 Task: For heading Use Times New Roman with bold and underline.  font size for heading24,  'Change the font style of data to'Times New Roman and font size to 16,  Change the alignment of both headline & data to Align left In the sheet   Stellar Sales templetes   book
Action: Mouse moved to (102, 234)
Screenshot: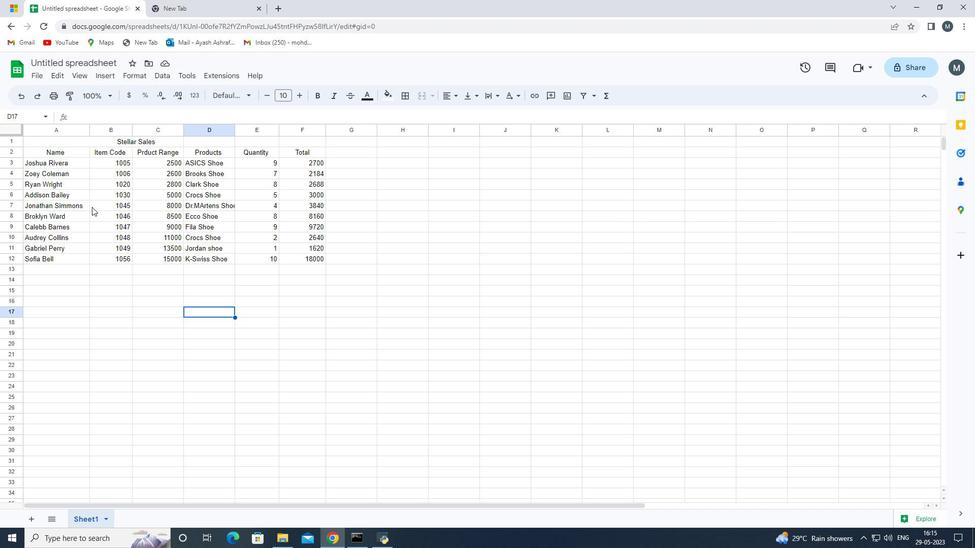 
Action: Mouse scrolled (102, 234) with delta (0, 0)
Screenshot: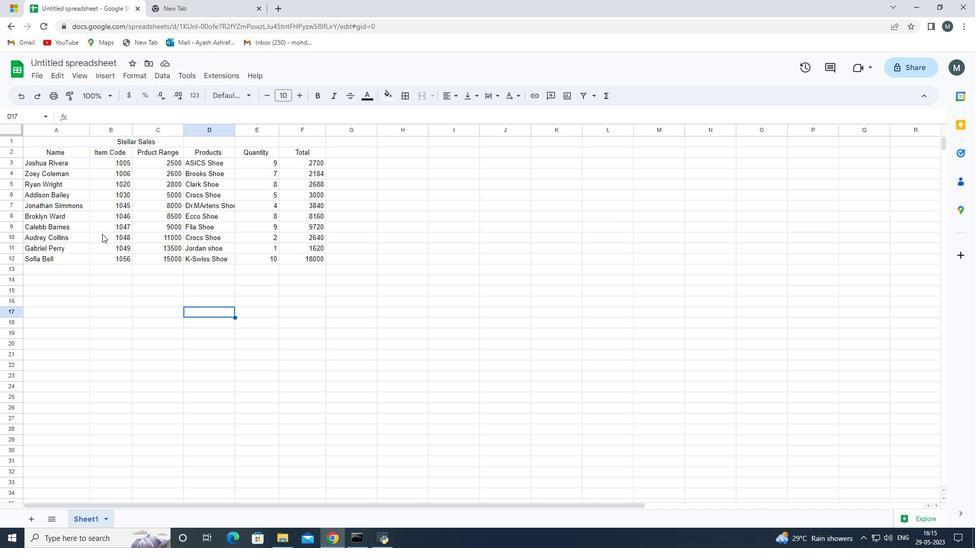 
Action: Mouse scrolled (102, 234) with delta (0, 0)
Screenshot: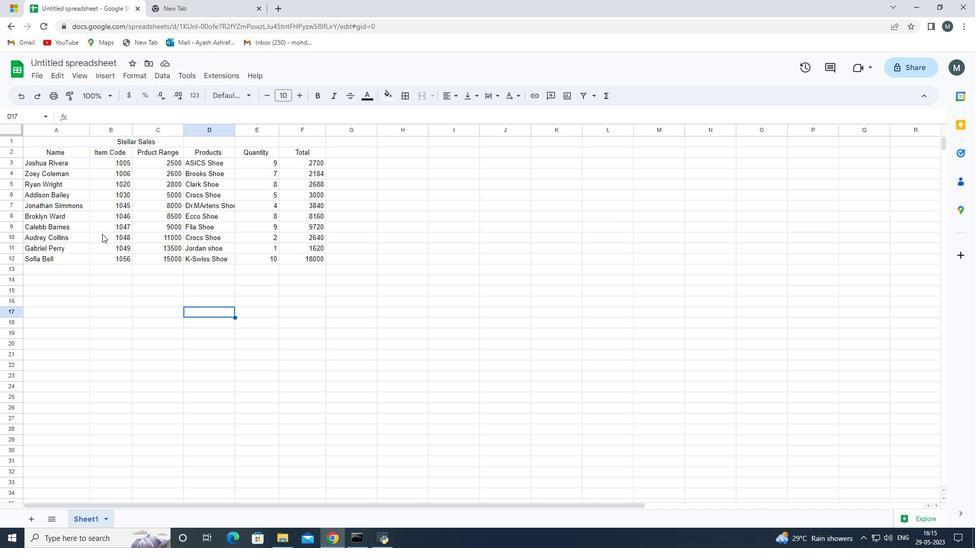 
Action: Mouse scrolled (102, 234) with delta (0, 0)
Screenshot: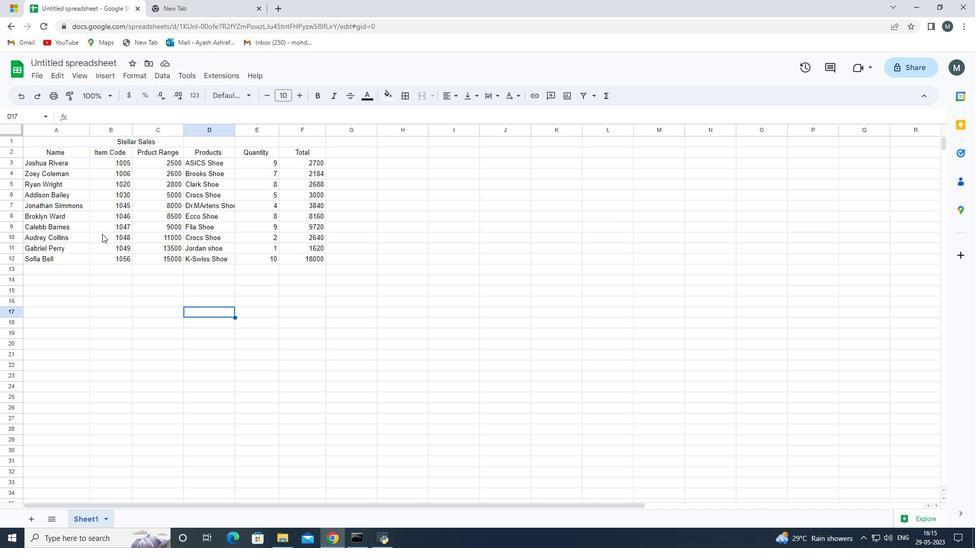 
Action: Mouse moved to (67, 142)
Screenshot: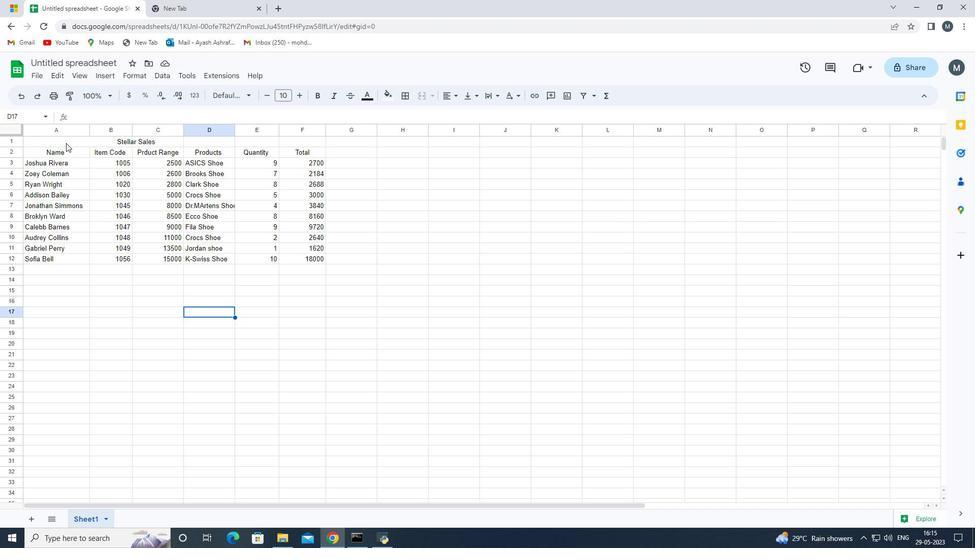 
Action: Mouse pressed left at (67, 142)
Screenshot: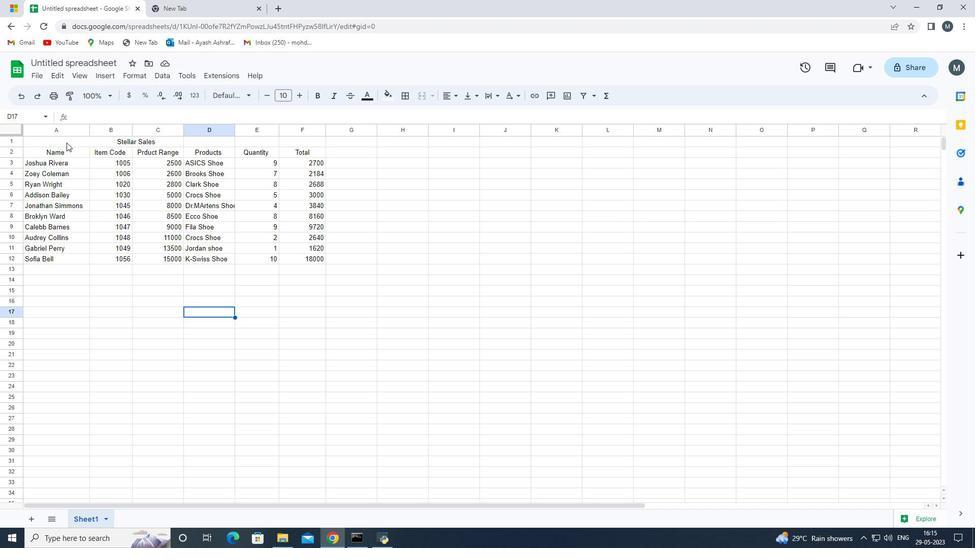 
Action: Mouse moved to (10, 141)
Screenshot: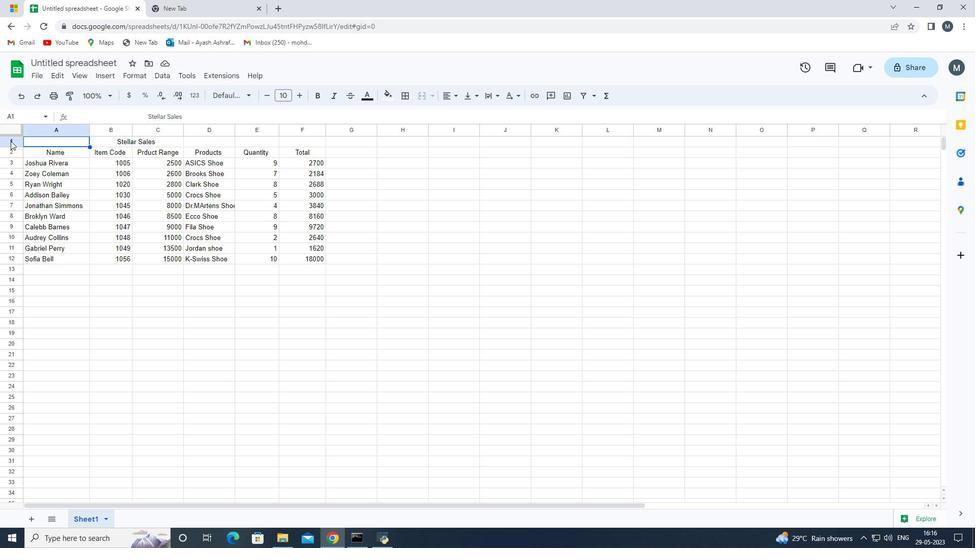 
Action: Mouse pressed left at (10, 141)
Screenshot: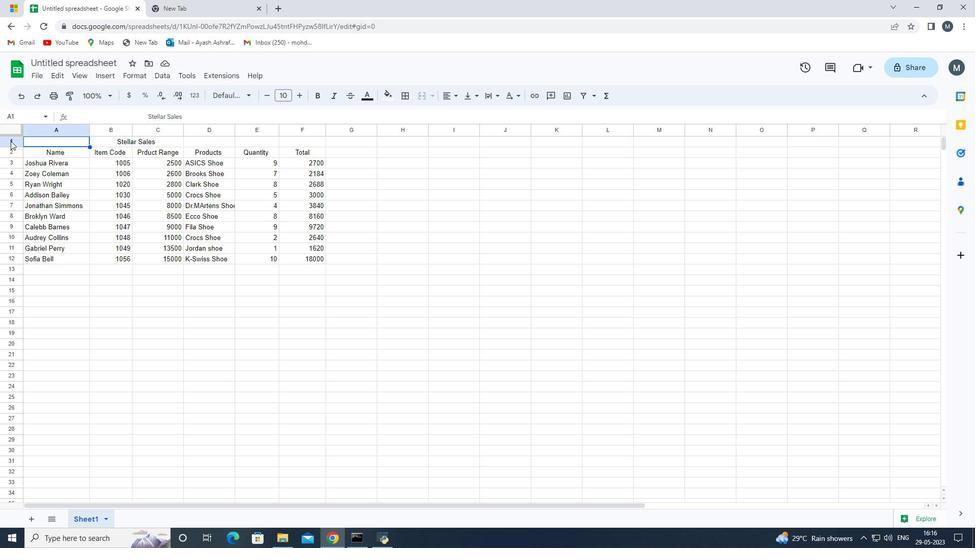 
Action: Mouse moved to (181, 115)
Screenshot: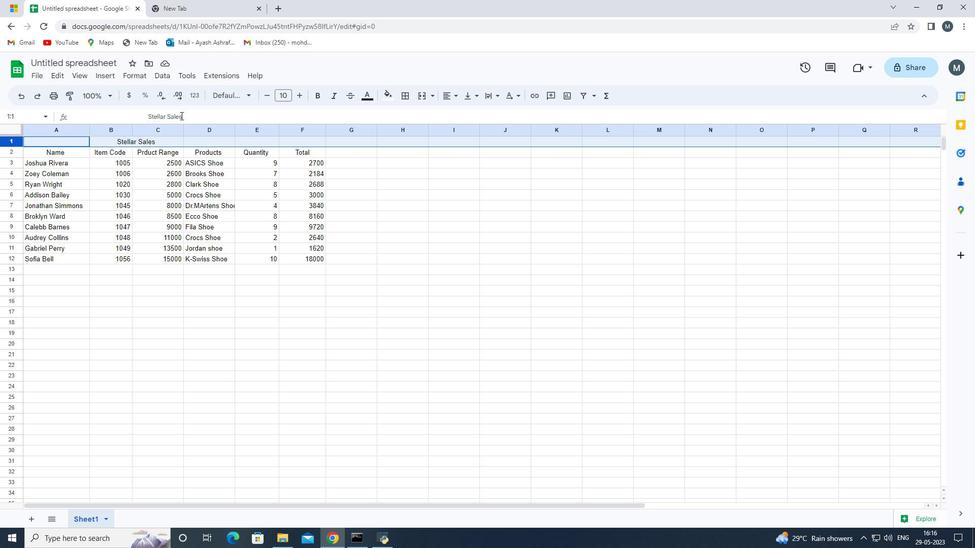 
Action: Mouse pressed left at (181, 115)
Screenshot: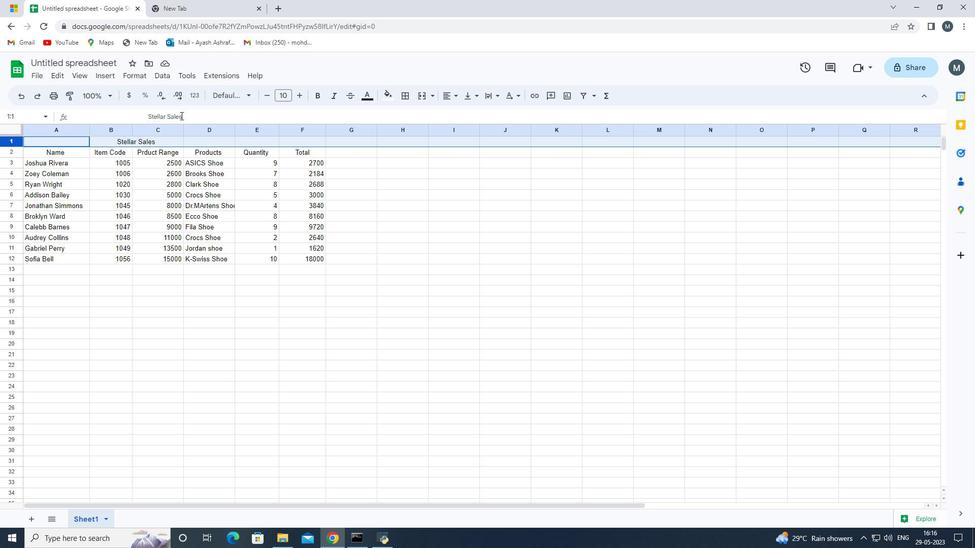 
Action: Mouse moved to (245, 98)
Screenshot: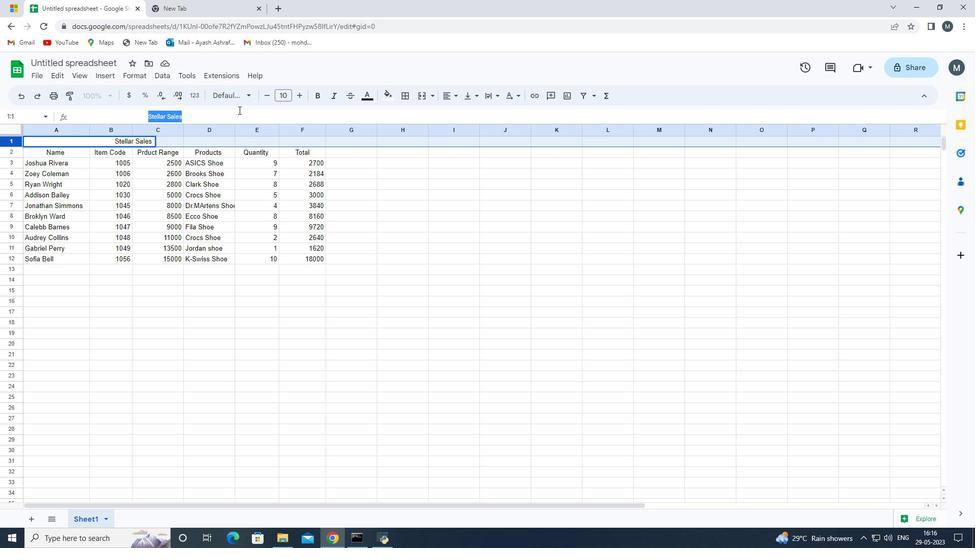
Action: Mouse pressed left at (245, 98)
Screenshot: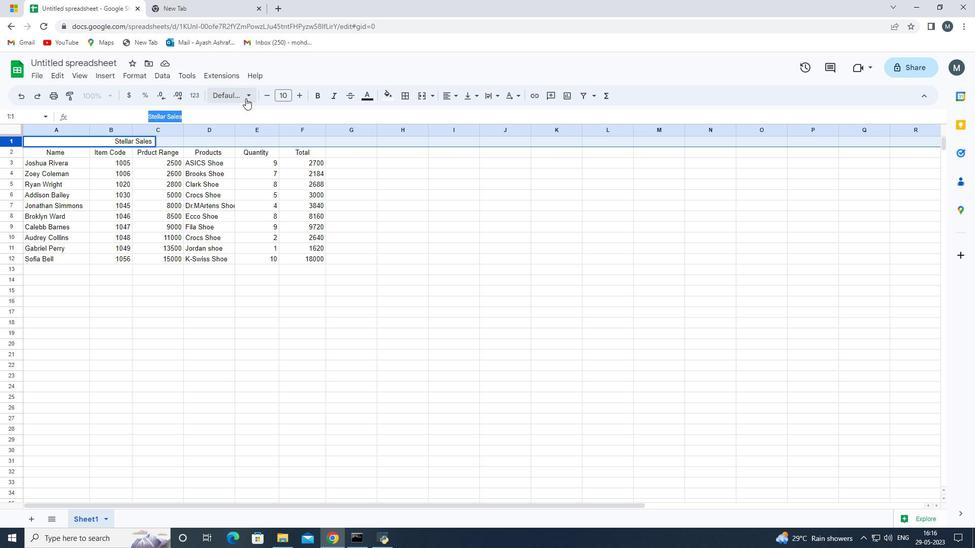 
Action: Mouse moved to (255, 385)
Screenshot: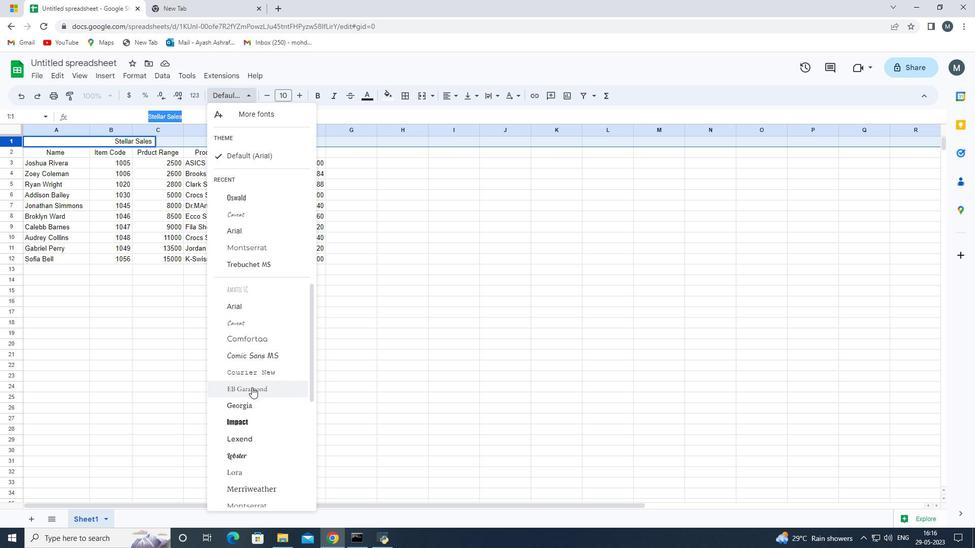 
Action: Mouse scrolled (255, 384) with delta (0, 0)
Screenshot: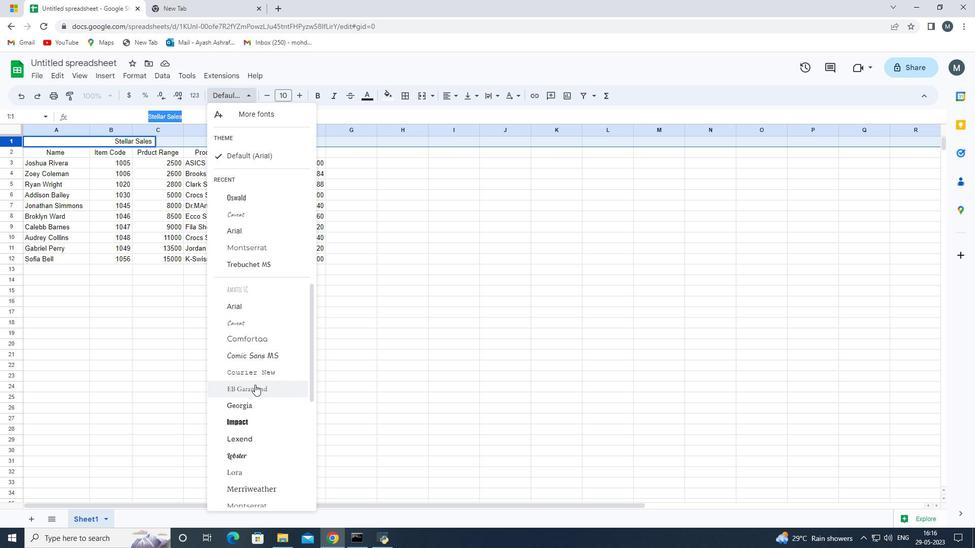 
Action: Mouse scrolled (255, 384) with delta (0, 0)
Screenshot: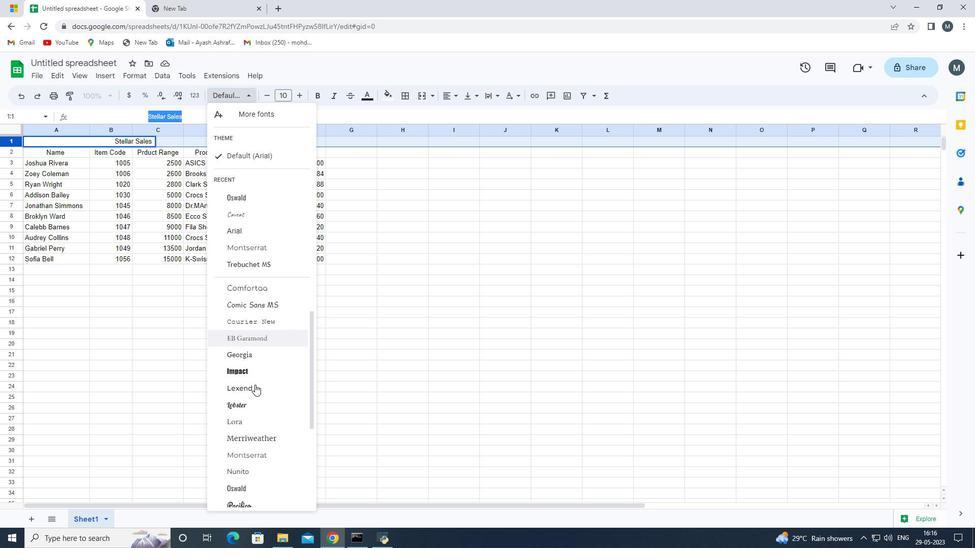 
Action: Mouse moved to (259, 439)
Screenshot: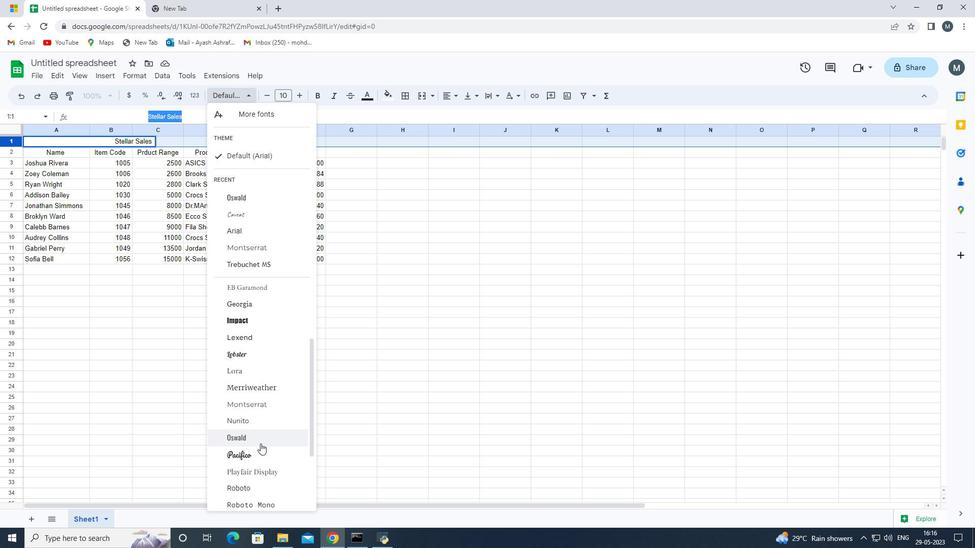
Action: Mouse scrolled (259, 439) with delta (0, 0)
Screenshot: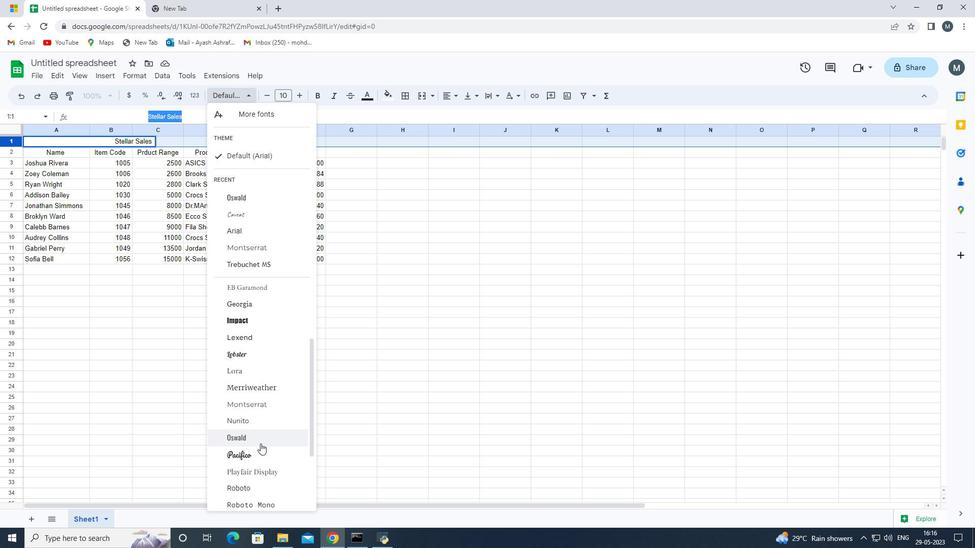 
Action: Mouse scrolled (259, 439) with delta (0, 0)
Screenshot: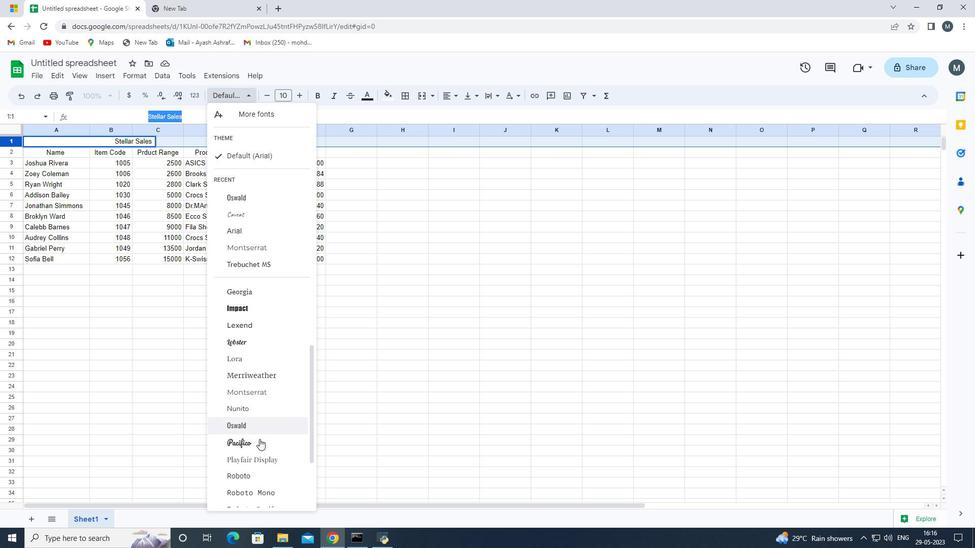 
Action: Mouse moved to (260, 419)
Screenshot: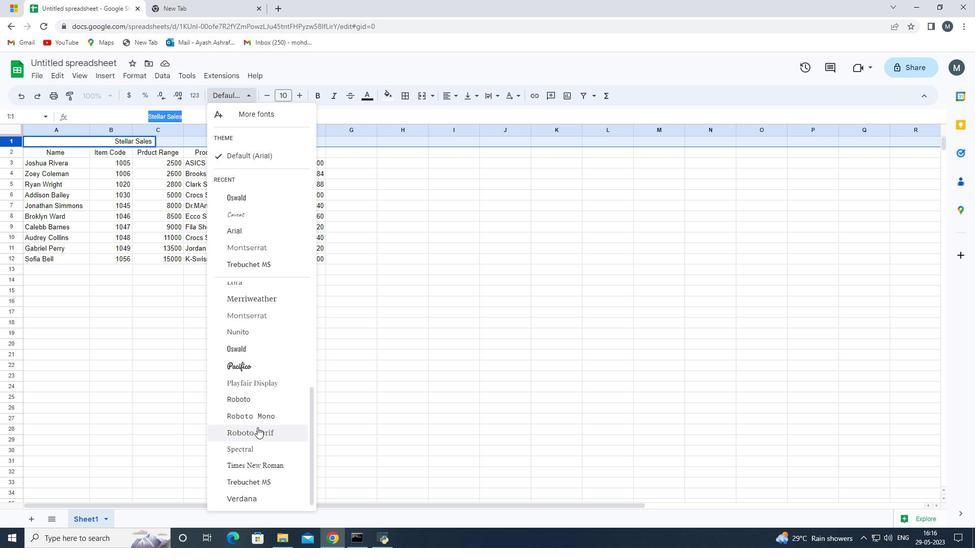
Action: Mouse scrolled (260, 418) with delta (0, 0)
Screenshot: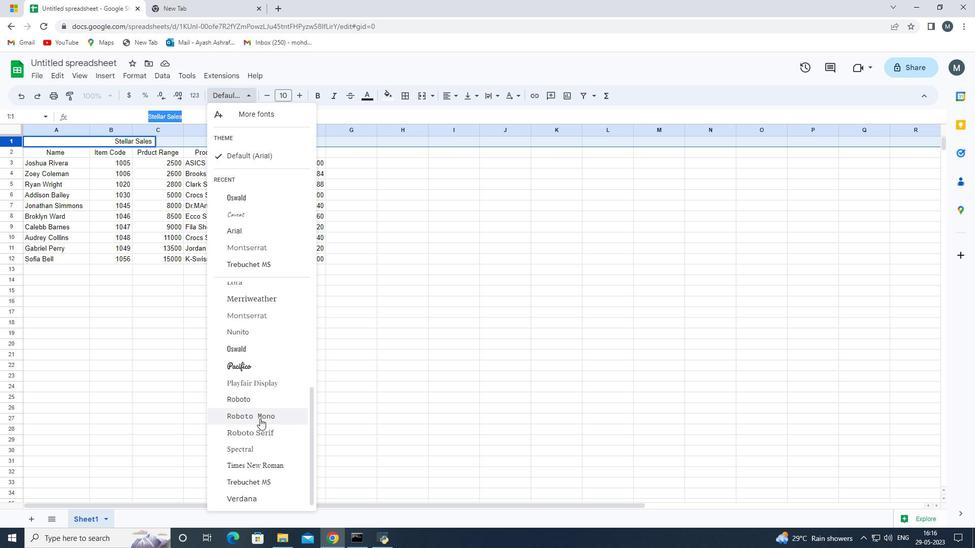 
Action: Mouse scrolled (260, 418) with delta (0, 0)
Screenshot: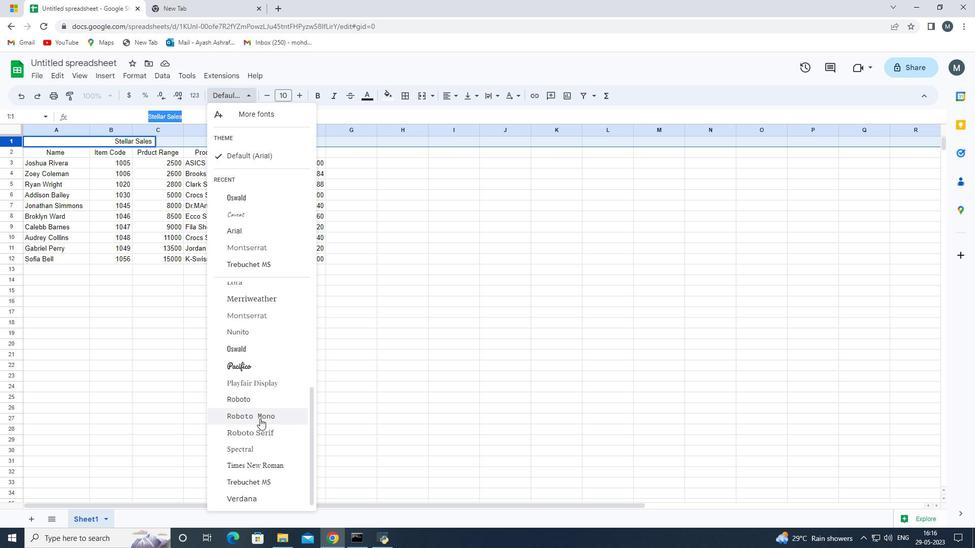 
Action: Mouse moved to (263, 430)
Screenshot: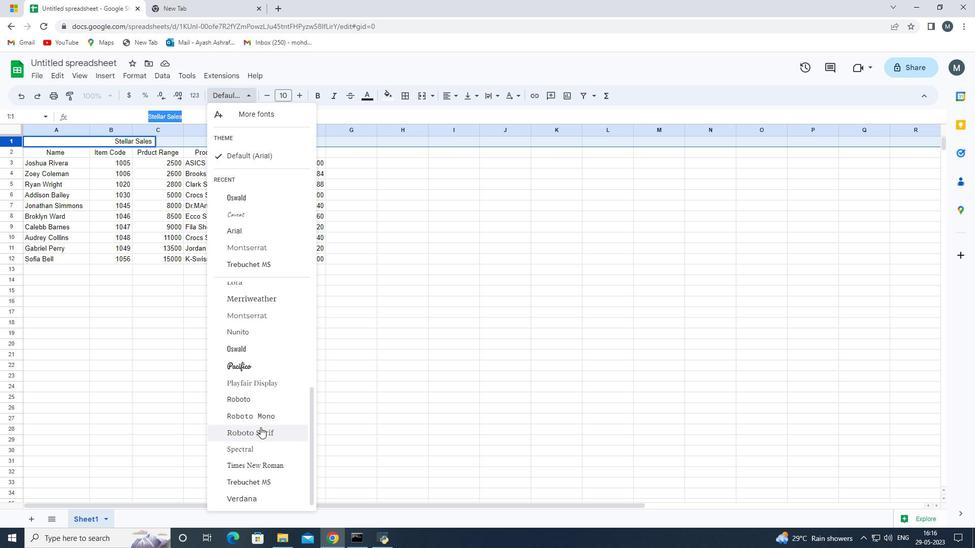 
Action: Mouse scrolled (263, 430) with delta (0, 0)
Screenshot: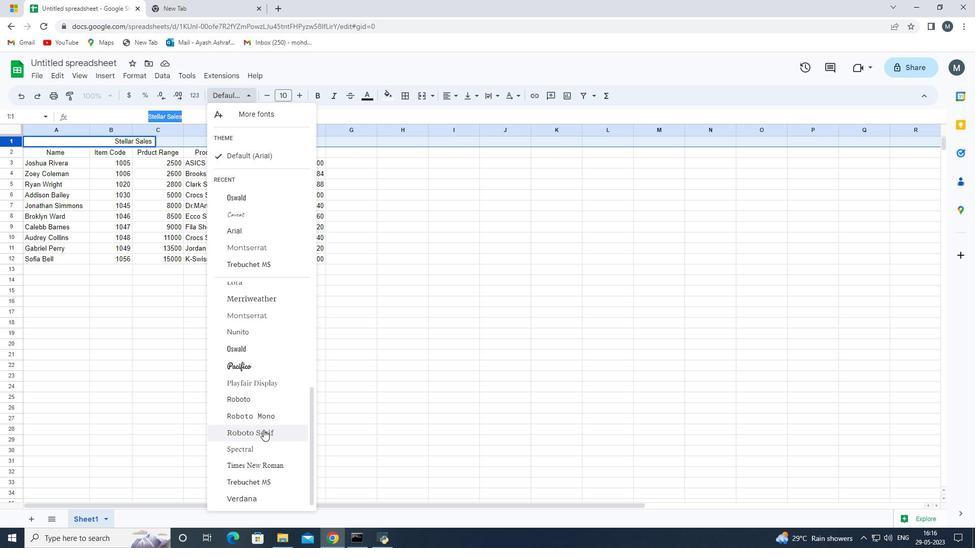 
Action: Mouse moved to (264, 430)
Screenshot: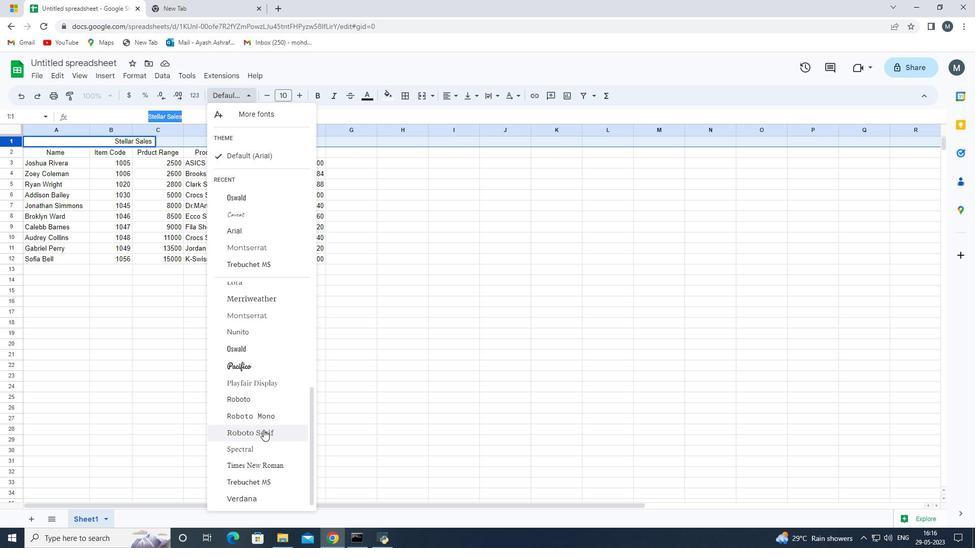 
Action: Mouse scrolled (264, 430) with delta (0, 0)
Screenshot: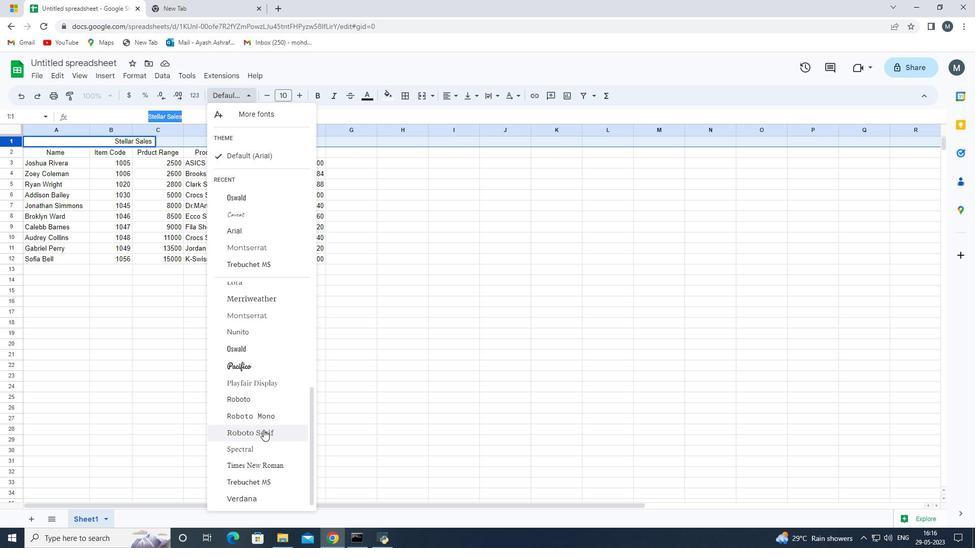 
Action: Mouse moved to (264, 429)
Screenshot: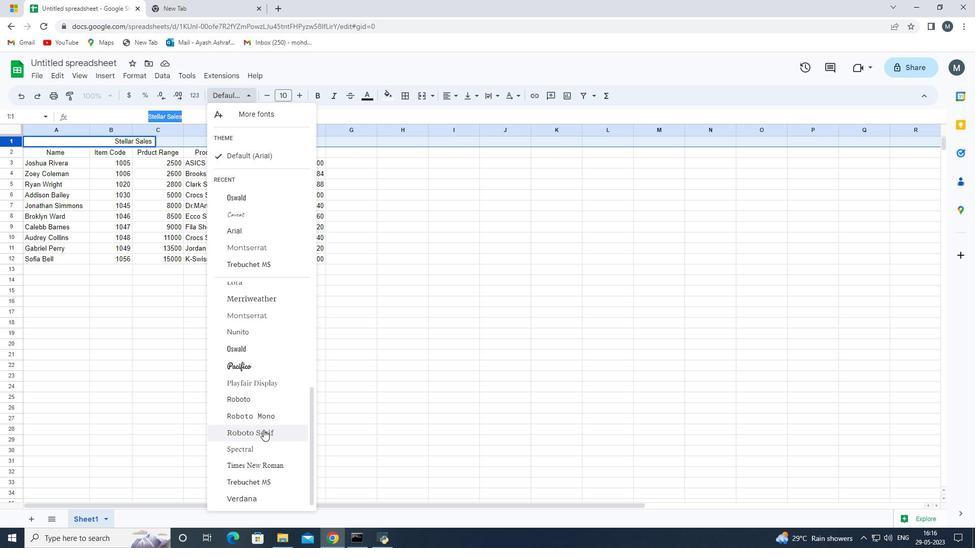 
Action: Mouse scrolled (264, 429) with delta (0, 0)
Screenshot: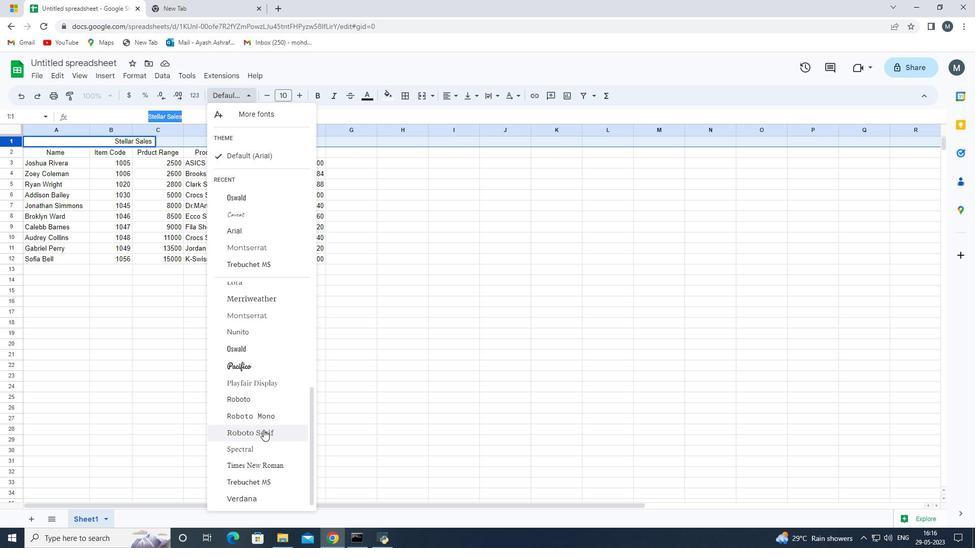 
Action: Mouse moved to (262, 420)
Screenshot: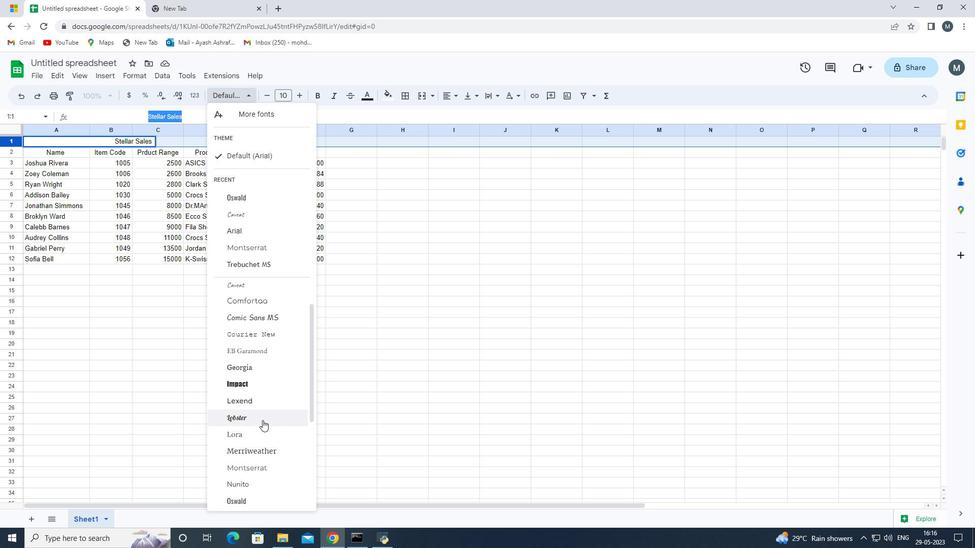 
Action: Mouse scrolled (262, 420) with delta (0, 0)
Screenshot: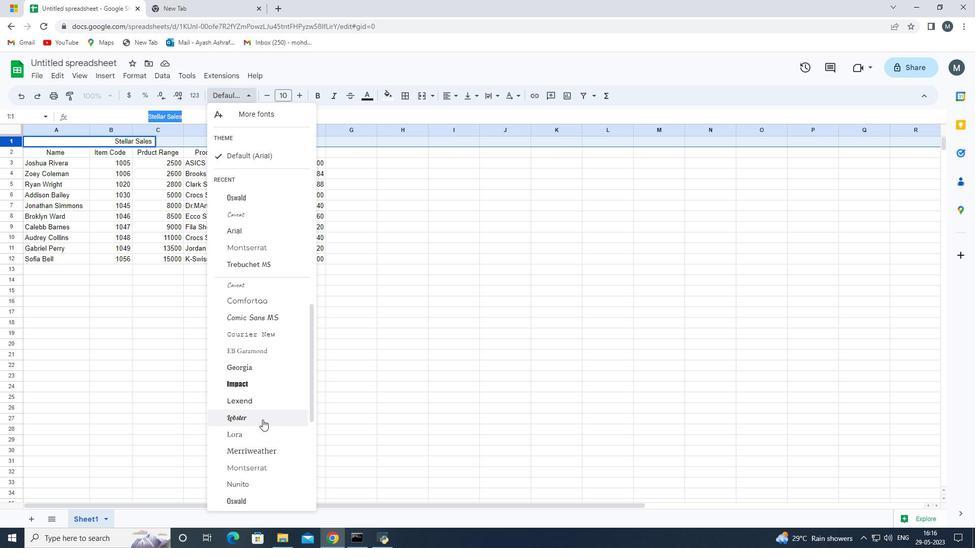 
Action: Mouse scrolled (262, 420) with delta (0, 0)
Screenshot: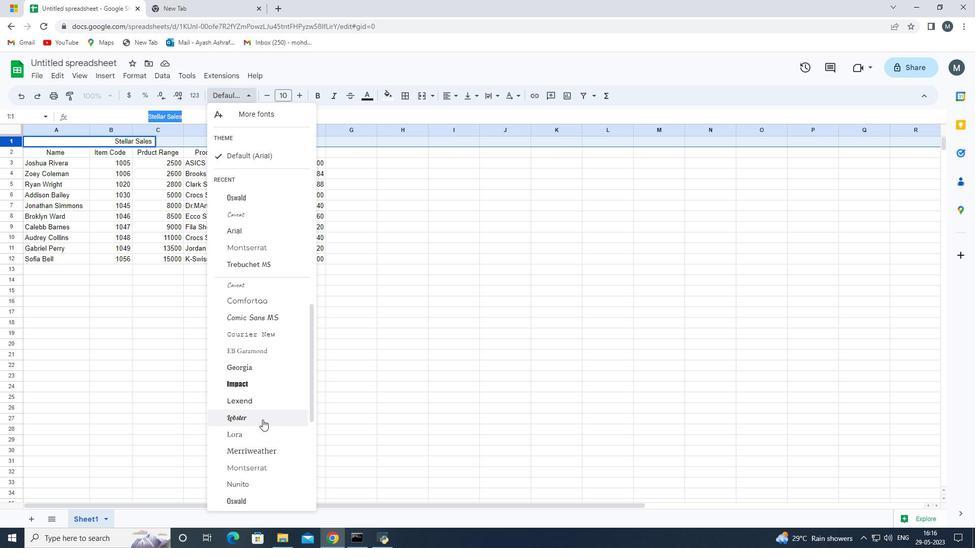 
Action: Mouse scrolled (262, 420) with delta (0, 0)
Screenshot: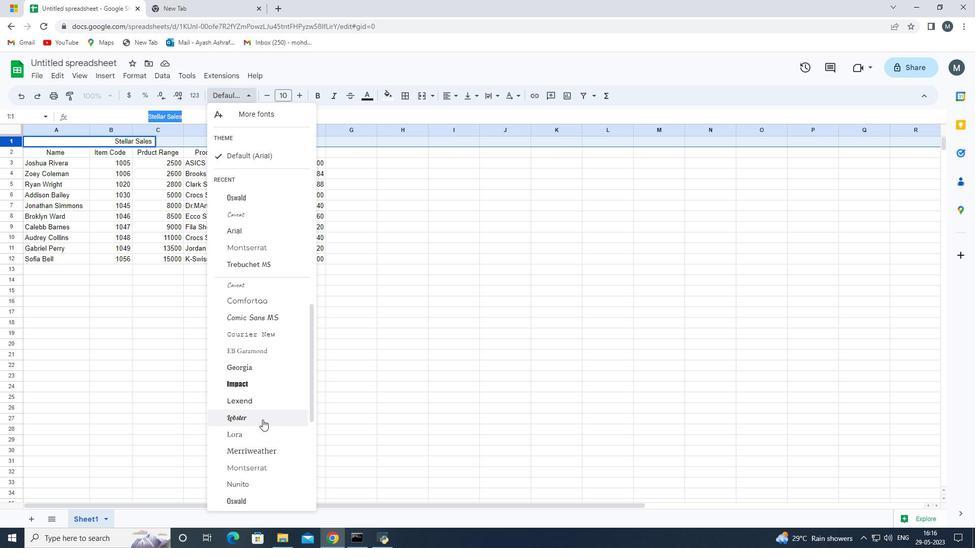 
Action: Mouse scrolled (262, 420) with delta (0, 0)
Screenshot: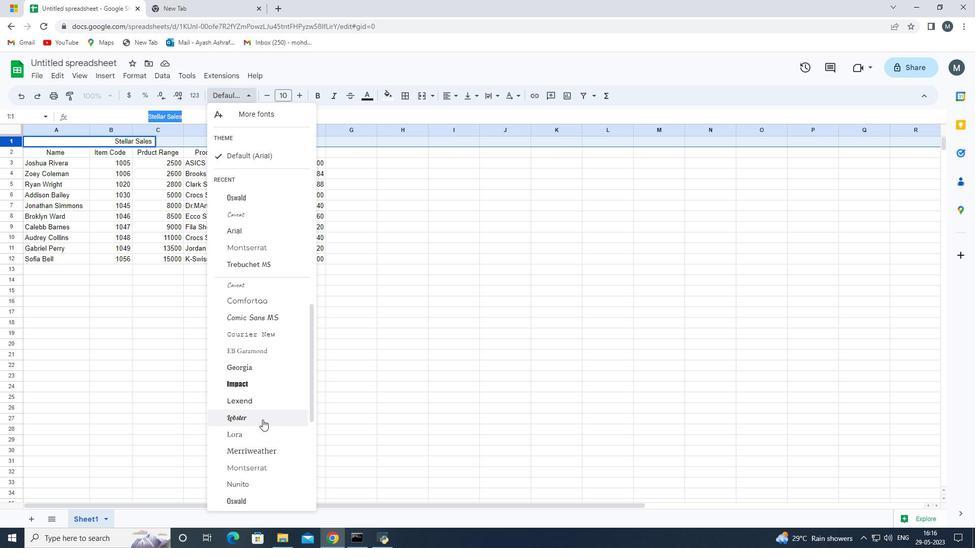 
Action: Mouse moved to (262, 419)
Screenshot: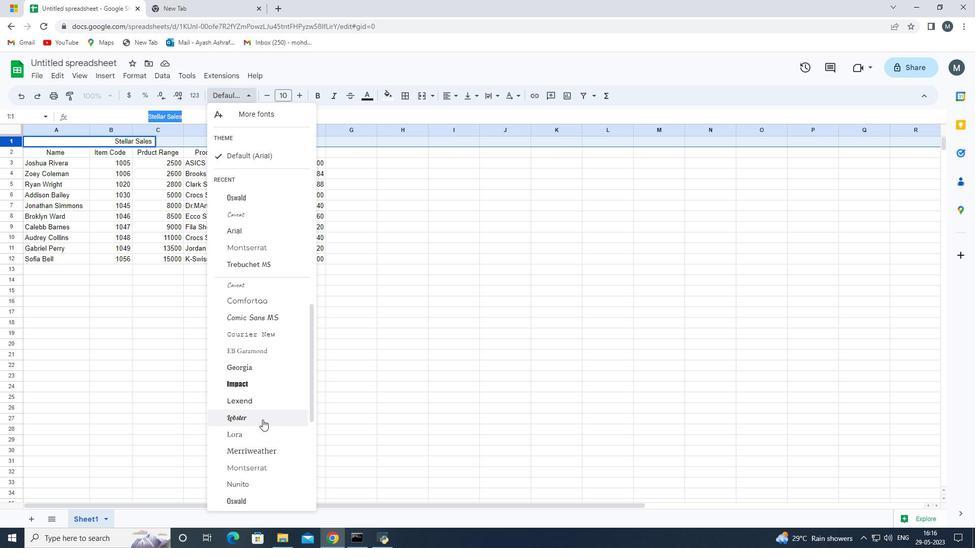 
Action: Mouse scrolled (262, 419) with delta (0, 0)
Screenshot: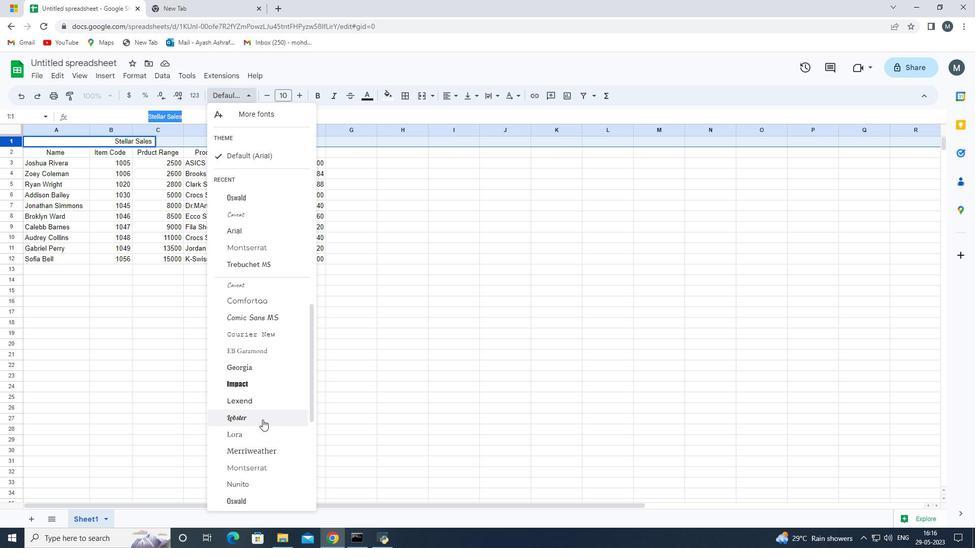 
Action: Mouse moved to (235, 343)
Screenshot: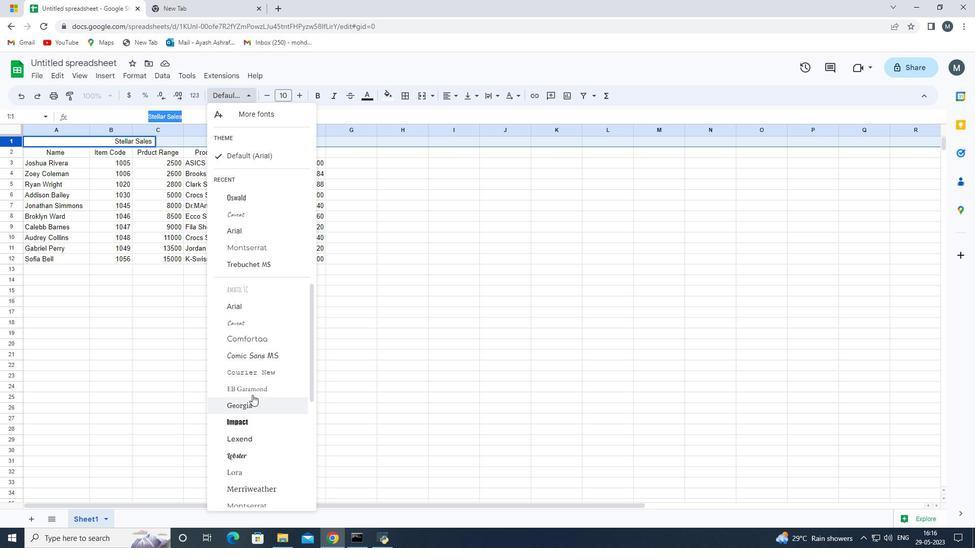 
Action: Mouse scrolled (235, 344) with delta (0, 0)
Screenshot: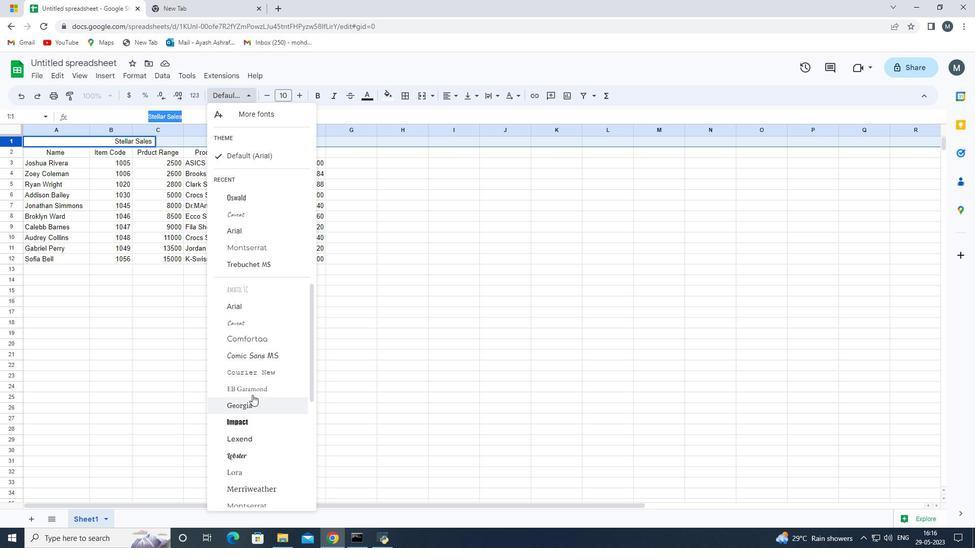 
Action: Mouse moved to (235, 342)
Screenshot: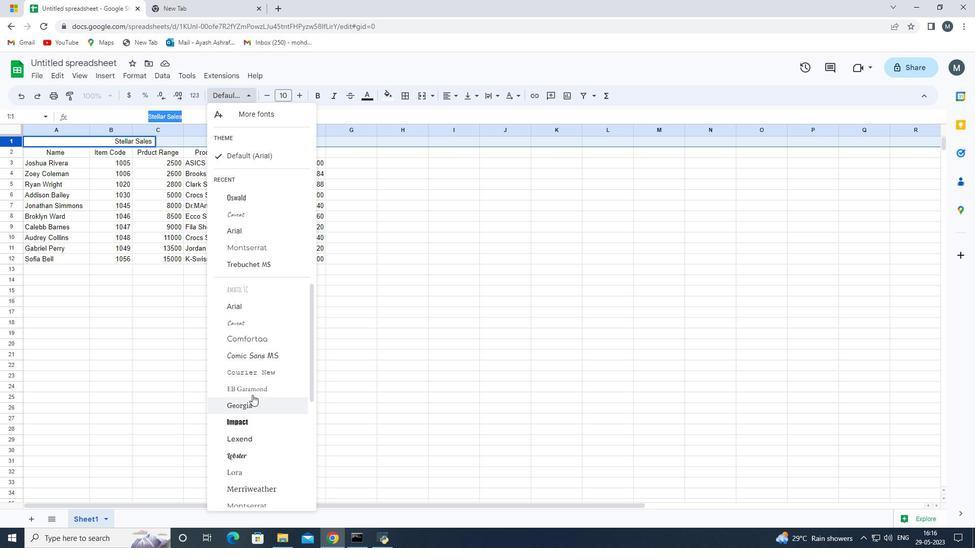 
Action: Mouse scrolled (235, 343) with delta (0, 0)
Screenshot: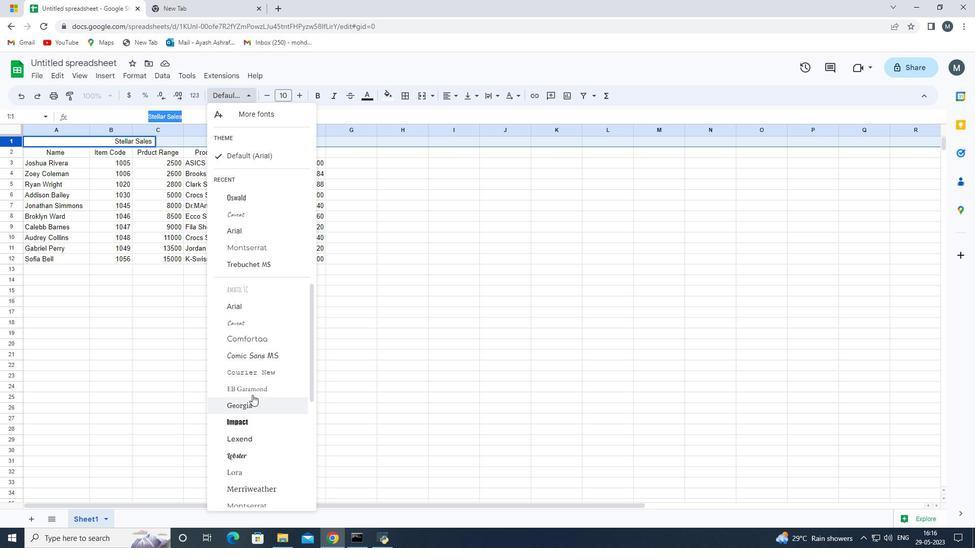 
Action: Mouse moved to (235, 342)
Screenshot: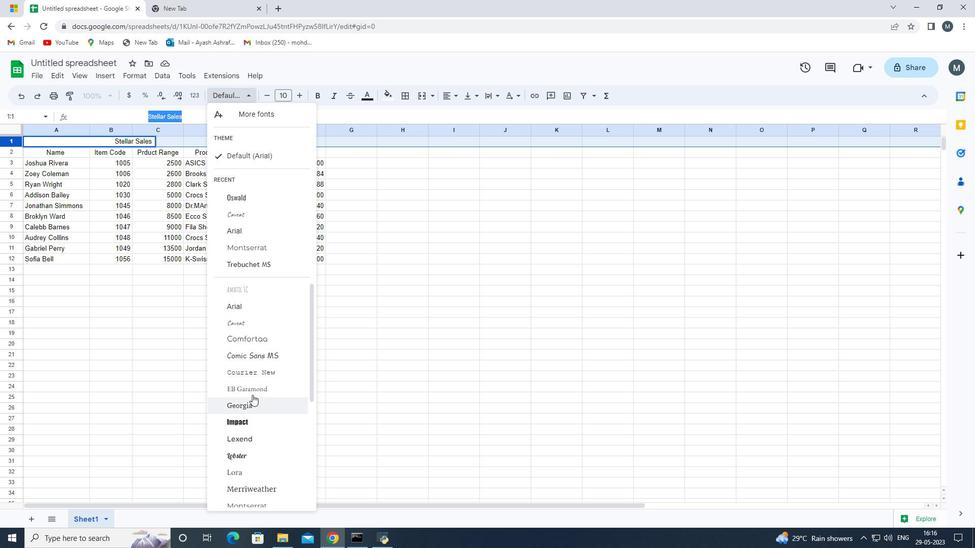 
Action: Mouse scrolled (235, 342) with delta (0, 0)
Screenshot: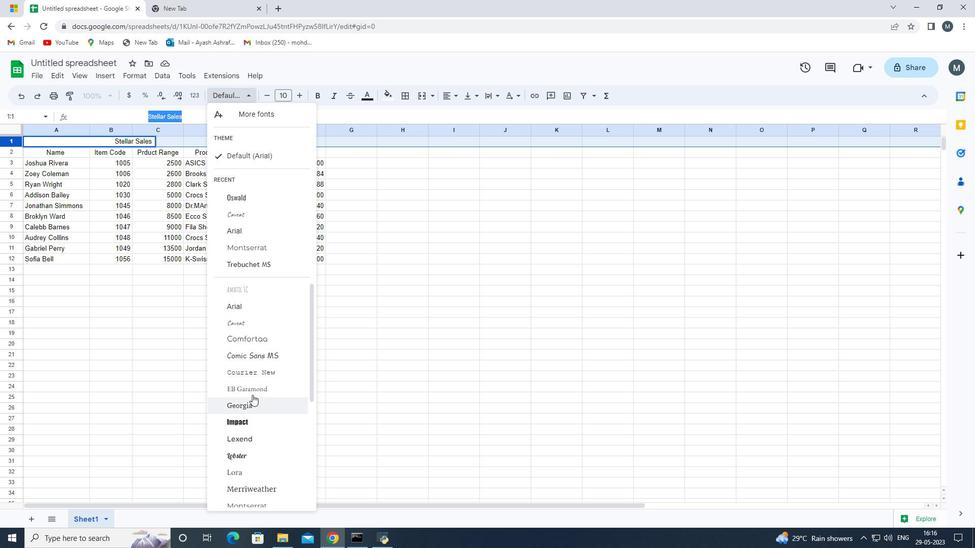 
Action: Mouse moved to (235, 341)
Screenshot: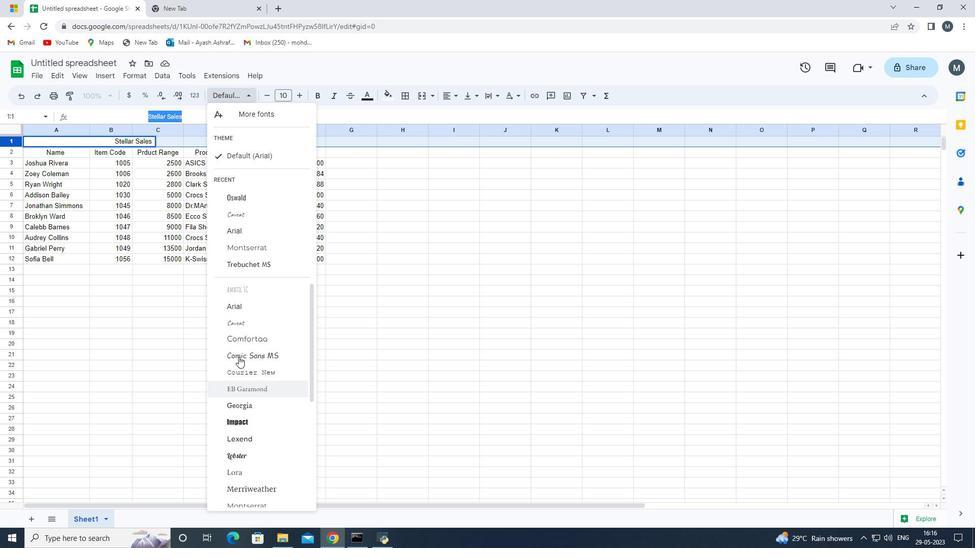 
Action: Mouse scrolled (235, 341) with delta (0, 0)
Screenshot: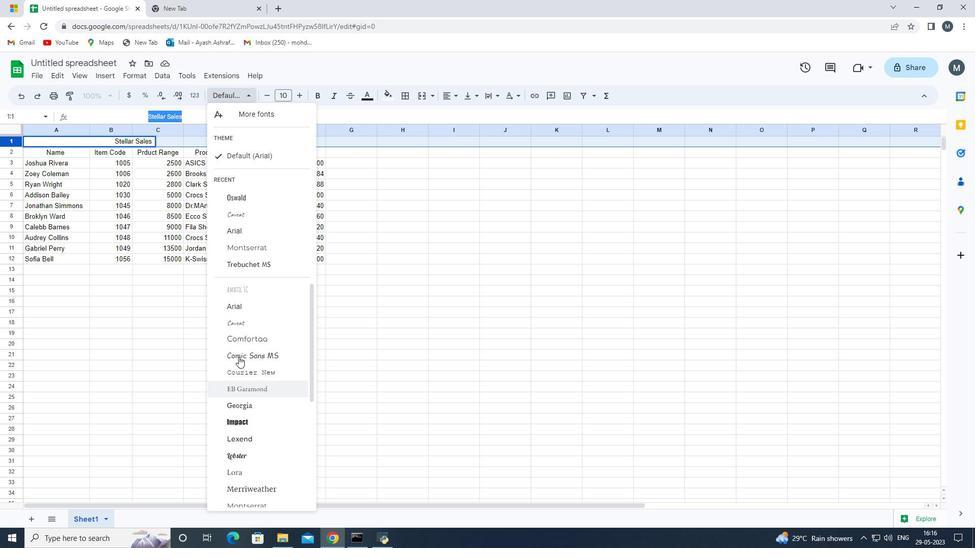
Action: Mouse moved to (235, 339)
Screenshot: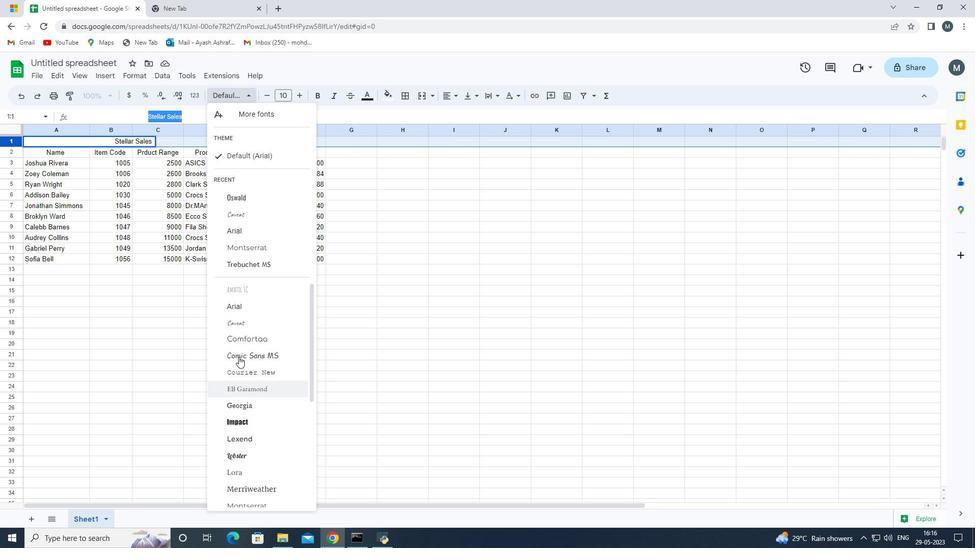 
Action: Mouse scrolled (235, 339) with delta (0, 0)
Screenshot: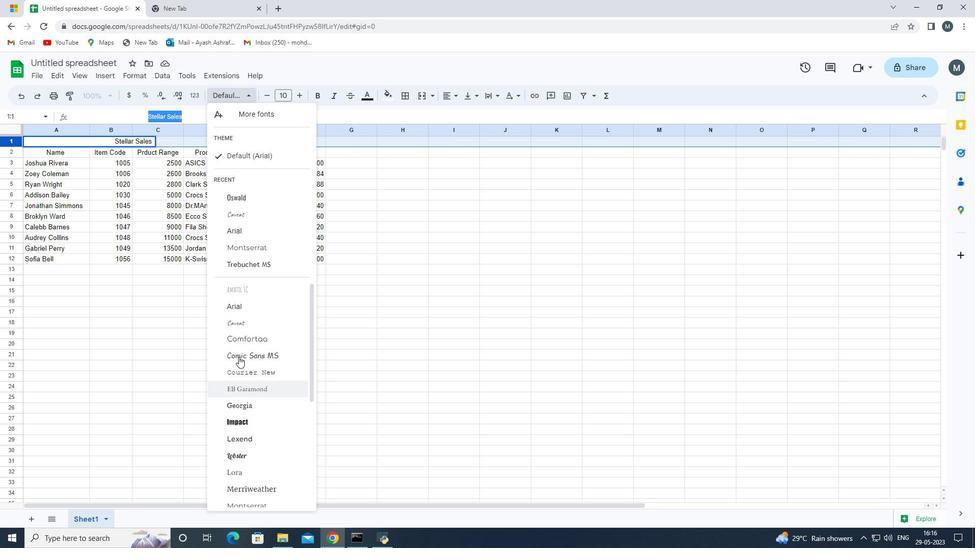 
Action: Mouse moved to (258, 401)
Screenshot: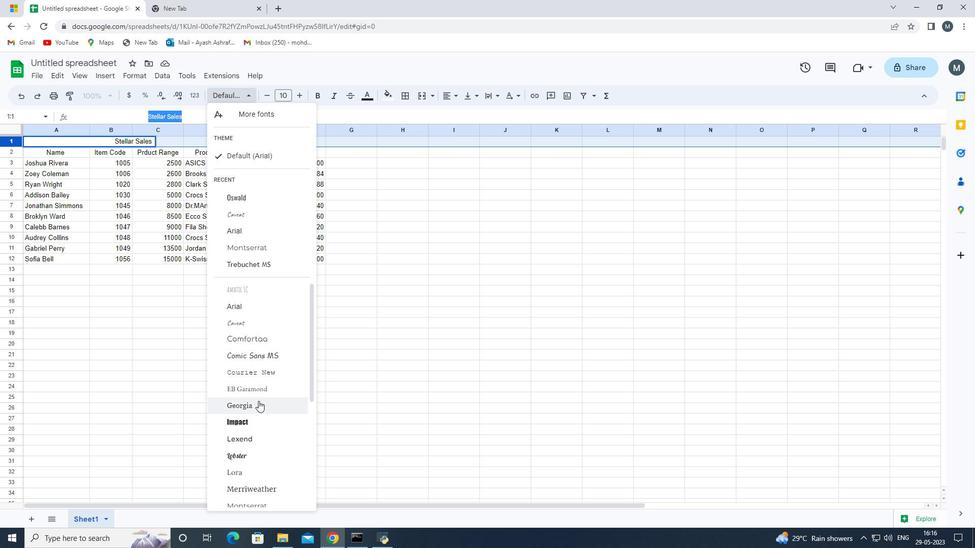 
Action: Mouse scrolled (258, 401) with delta (0, 0)
Screenshot: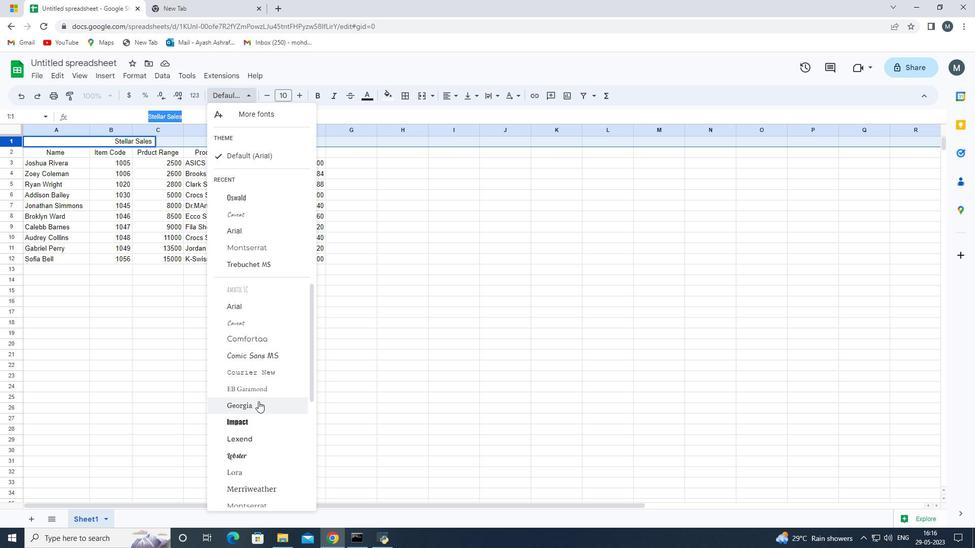 
Action: Mouse moved to (258, 402)
Screenshot: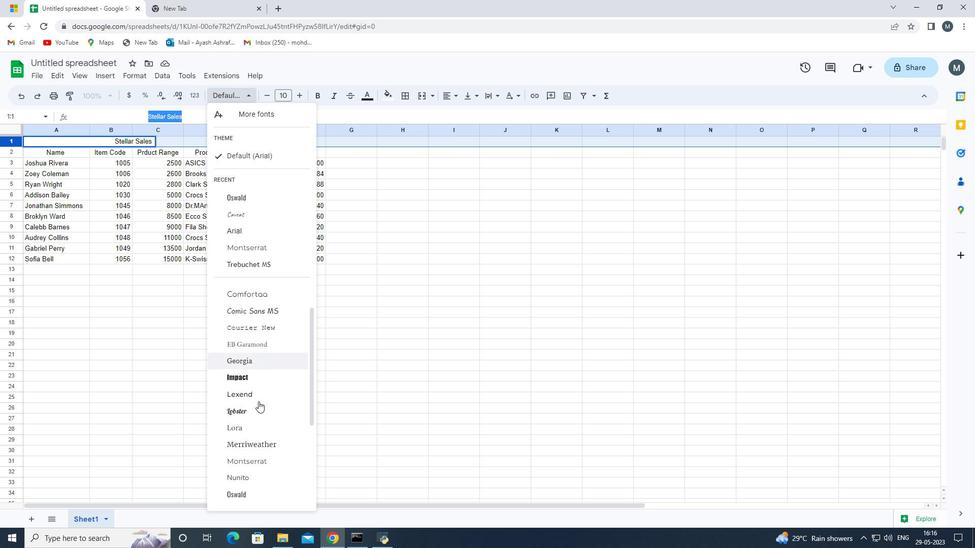 
Action: Mouse scrolled (258, 402) with delta (0, 0)
Screenshot: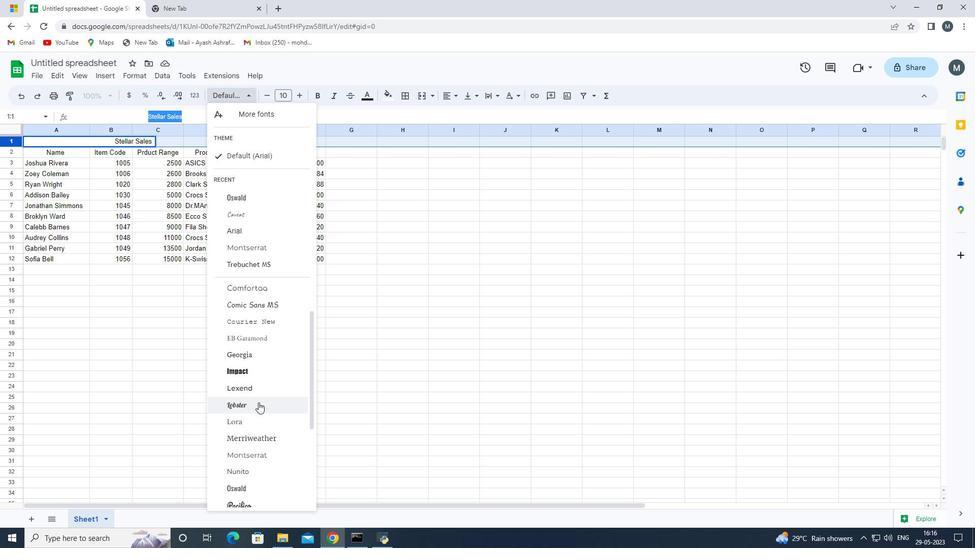 
Action: Mouse moved to (258, 402)
Screenshot: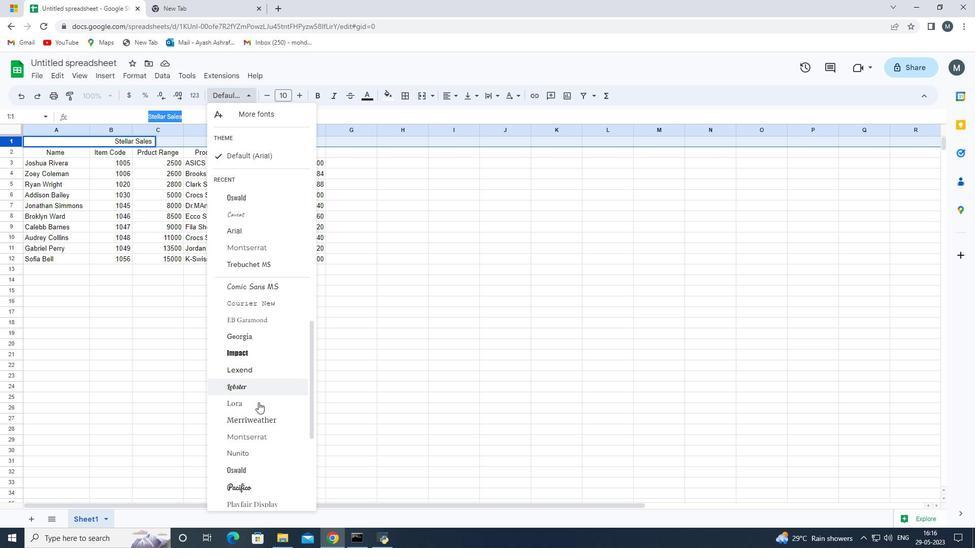 
Action: Mouse scrolled (258, 402) with delta (0, 0)
Screenshot: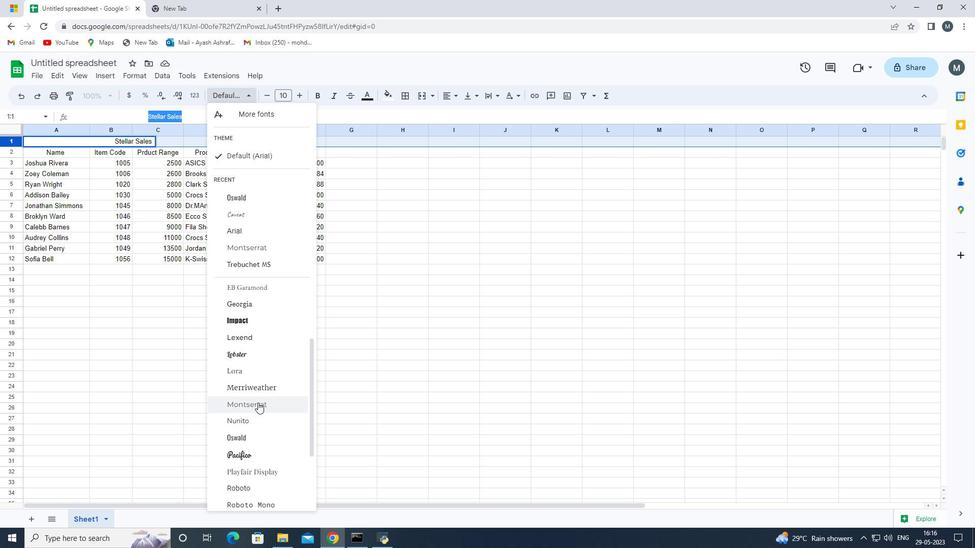 
Action: Mouse moved to (257, 450)
Screenshot: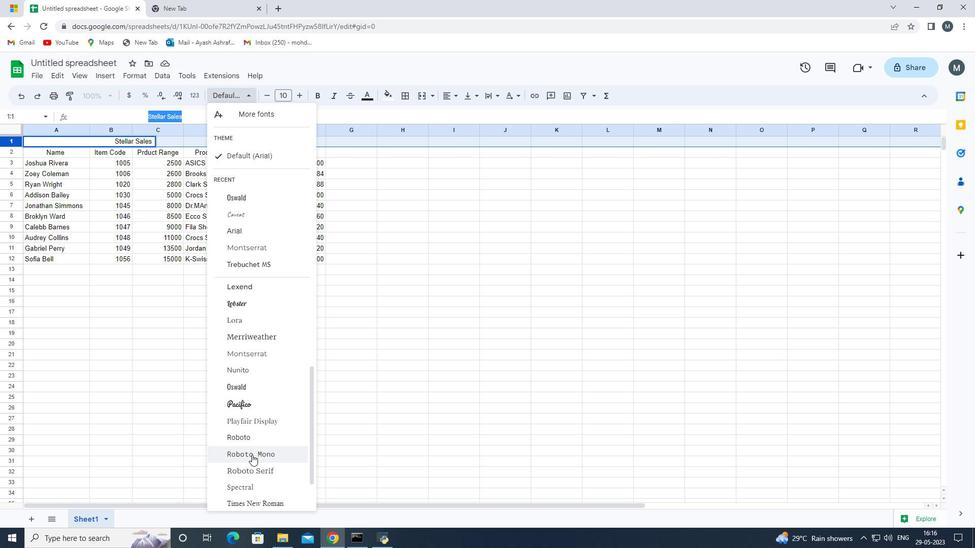 
Action: Mouse scrolled (257, 449) with delta (0, 0)
Screenshot: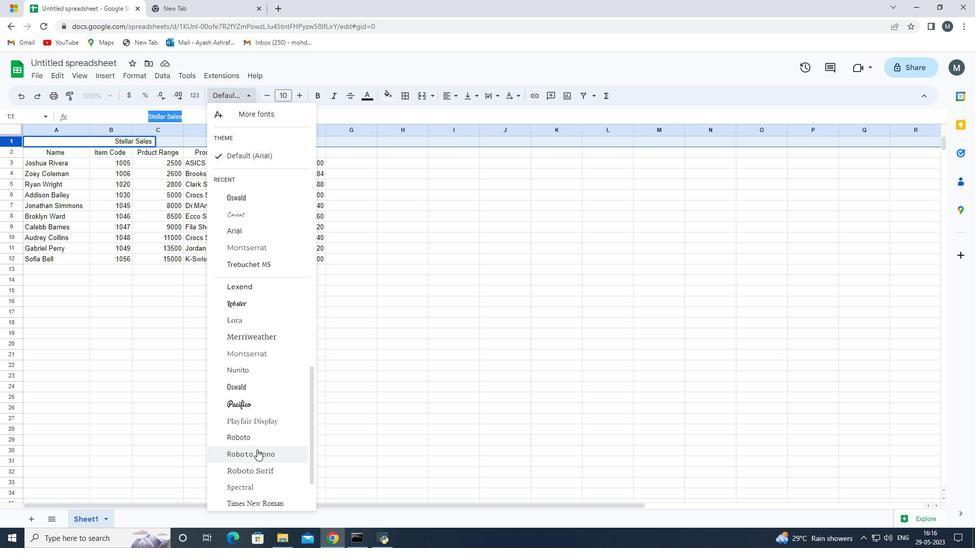 
Action: Mouse scrolled (257, 449) with delta (0, 0)
Screenshot: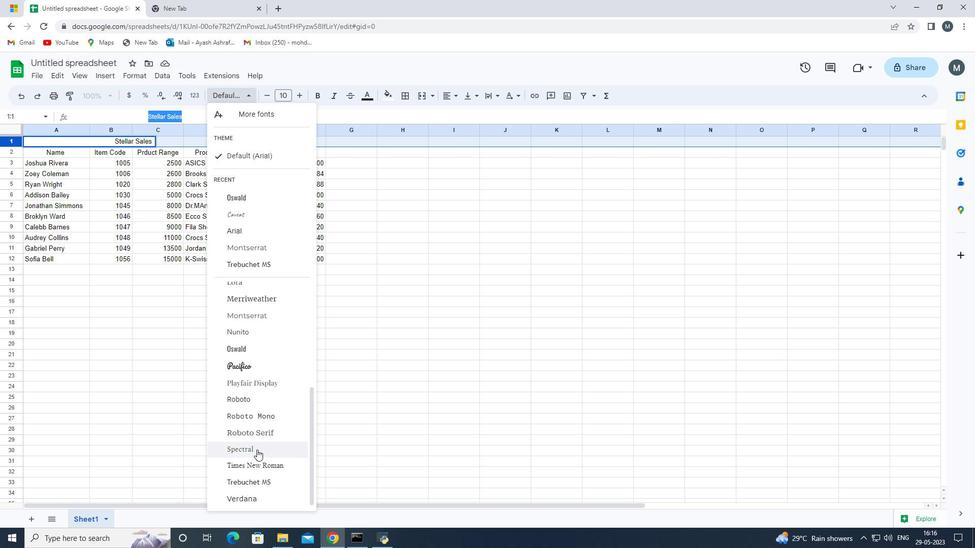
Action: Mouse moved to (257, 451)
Screenshot: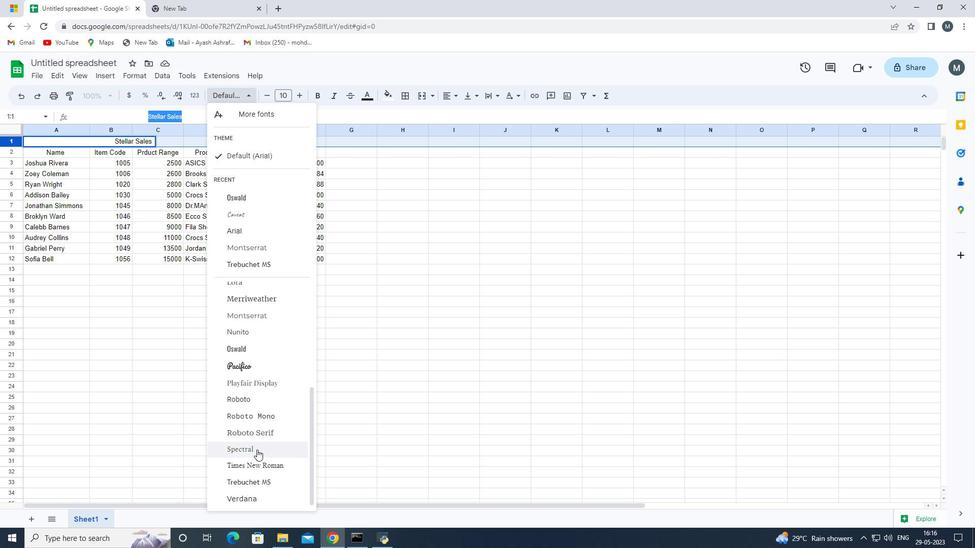 
Action: Mouse scrolled (257, 450) with delta (0, 0)
Screenshot: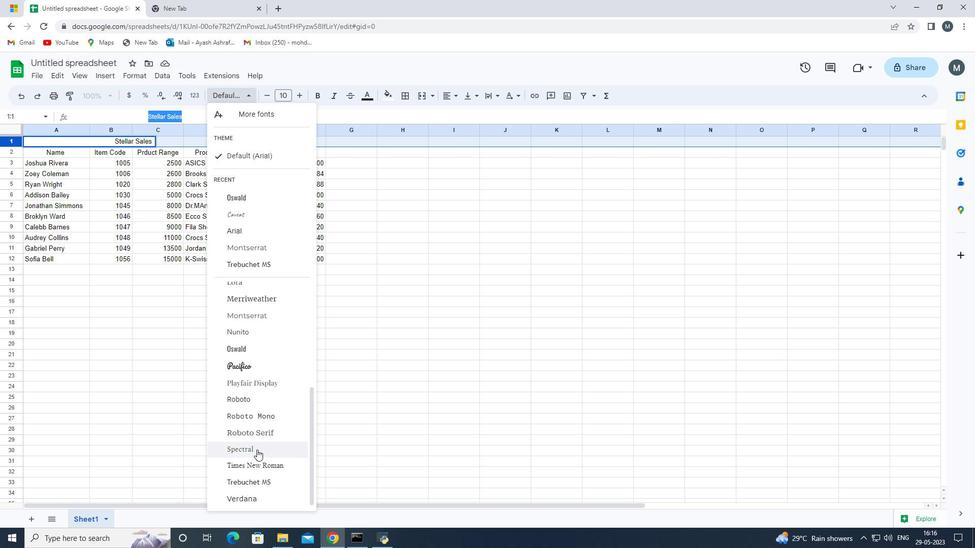 
Action: Mouse moved to (263, 391)
Screenshot: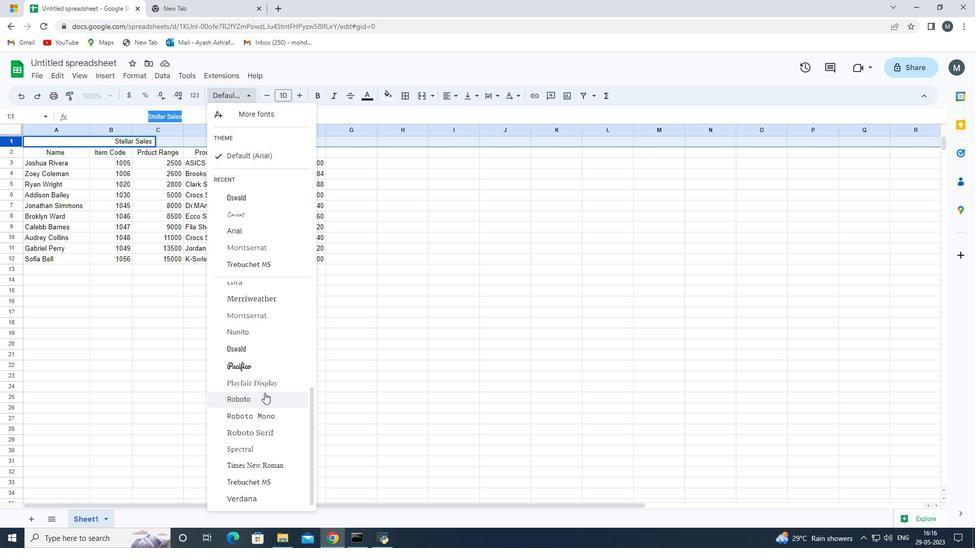 
Action: Mouse scrolled (263, 392) with delta (0, 0)
Screenshot: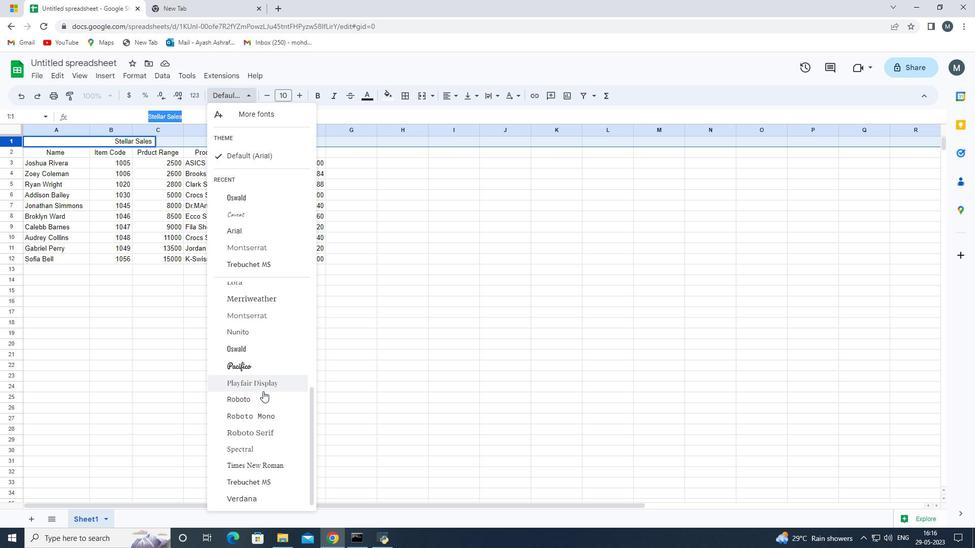 
Action: Mouse scrolled (263, 392) with delta (0, 0)
Screenshot: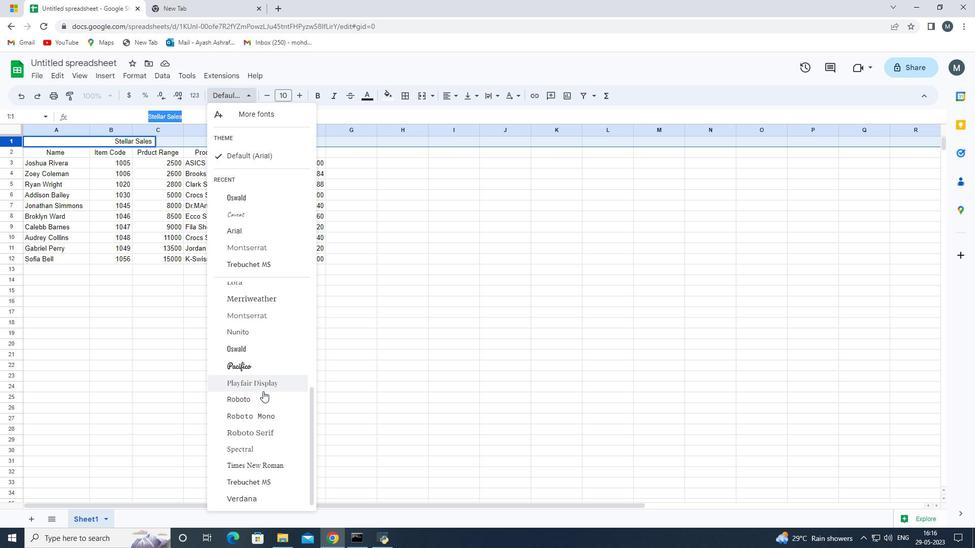 
Action: Mouse scrolled (263, 392) with delta (0, 0)
Screenshot: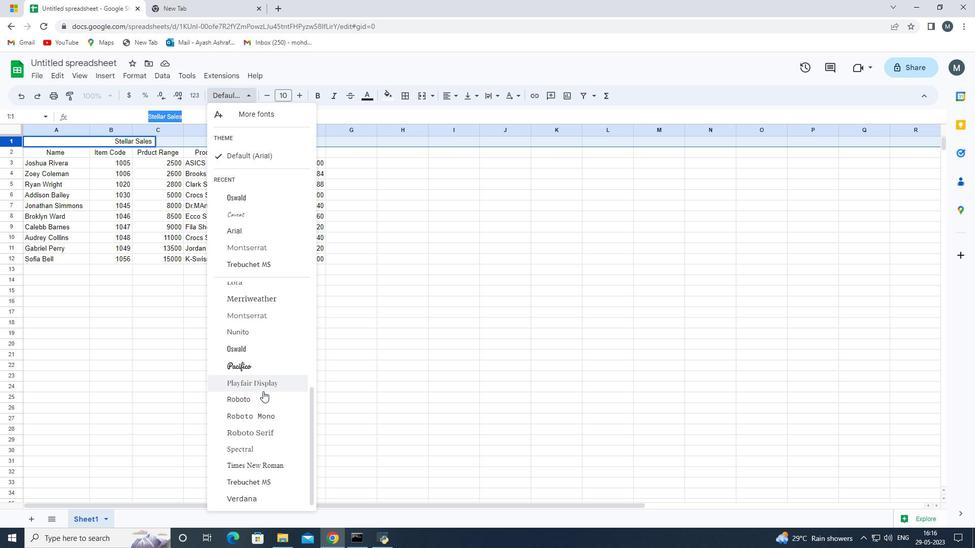 
Action: Mouse scrolled (263, 392) with delta (0, 0)
Screenshot: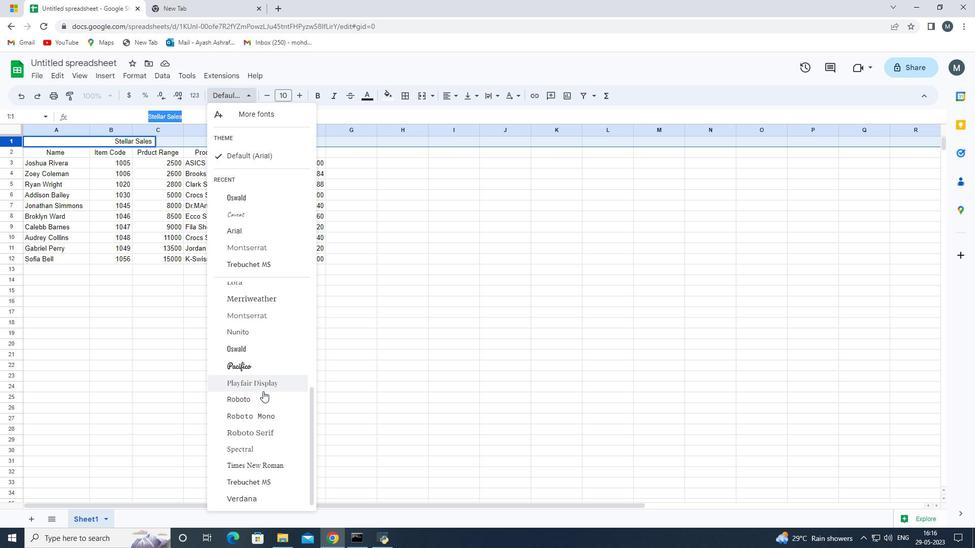
Action: Mouse moved to (263, 390)
Screenshot: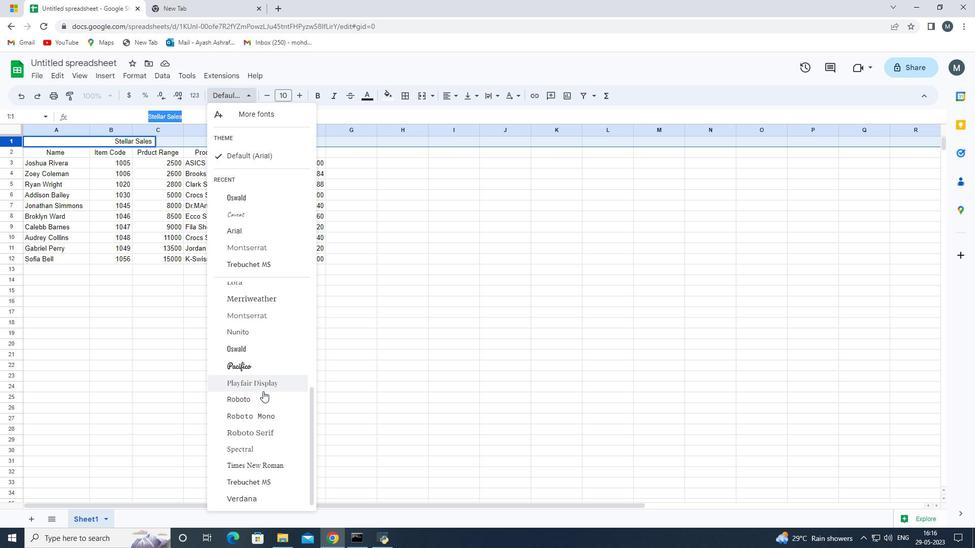
Action: Mouse scrolled (263, 391) with delta (0, 0)
Screenshot: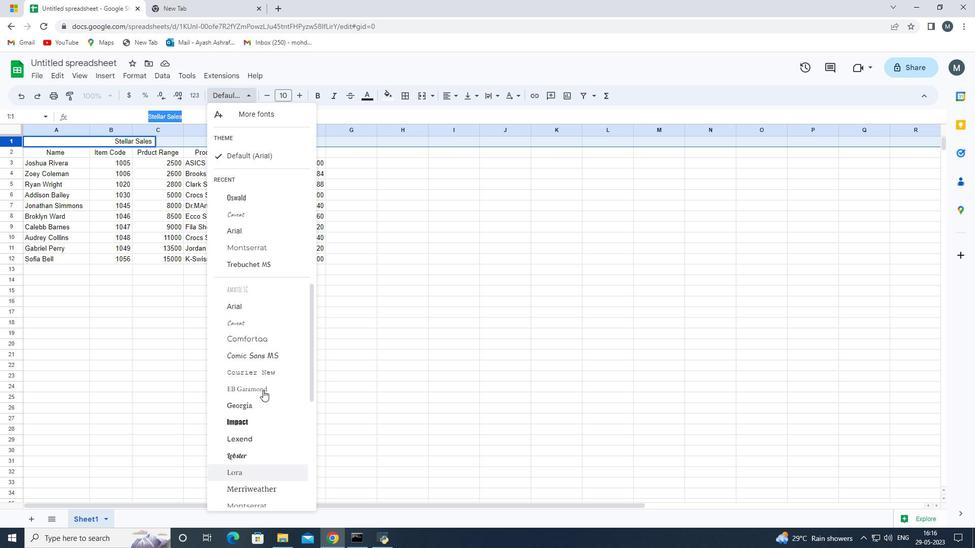 
Action: Mouse scrolled (263, 391) with delta (0, 0)
Screenshot: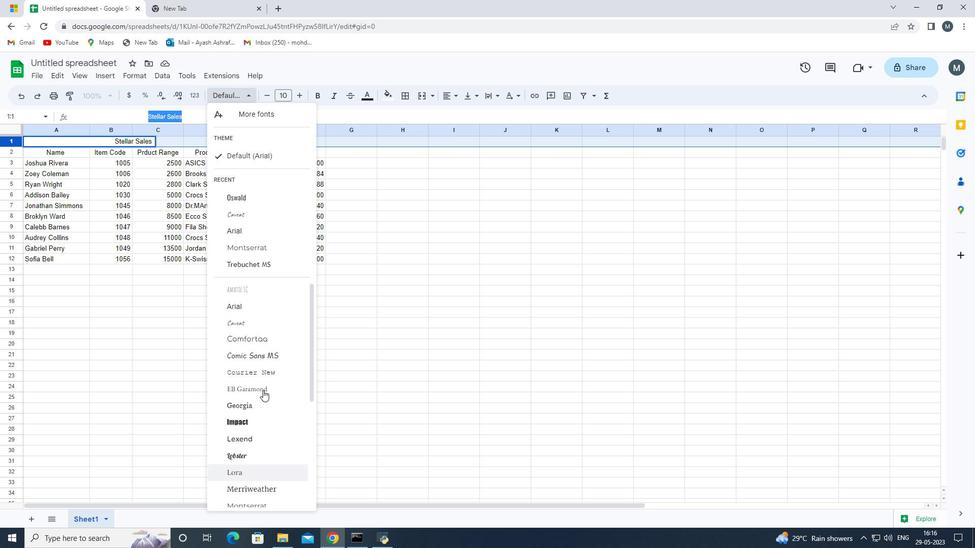 
Action: Mouse scrolled (263, 391) with delta (0, 0)
Screenshot: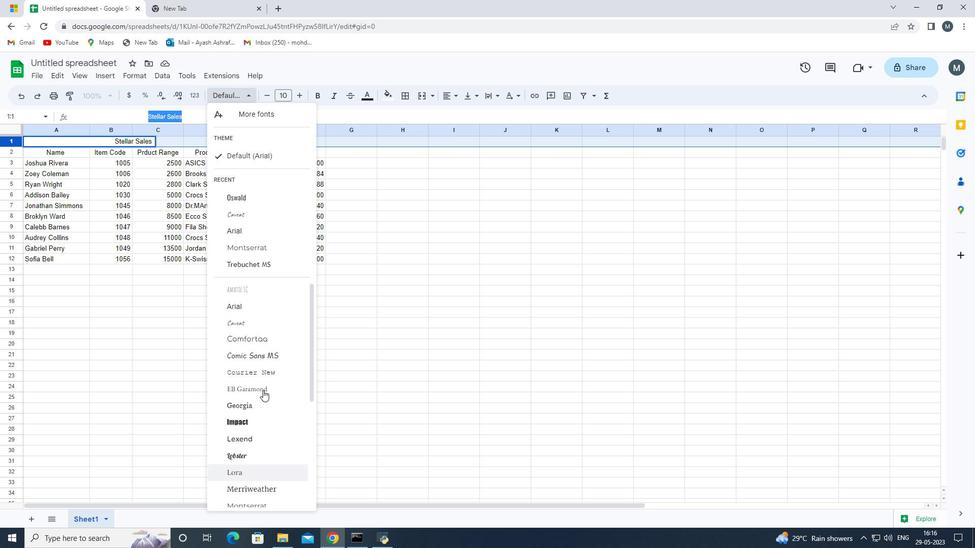 
Action: Mouse scrolled (263, 391) with delta (0, 0)
Screenshot: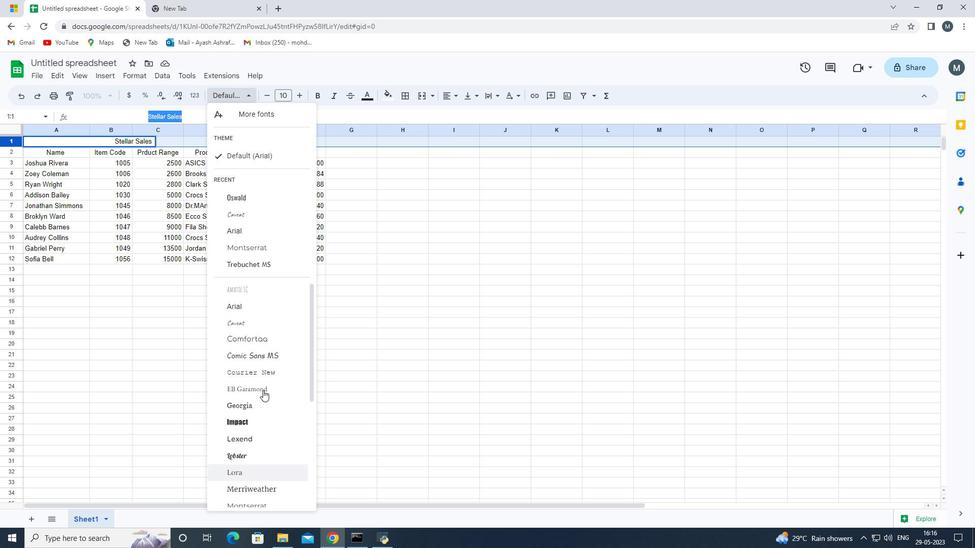 
Action: Mouse scrolled (263, 391) with delta (0, 0)
Screenshot: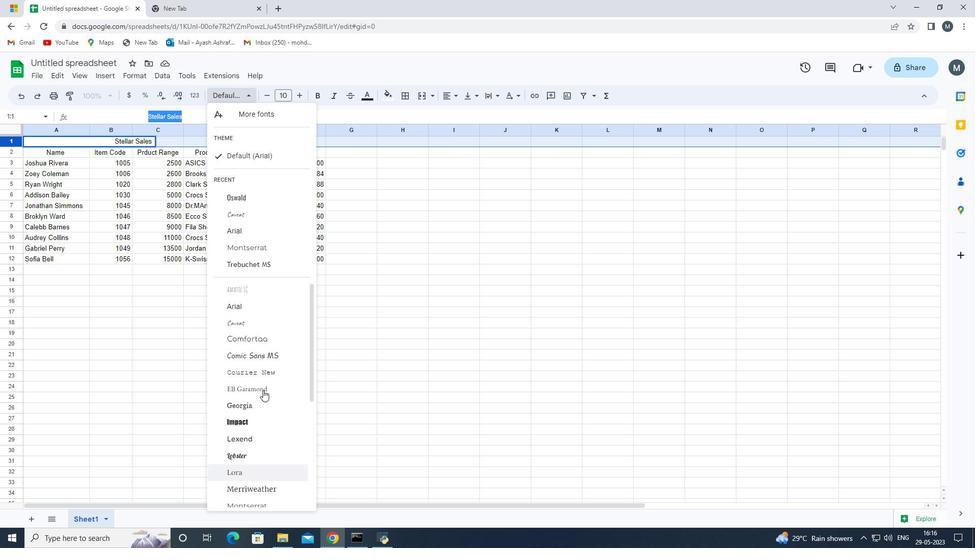 
Action: Mouse scrolled (263, 391) with delta (0, 0)
Screenshot: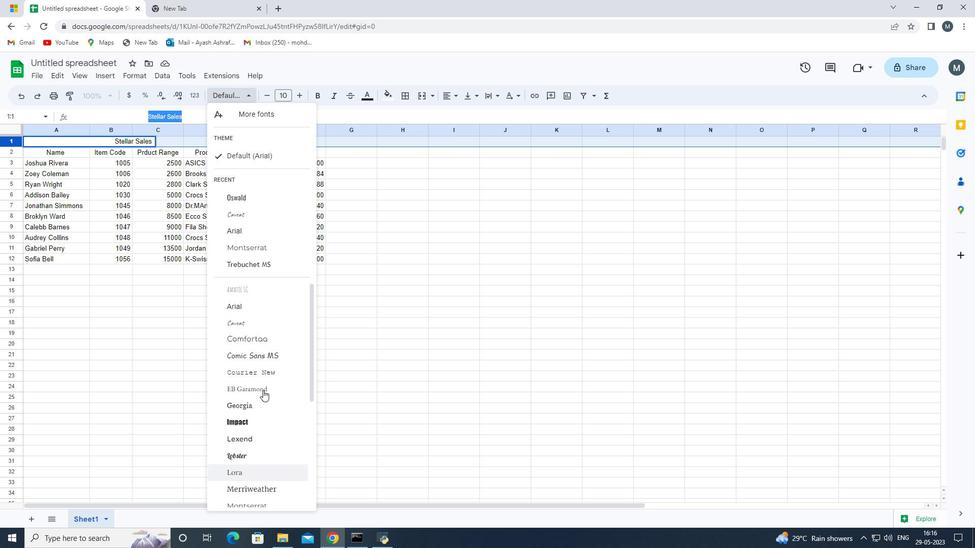 
Action: Mouse scrolled (263, 391) with delta (0, 0)
Screenshot: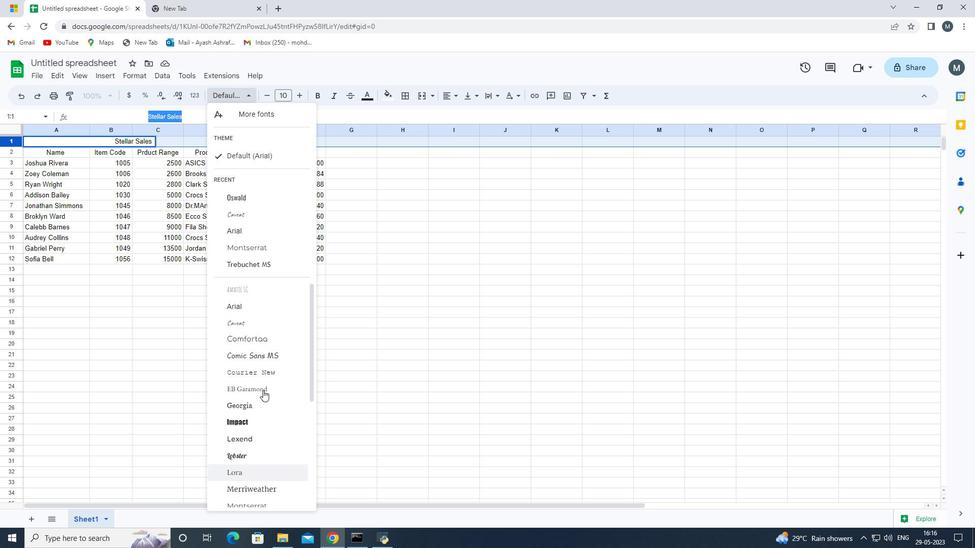 
Action: Mouse scrolled (263, 391) with delta (0, 0)
Screenshot: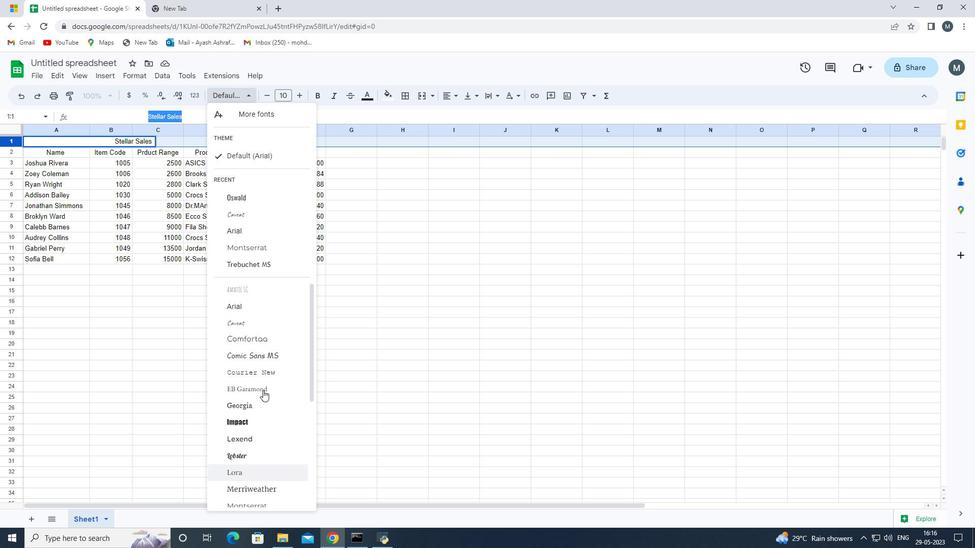 
Action: Mouse scrolled (263, 391) with delta (0, 0)
Screenshot: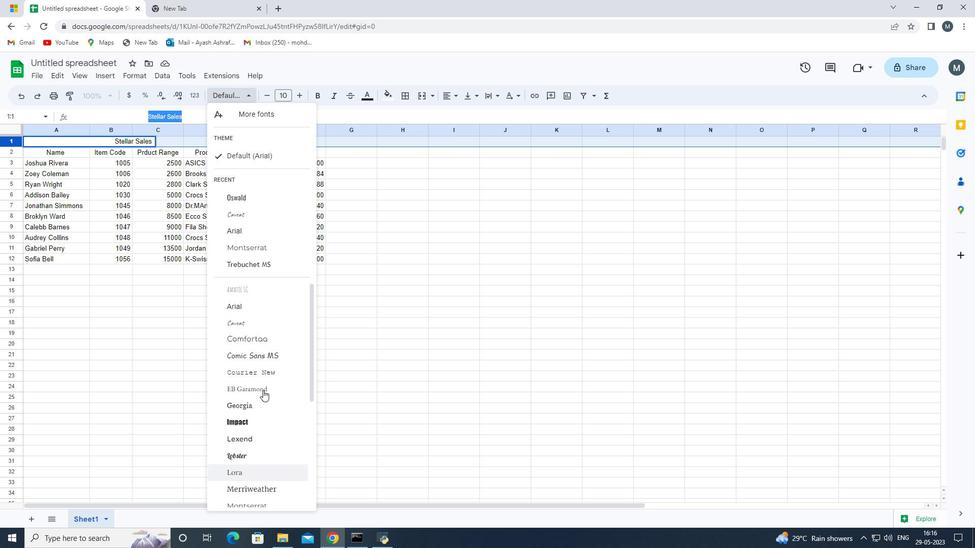 
Action: Mouse moved to (259, 378)
Screenshot: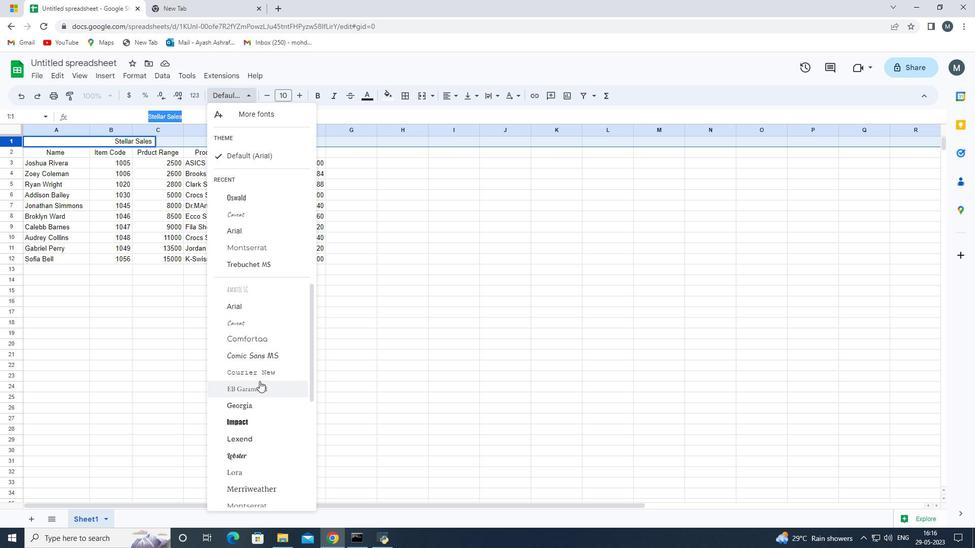 
Action: Mouse scrolled (259, 377) with delta (0, 0)
Screenshot: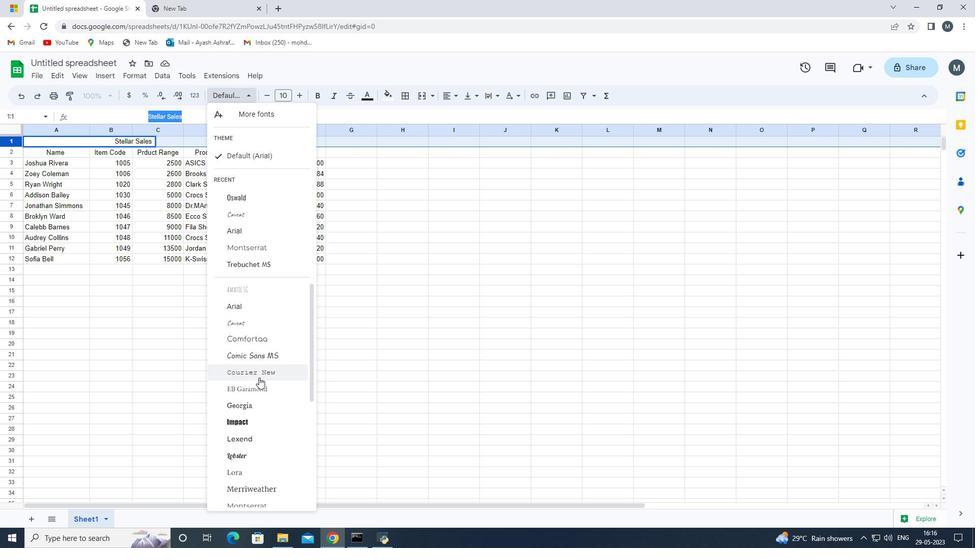 
Action: Mouse moved to (263, 454)
Screenshot: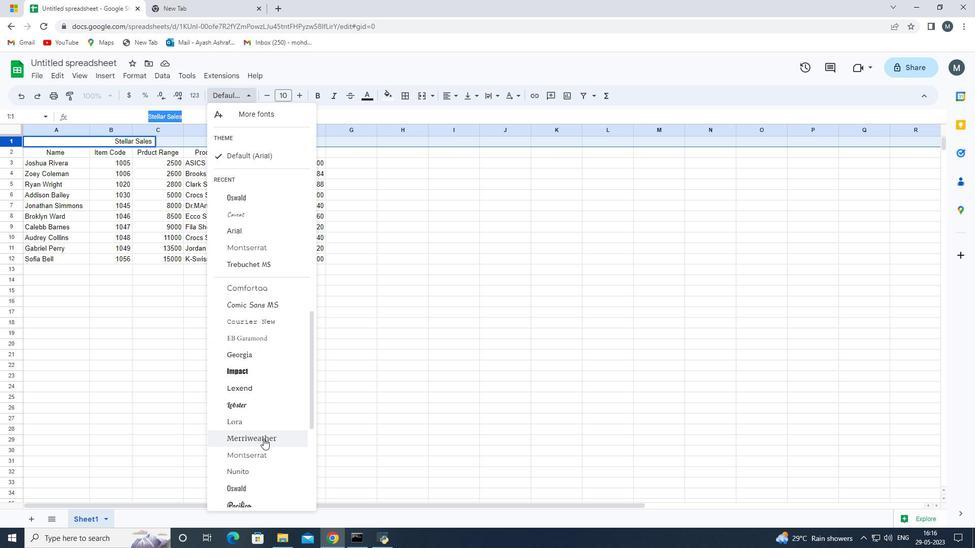 
Action: Mouse scrolled (263, 453) with delta (0, 0)
Screenshot: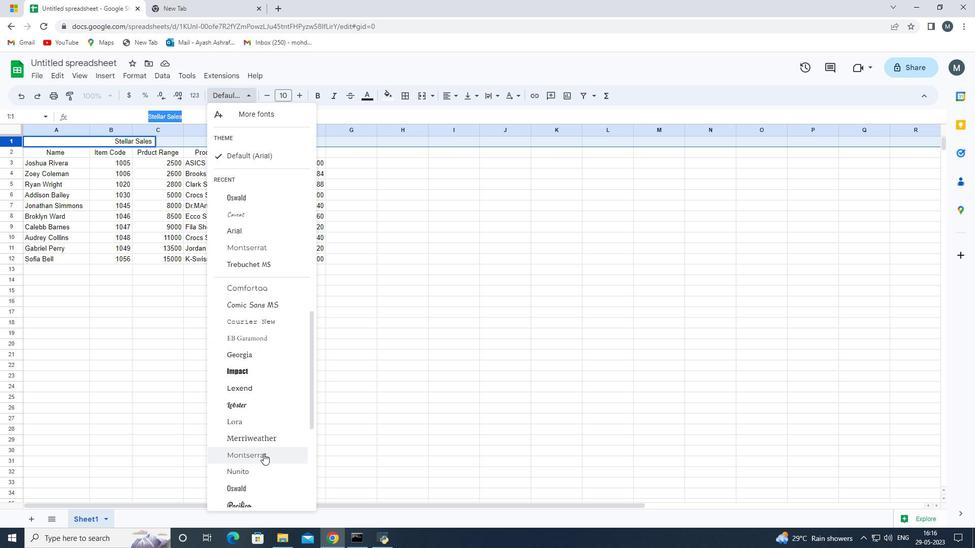 
Action: Mouse moved to (261, 454)
Screenshot: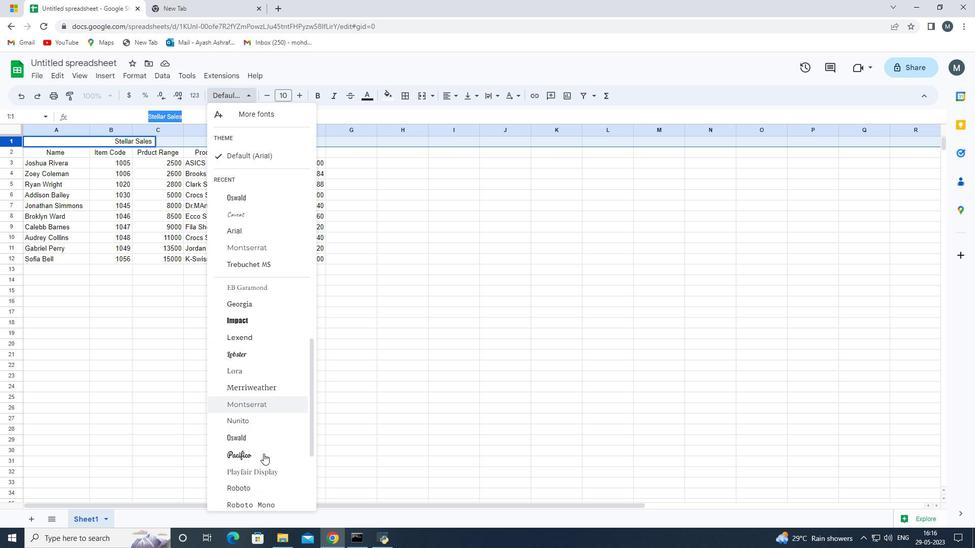
Action: Mouse scrolled (261, 454) with delta (0, 0)
Screenshot: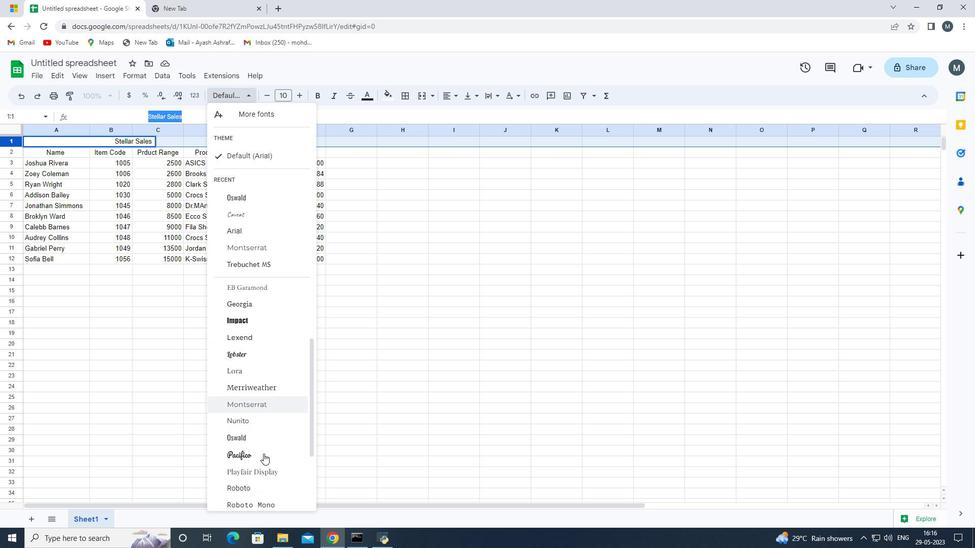 
Action: Mouse scrolled (261, 454) with delta (0, 0)
Screenshot: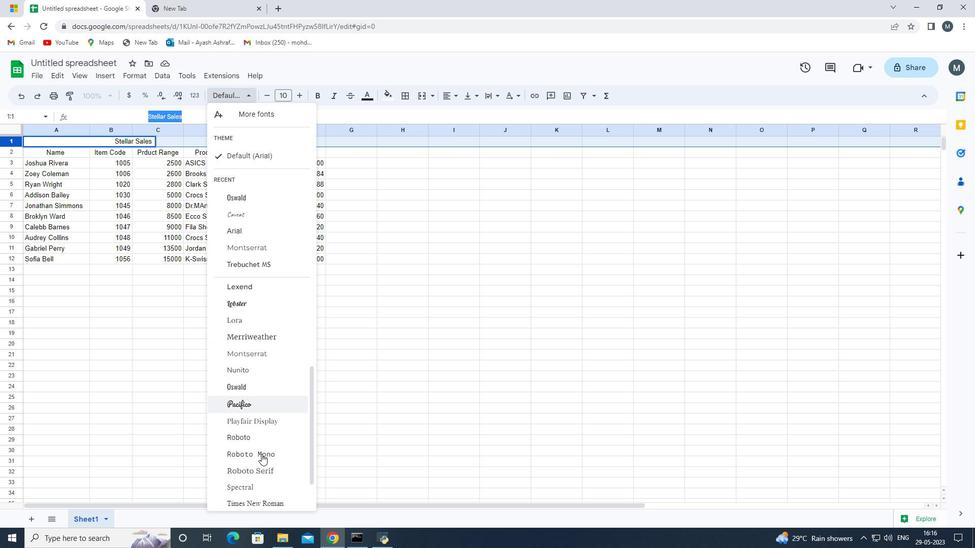 
Action: Mouse moved to (265, 465)
Screenshot: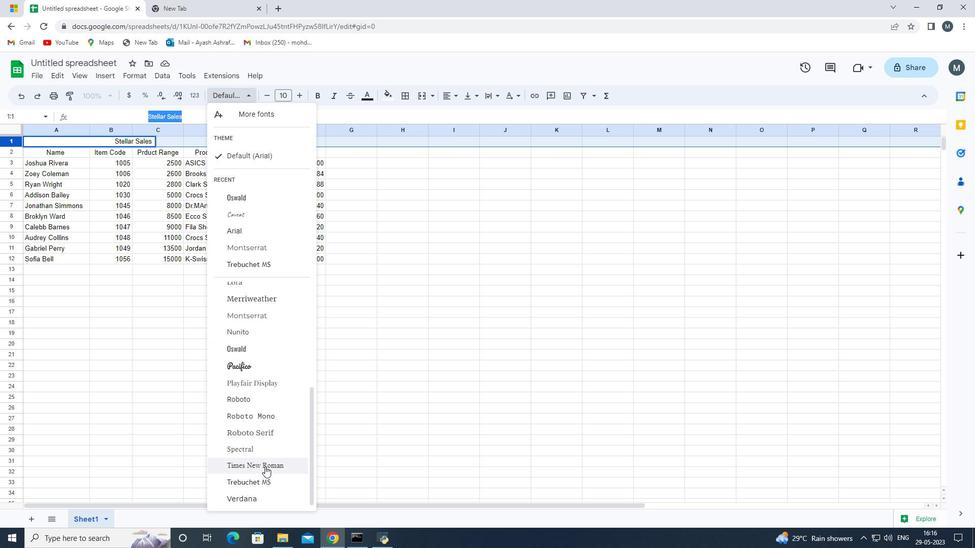 
Action: Mouse pressed left at (265, 465)
Screenshot: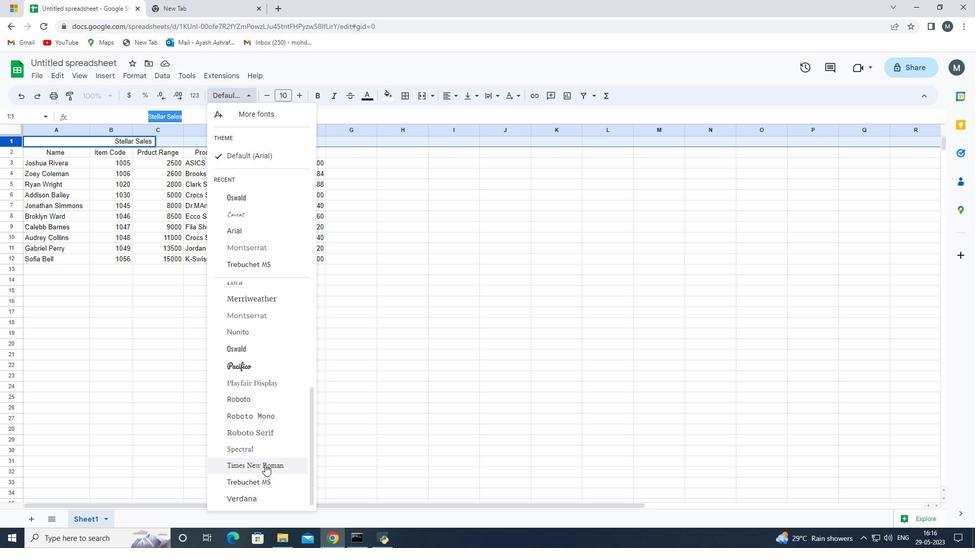 
Action: Mouse moved to (158, 393)
Screenshot: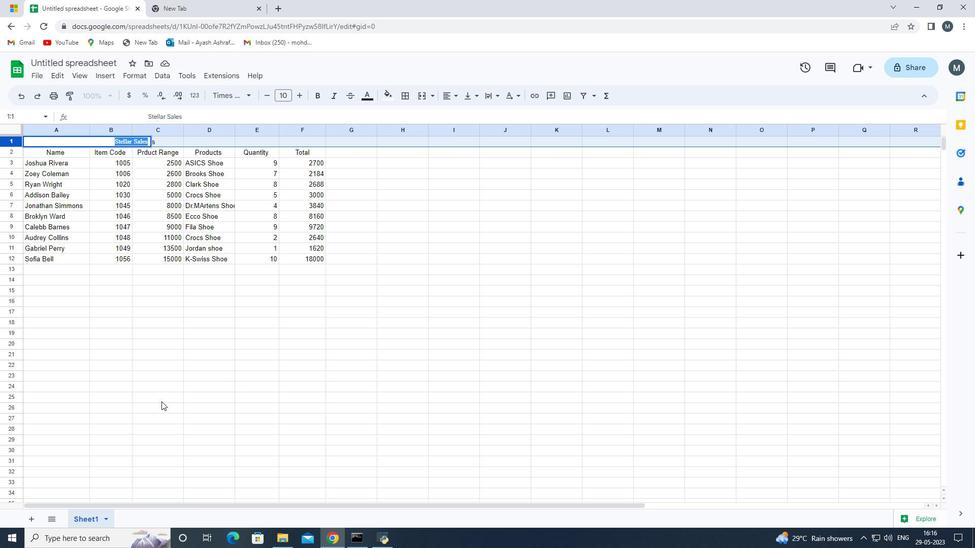 
Action: Mouse pressed left at (158, 393)
Screenshot: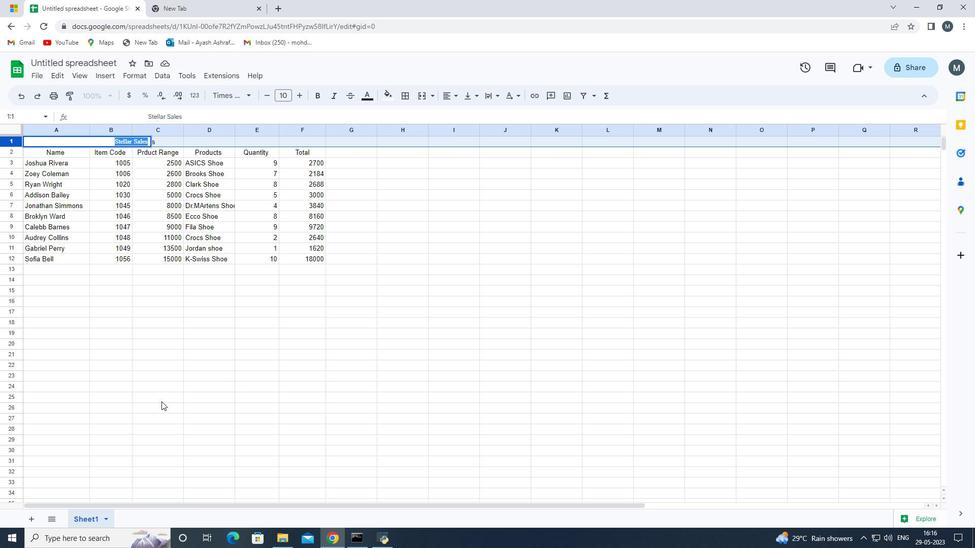 
Action: Mouse moved to (143, 143)
Screenshot: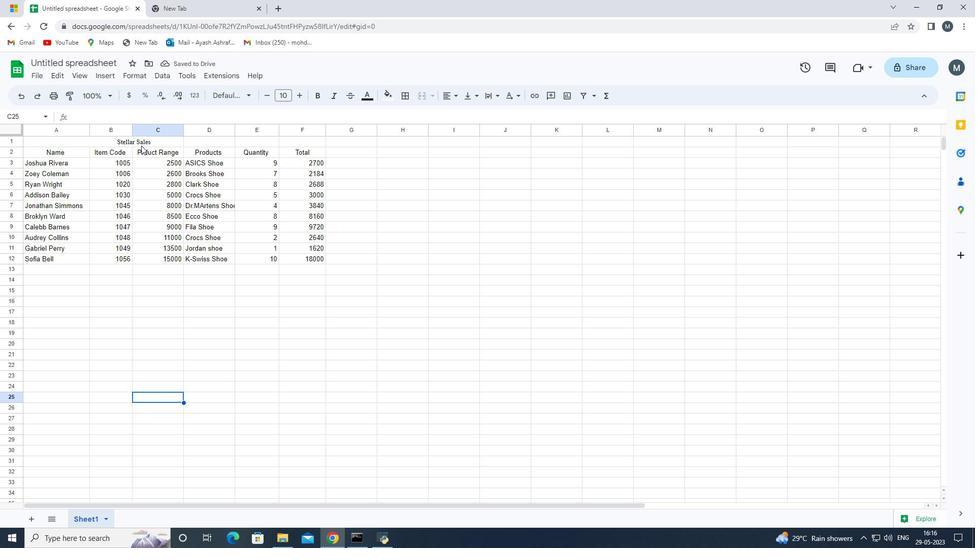 
Action: Mouse pressed left at (143, 143)
Screenshot: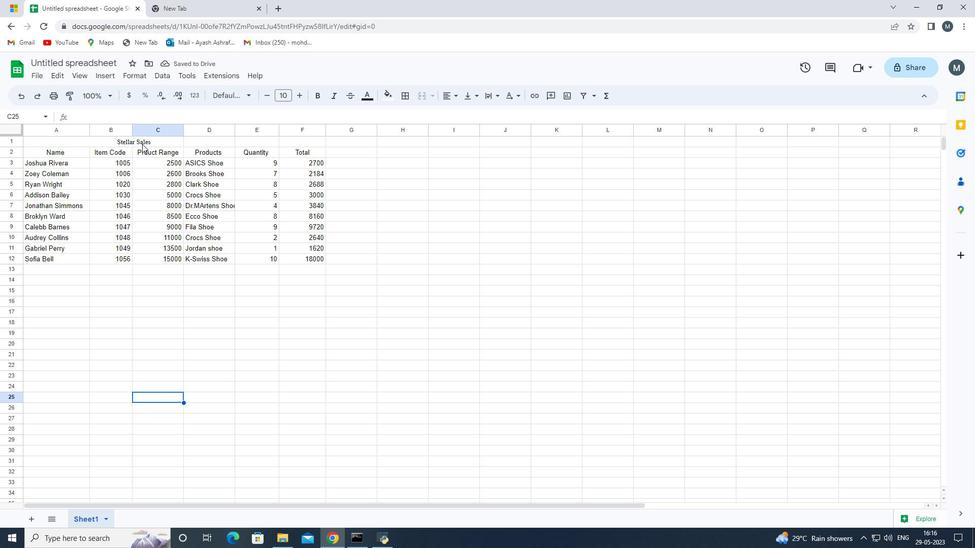 
Action: Mouse moved to (14, 142)
Screenshot: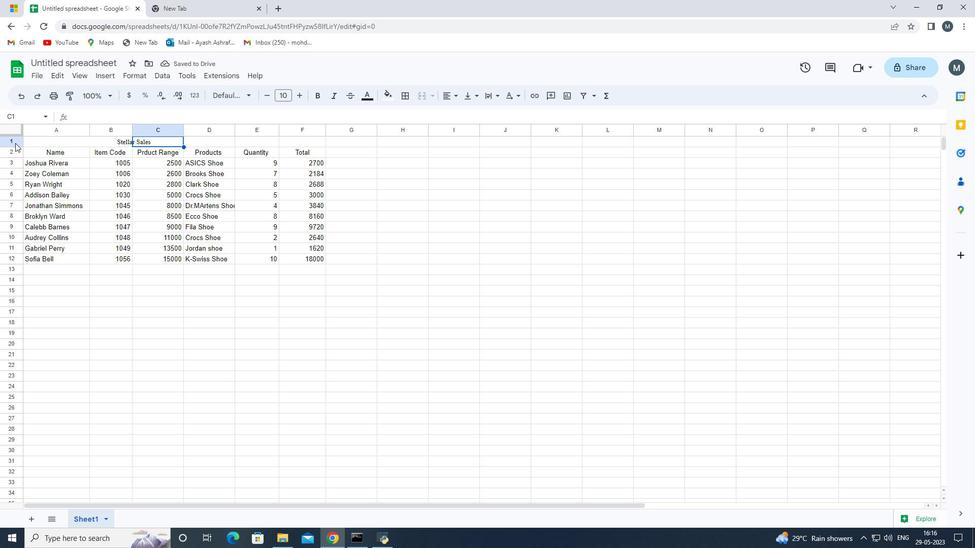 
Action: Mouse pressed left at (14, 142)
Screenshot: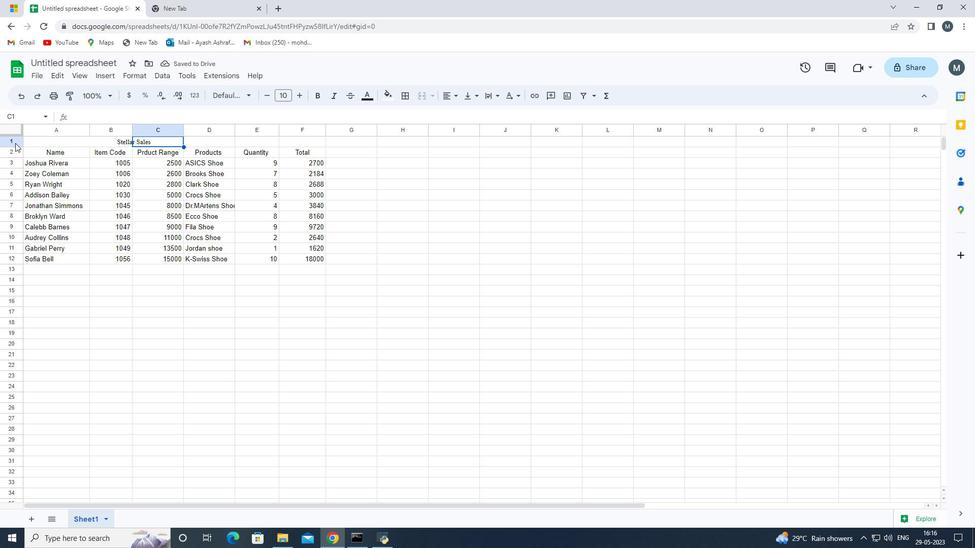 
Action: Mouse moved to (193, 115)
Screenshot: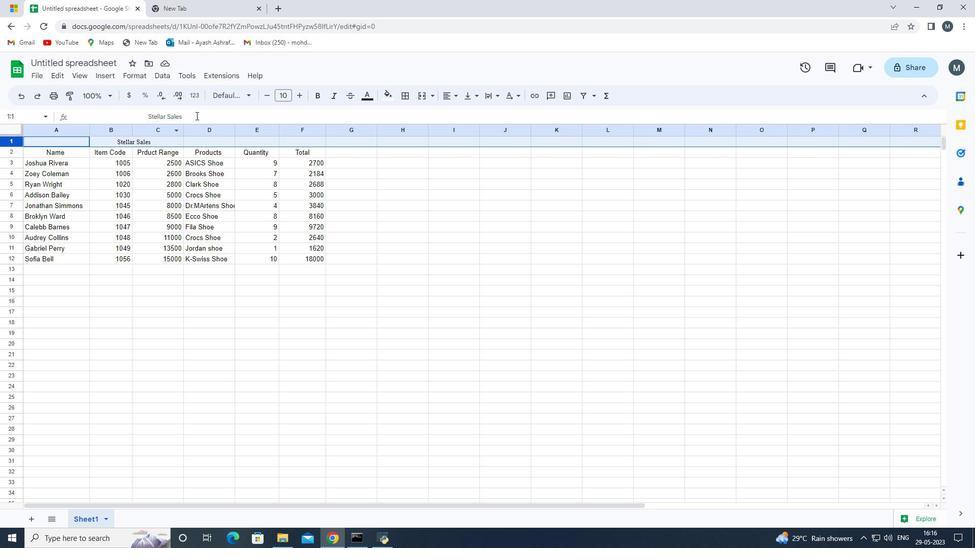 
Action: Mouse pressed left at (193, 115)
Screenshot: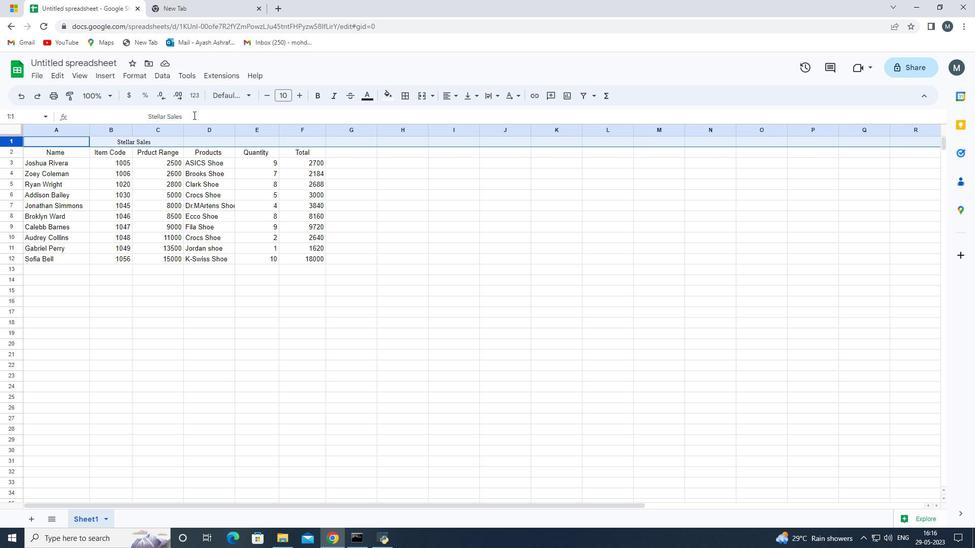 
Action: Mouse moved to (314, 97)
Screenshot: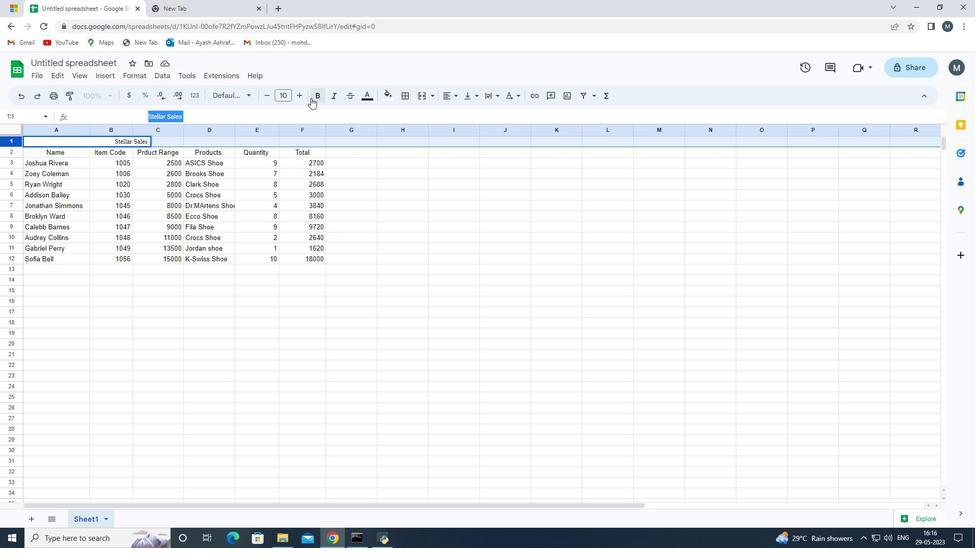 
Action: Mouse pressed left at (314, 97)
Screenshot: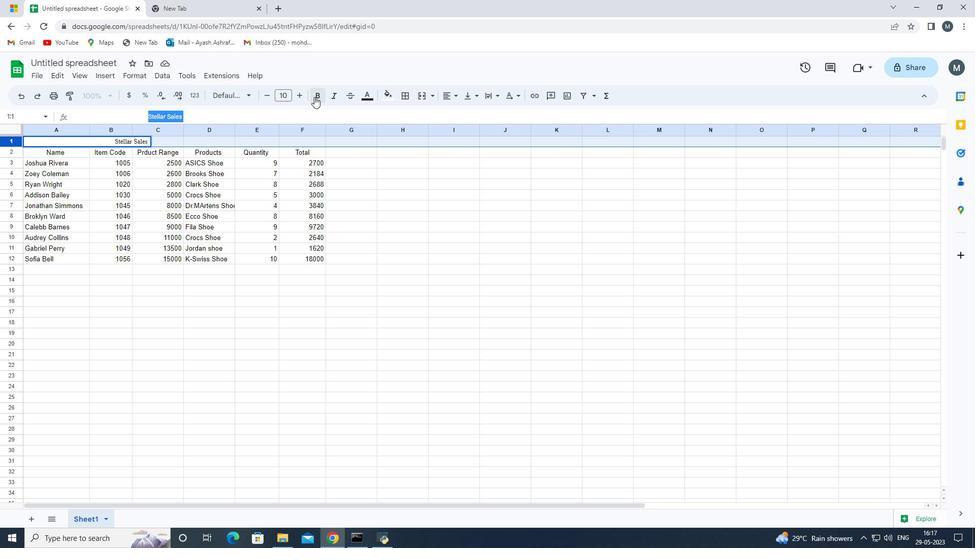 
Action: Mouse moved to (372, 98)
Screenshot: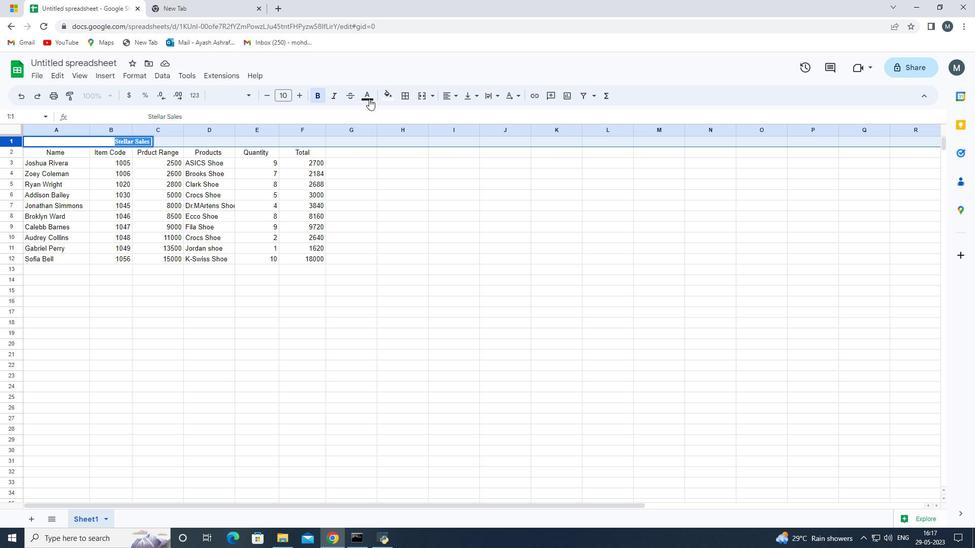 
Action: Mouse pressed left at (372, 98)
Screenshot: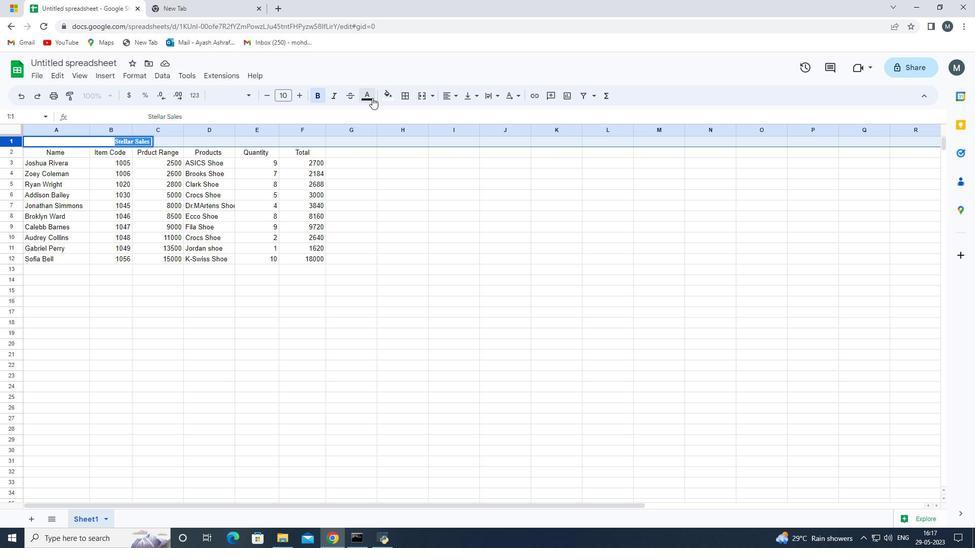 
Action: Mouse moved to (371, 132)
Screenshot: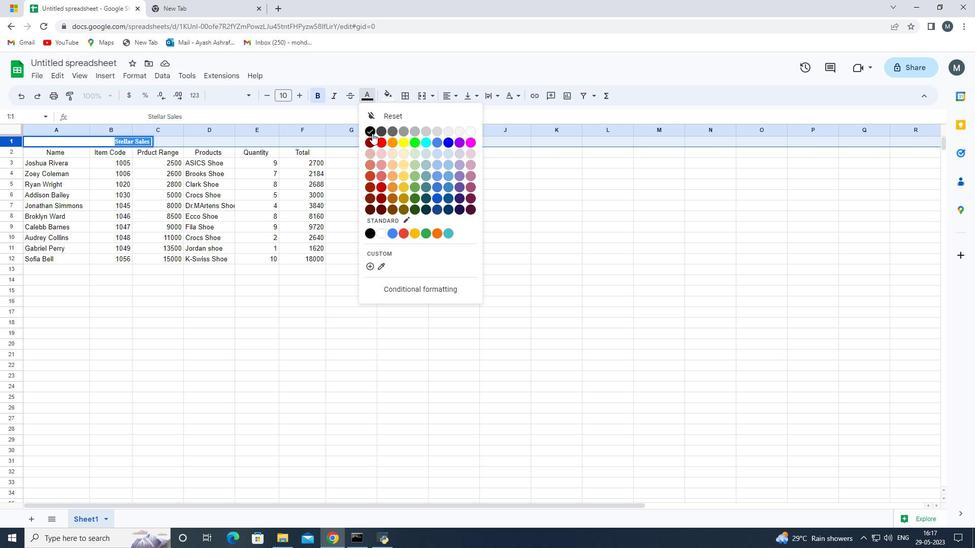 
Action: Mouse pressed left at (371, 132)
Screenshot: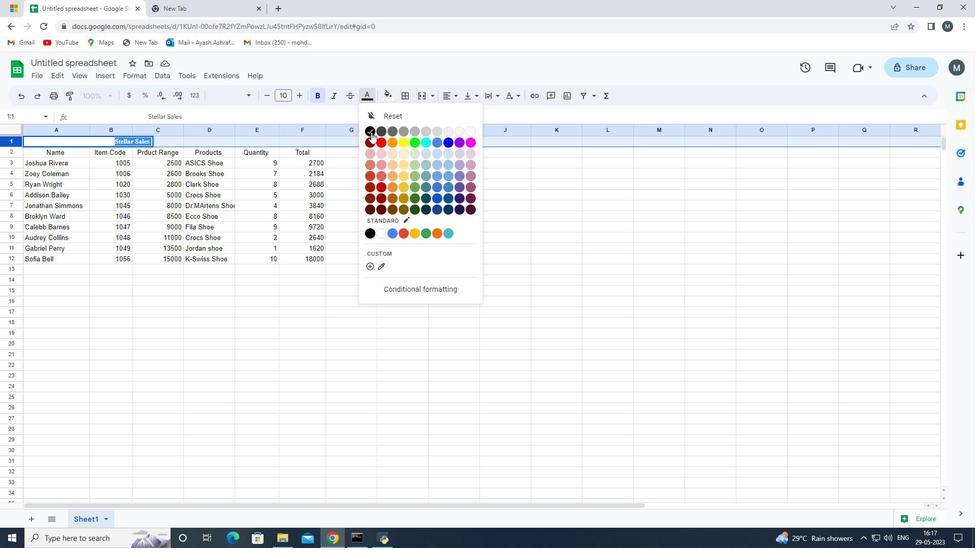 
Action: Mouse moved to (277, 332)
Screenshot: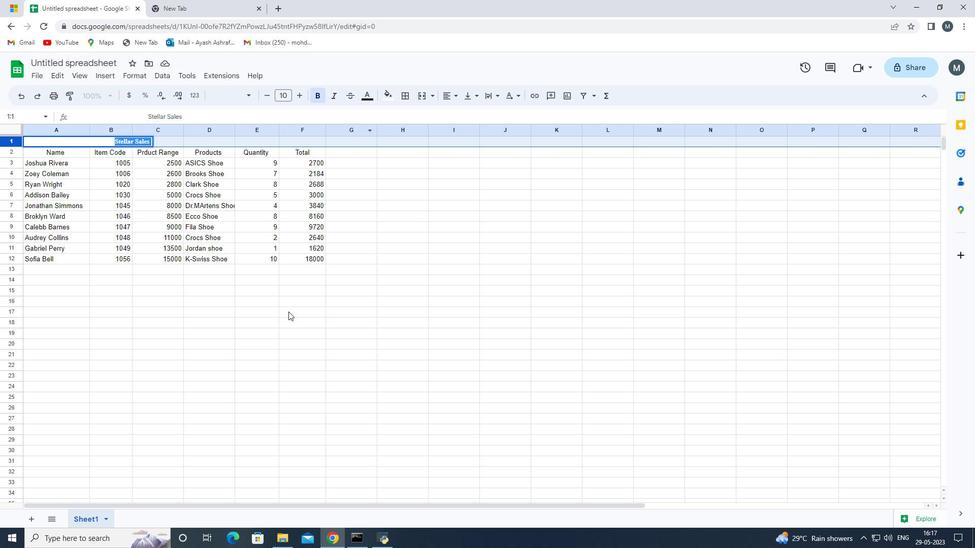 
Action: Mouse pressed left at (277, 332)
Screenshot: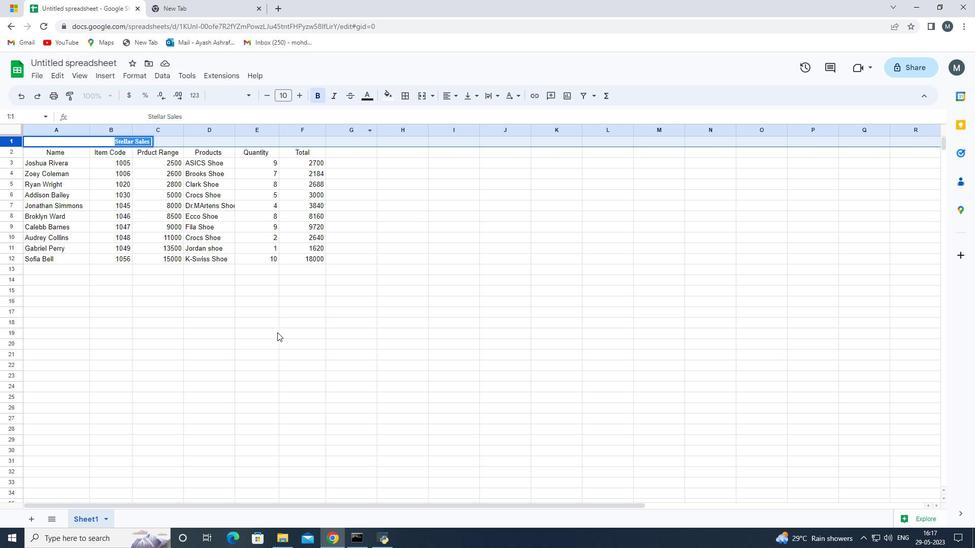 
Action: Mouse moved to (126, 142)
Screenshot: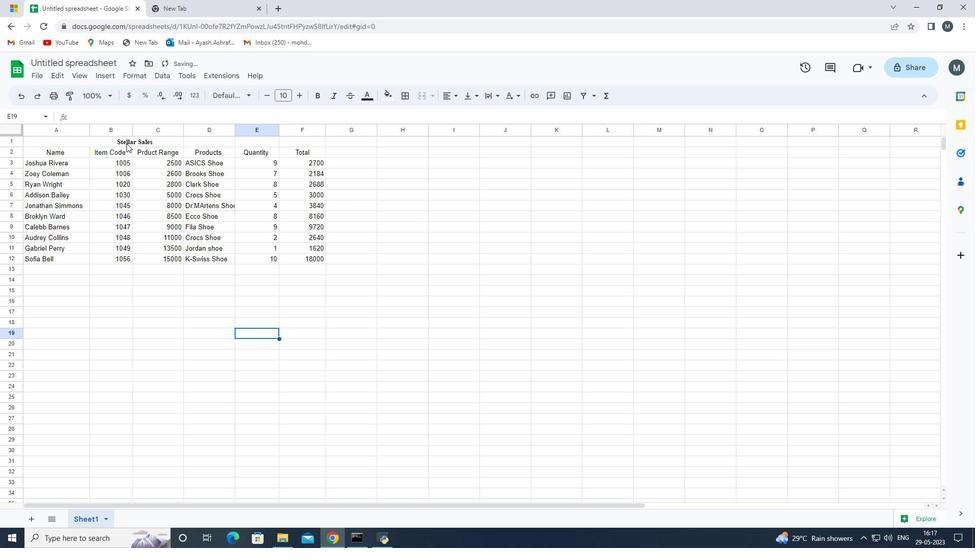 
Action: Mouse pressed left at (126, 142)
Screenshot: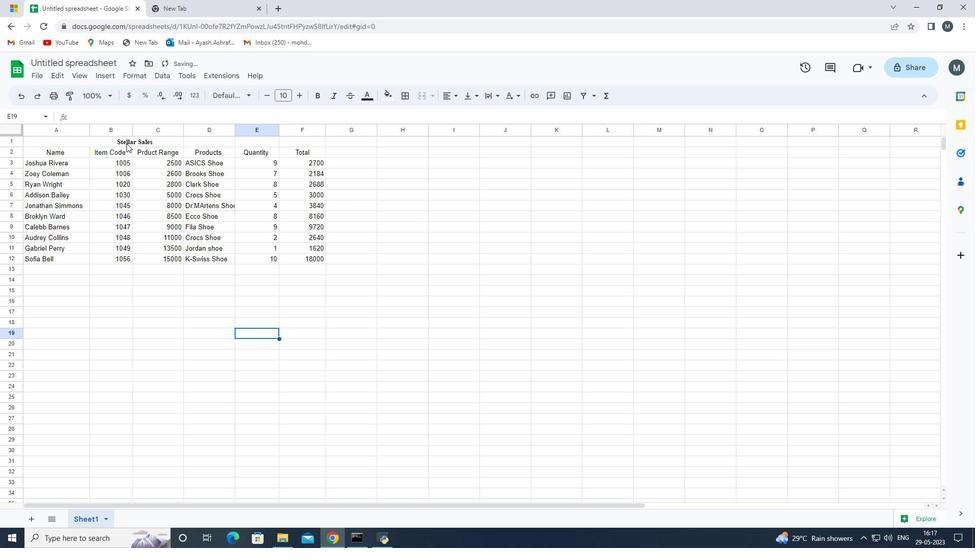 
Action: Mouse moved to (153, 140)
Screenshot: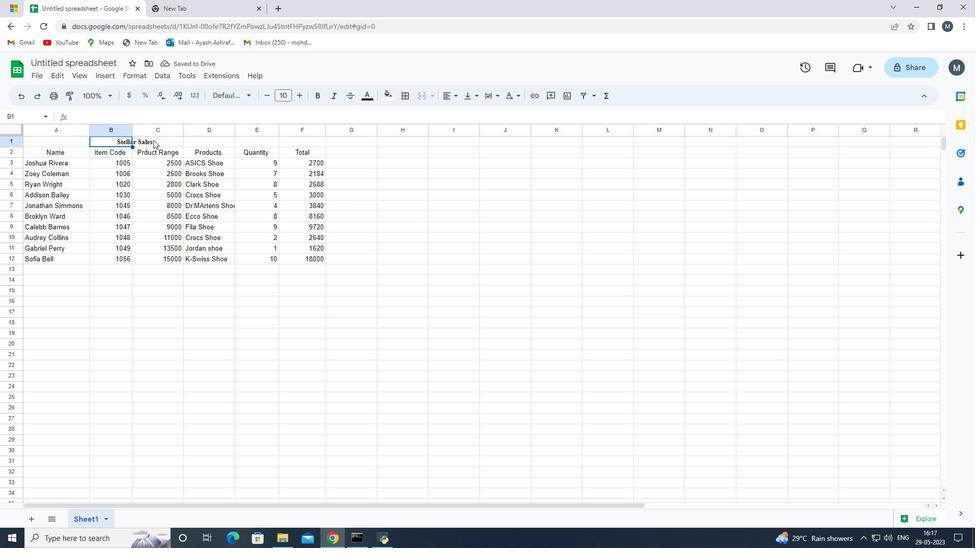
Action: Mouse pressed left at (153, 140)
Screenshot: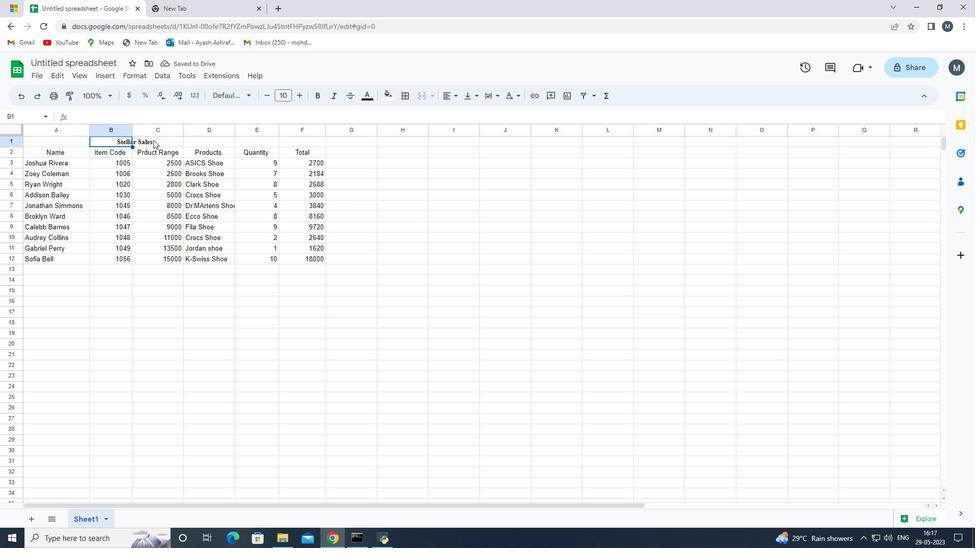 
Action: Mouse moved to (13, 140)
Screenshot: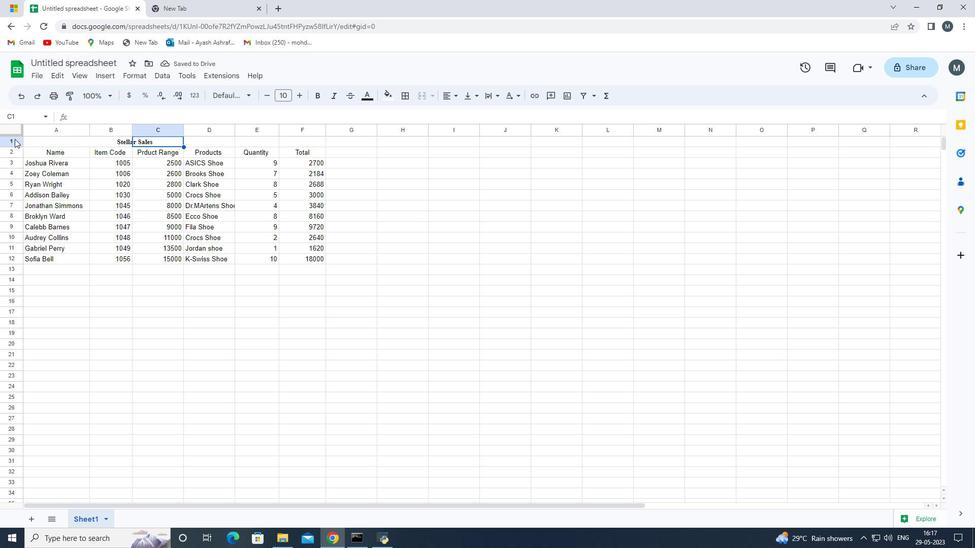 
Action: Mouse pressed left at (13, 140)
Screenshot: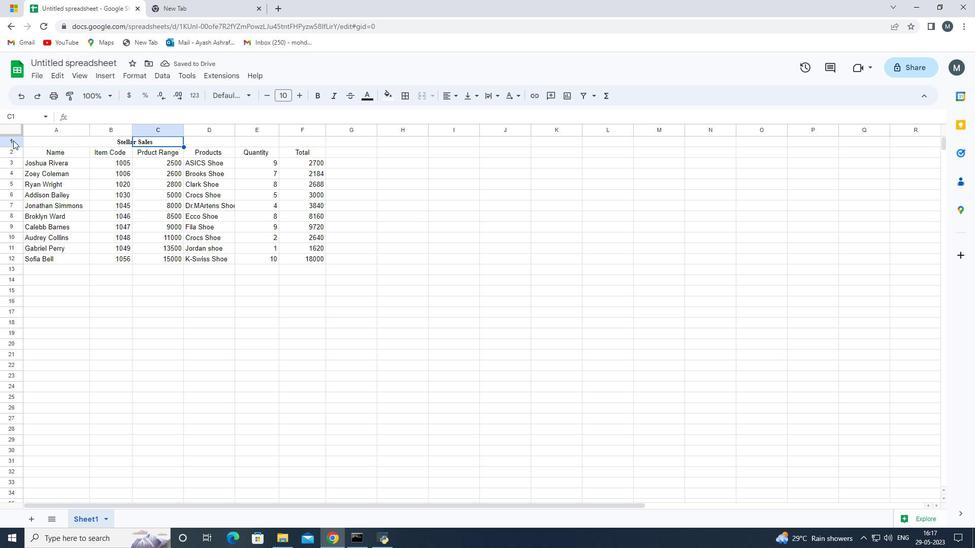 
Action: Mouse moved to (184, 115)
Screenshot: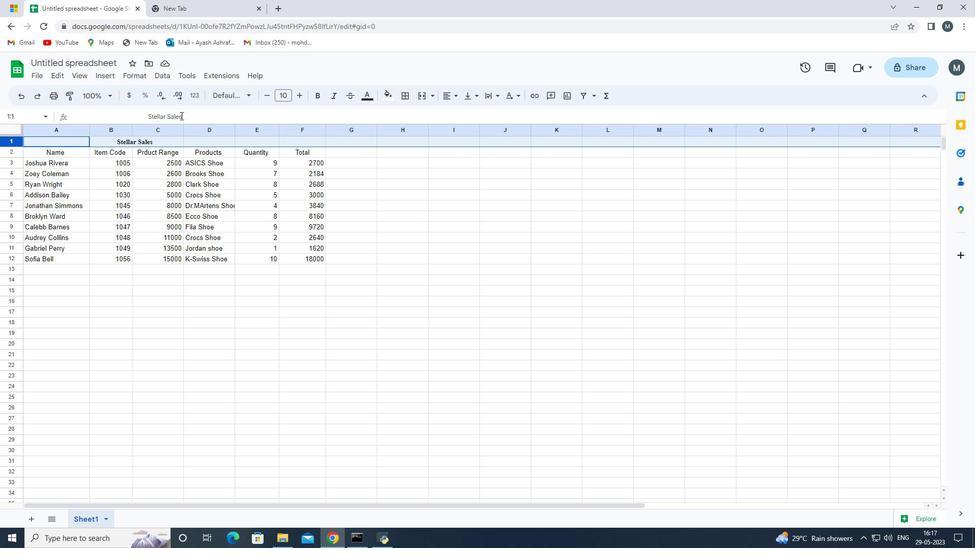 
Action: Mouse pressed left at (184, 115)
Screenshot: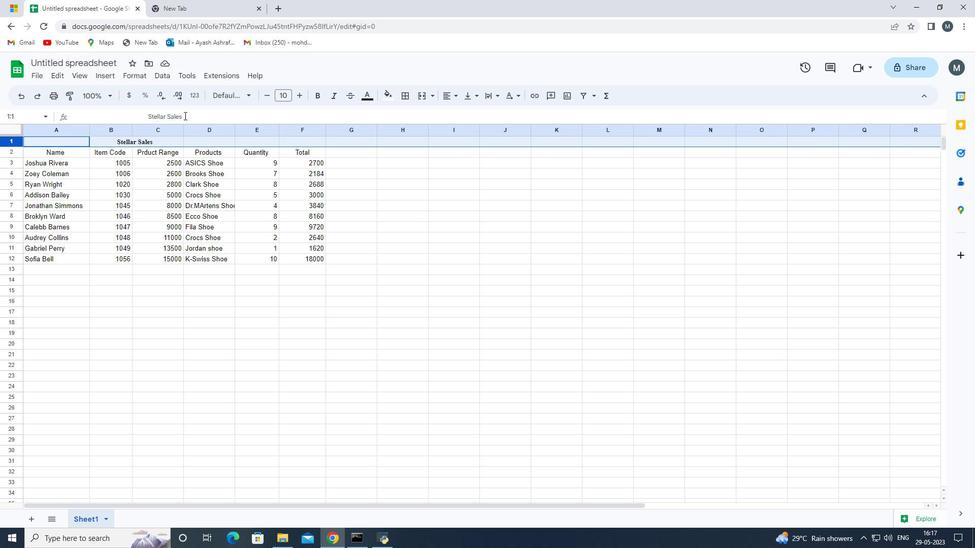 
Action: Mouse moved to (148, 115)
Screenshot: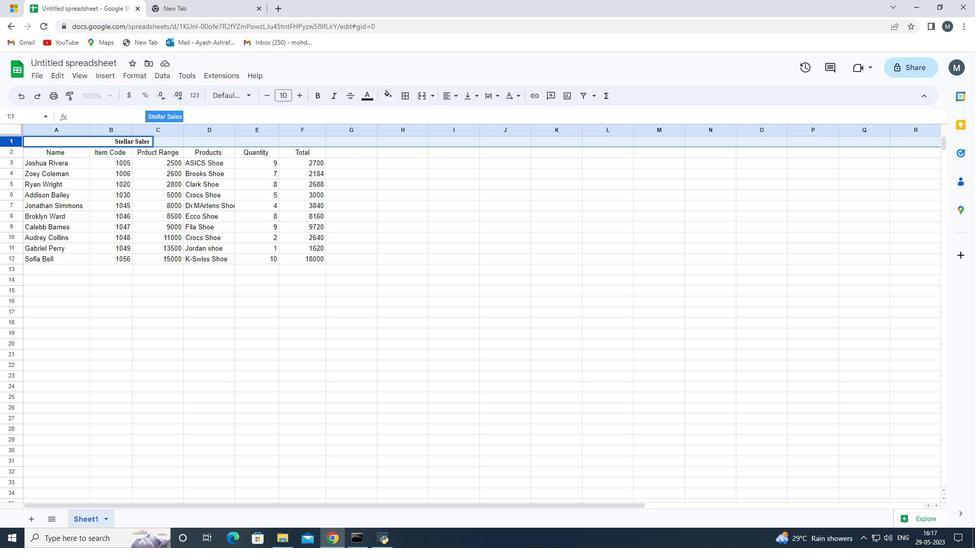 
Action: Key pressed ctrl+U<Key.enter>
Screenshot: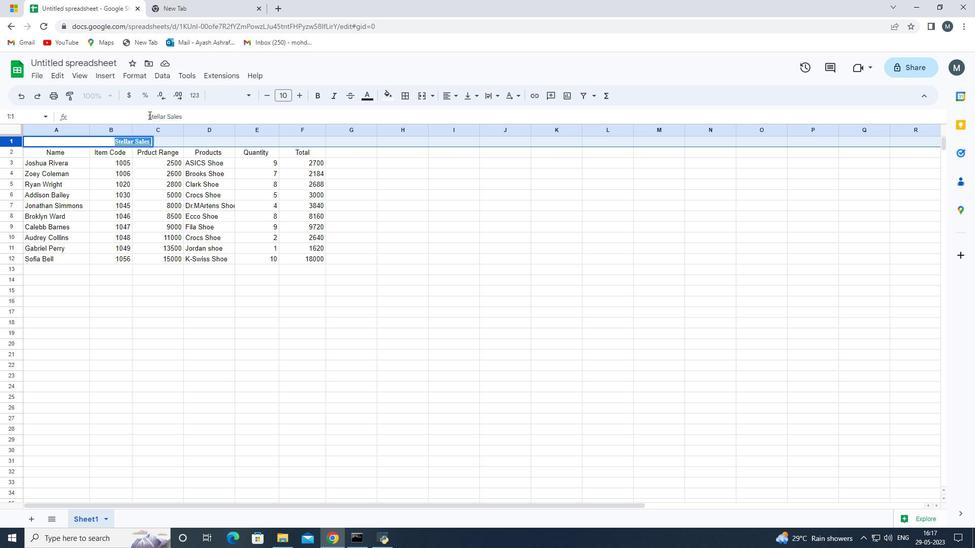 
Action: Mouse moved to (138, 330)
Screenshot: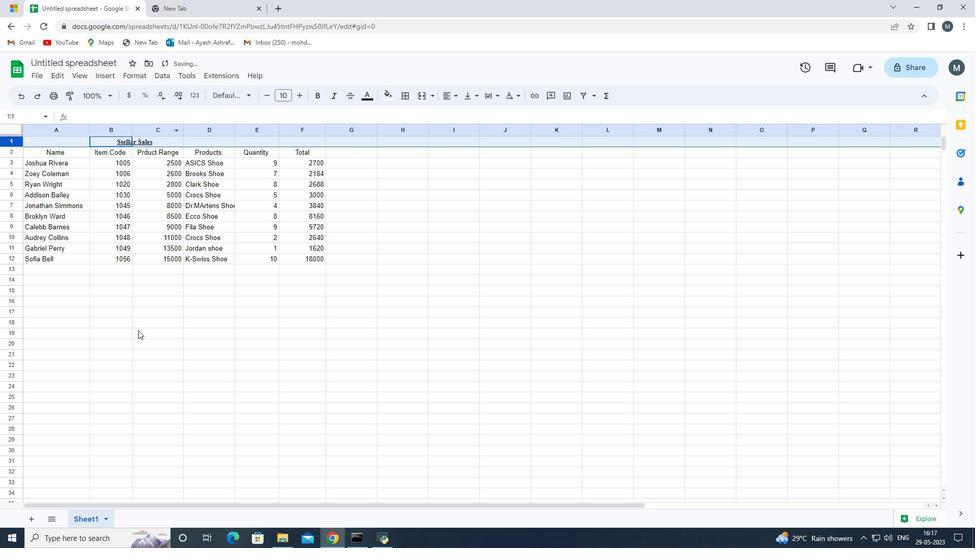 
Action: Mouse pressed left at (138, 330)
Screenshot: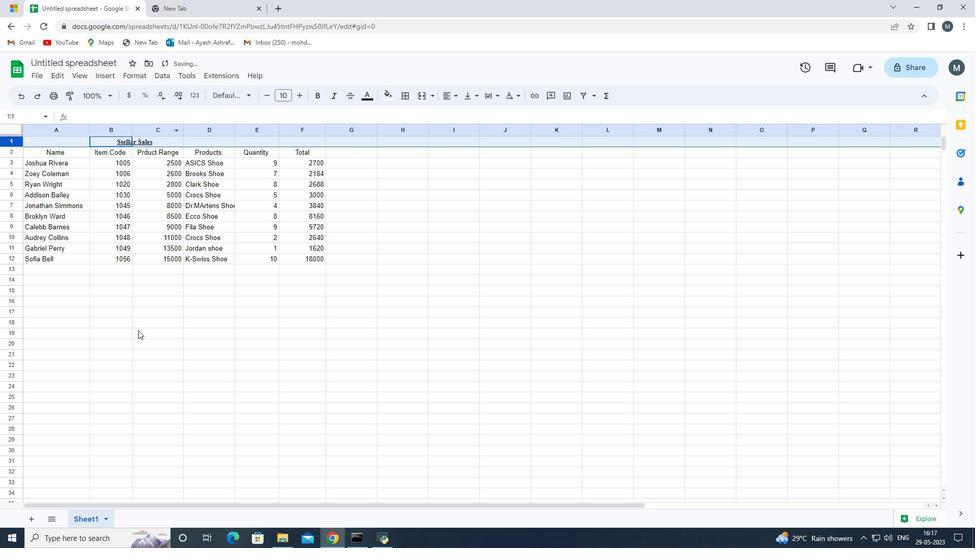 
Action: Mouse moved to (11, 144)
Screenshot: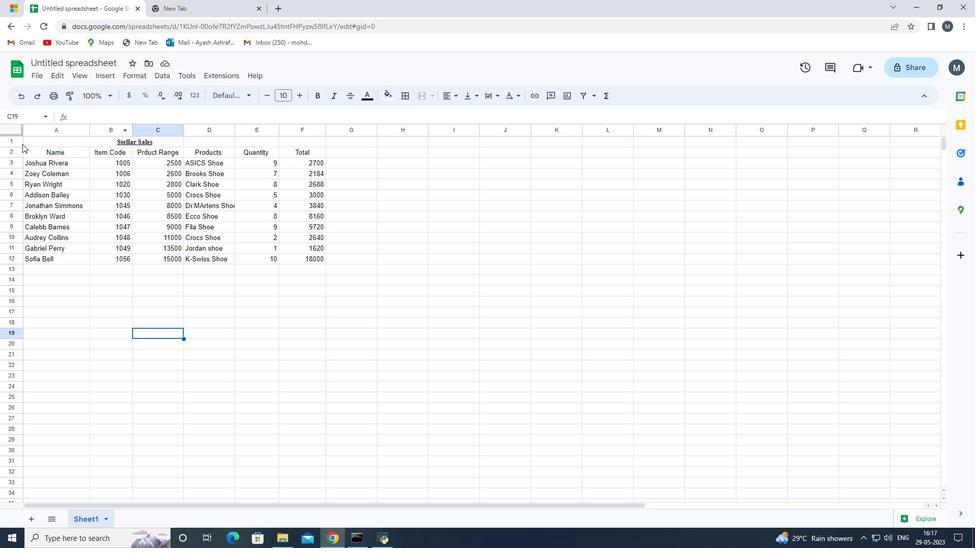 
Action: Mouse pressed left at (11, 144)
Screenshot: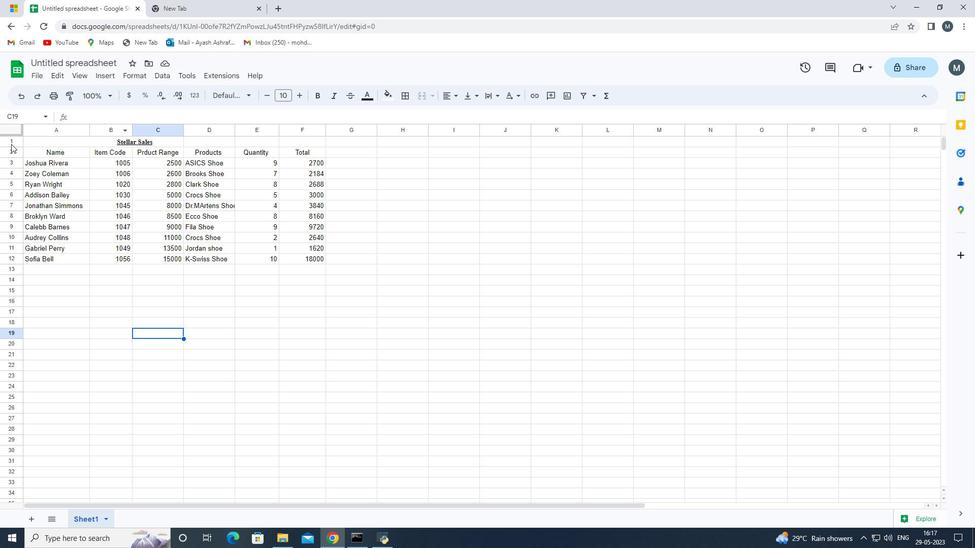 
Action: Mouse moved to (184, 117)
Screenshot: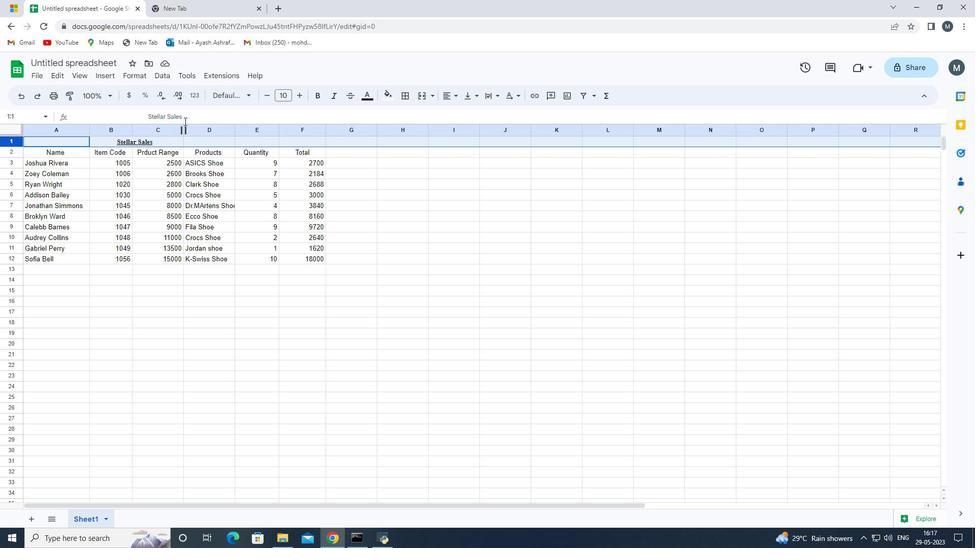 
Action: Mouse pressed left at (184, 117)
Screenshot: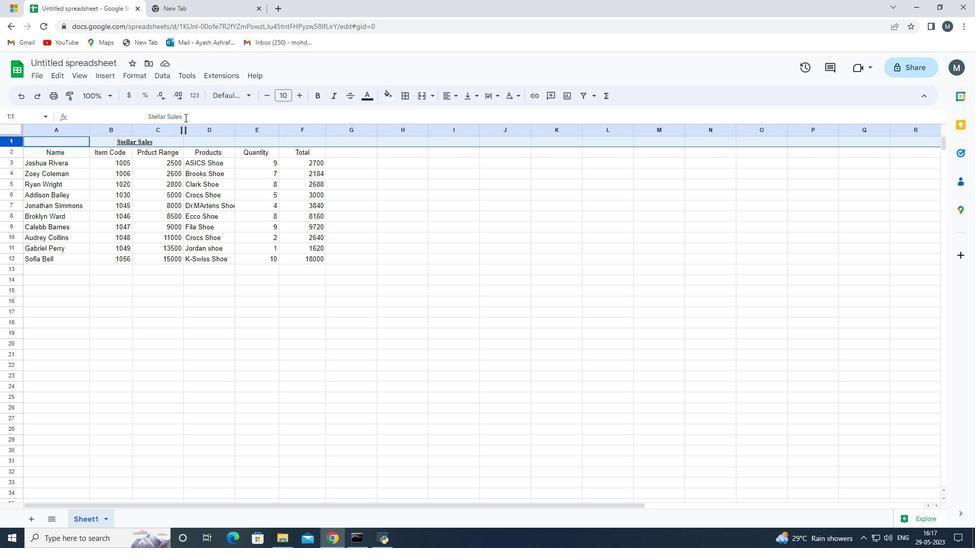
Action: Mouse moved to (278, 95)
Screenshot: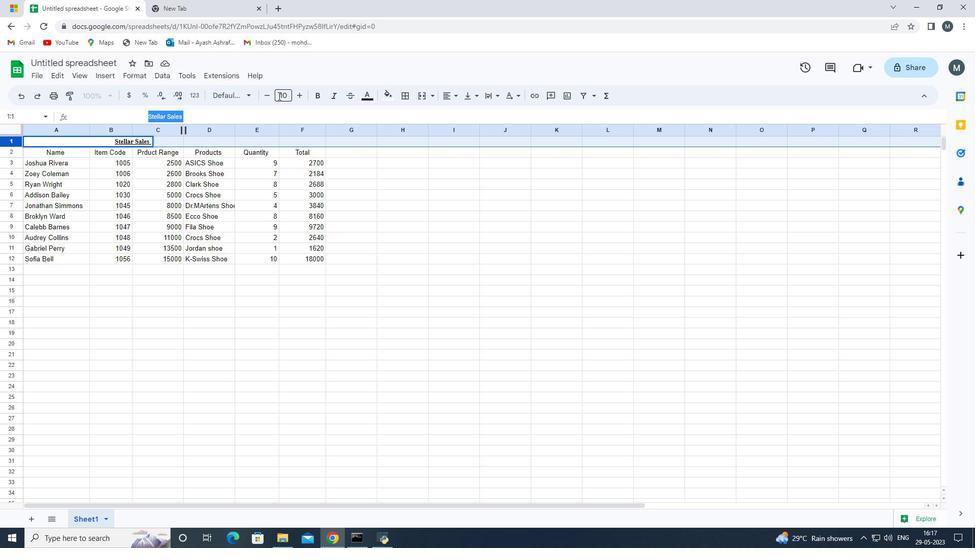 
Action: Mouse pressed left at (278, 95)
Screenshot: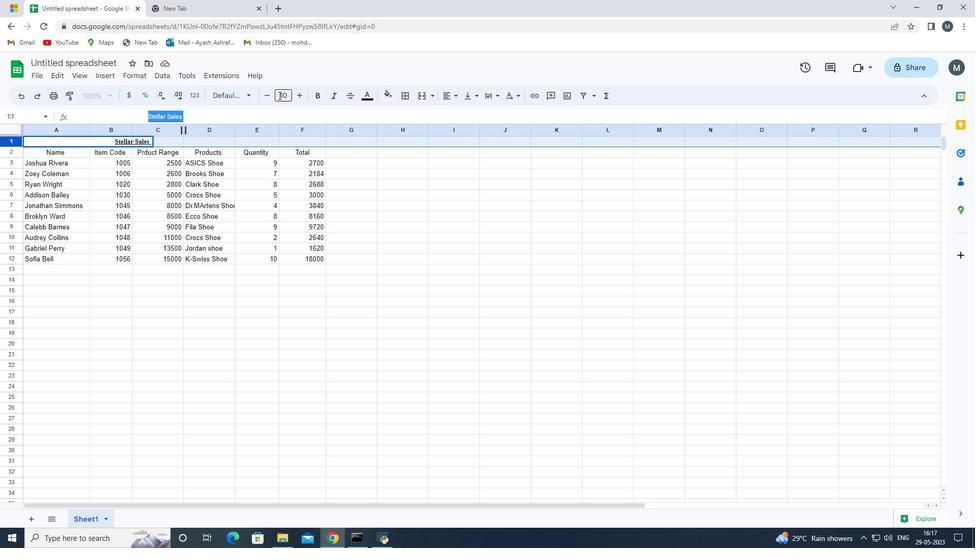 
Action: Mouse moved to (284, 257)
Screenshot: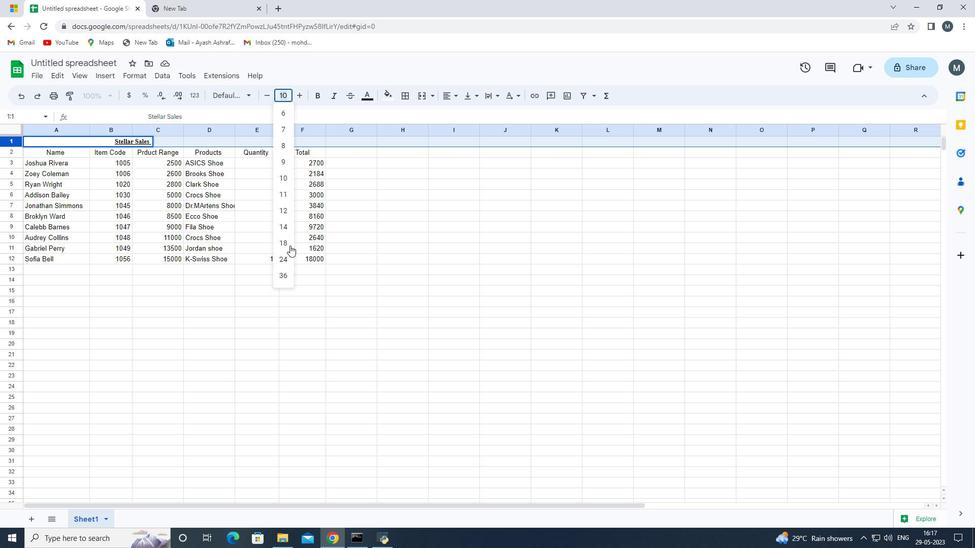 
Action: Mouse pressed left at (284, 257)
Screenshot: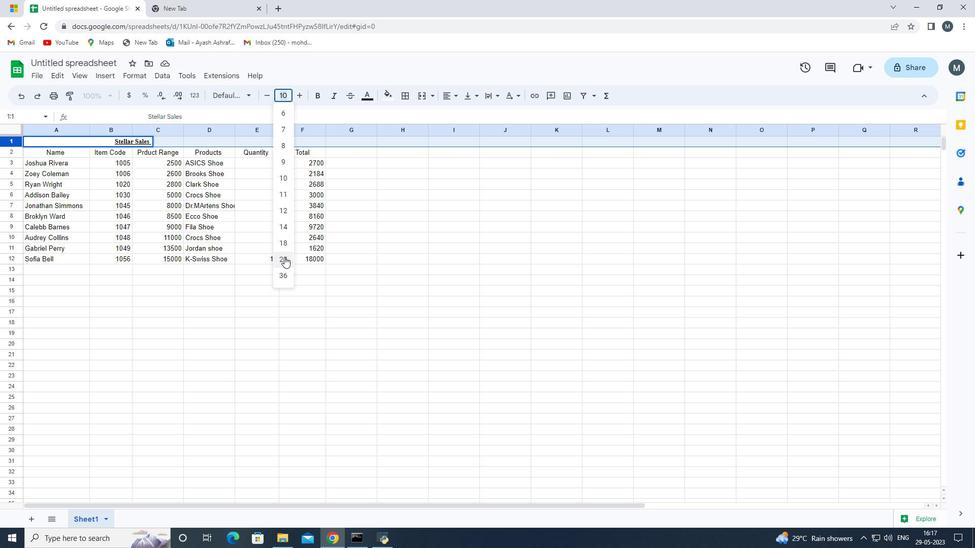 
Action: Mouse moved to (191, 325)
Screenshot: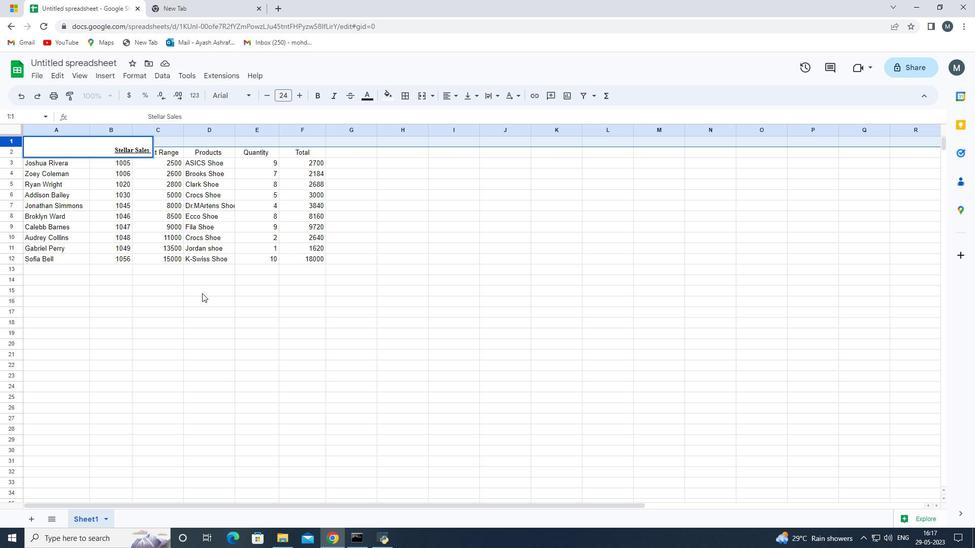 
Action: Mouse pressed left at (191, 325)
Screenshot: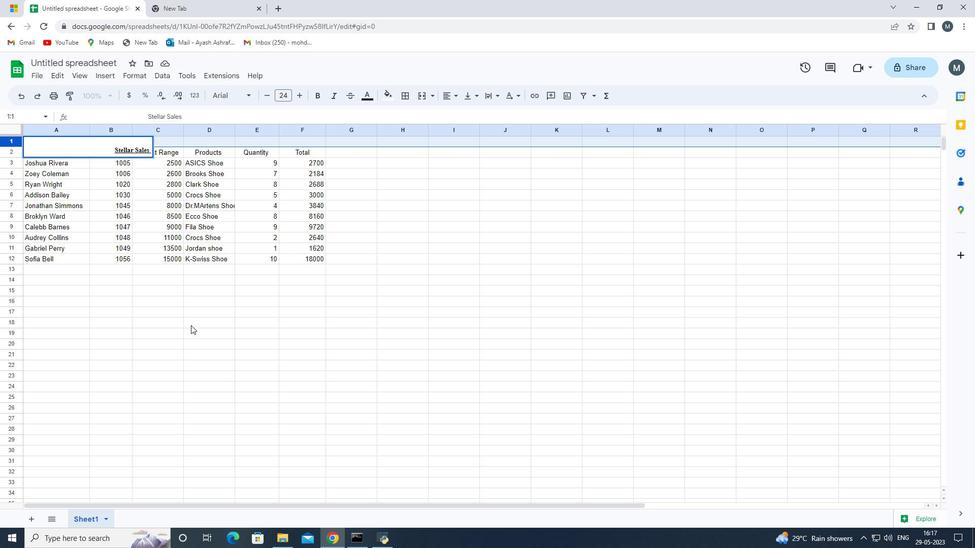 
Action: Mouse moved to (123, 143)
Screenshot: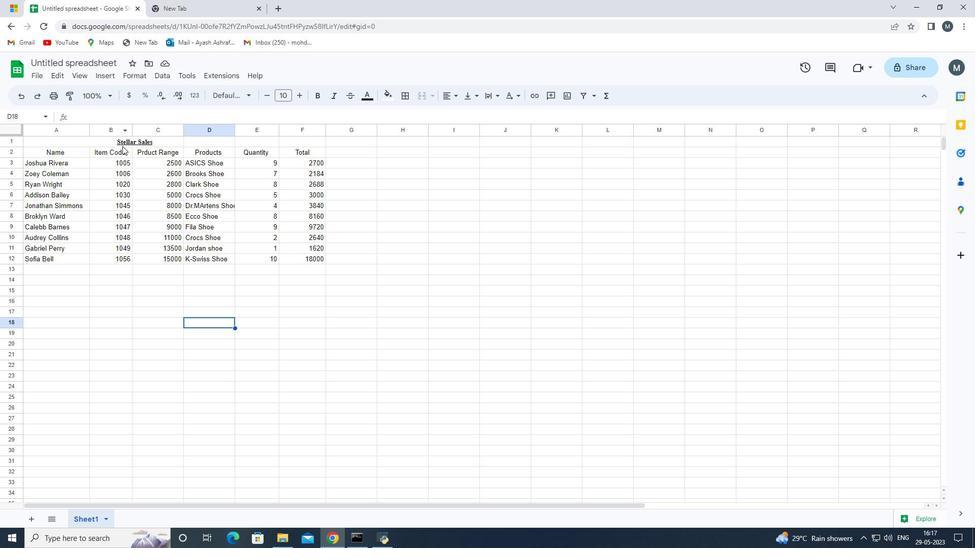 
Action: Mouse pressed left at (123, 143)
Screenshot: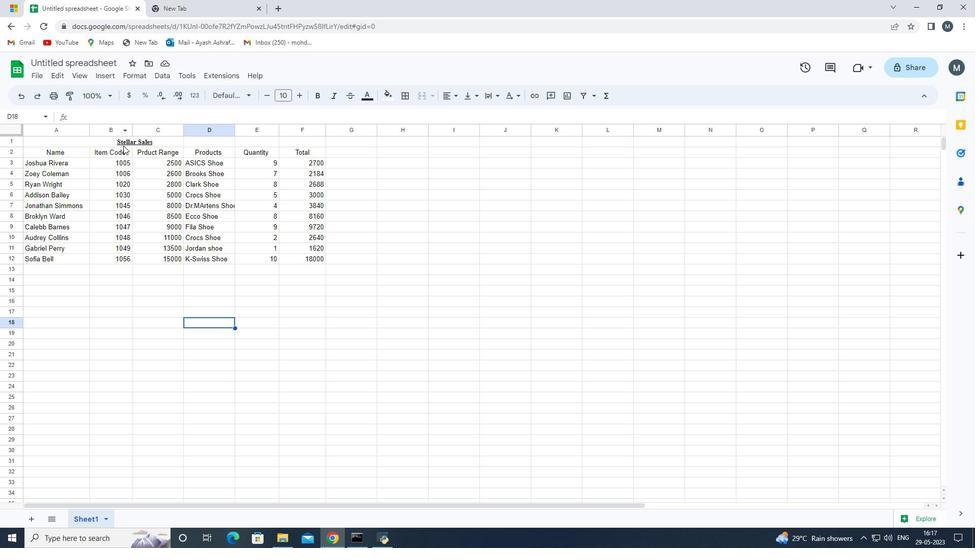 
Action: Mouse moved to (11, 142)
Screenshot: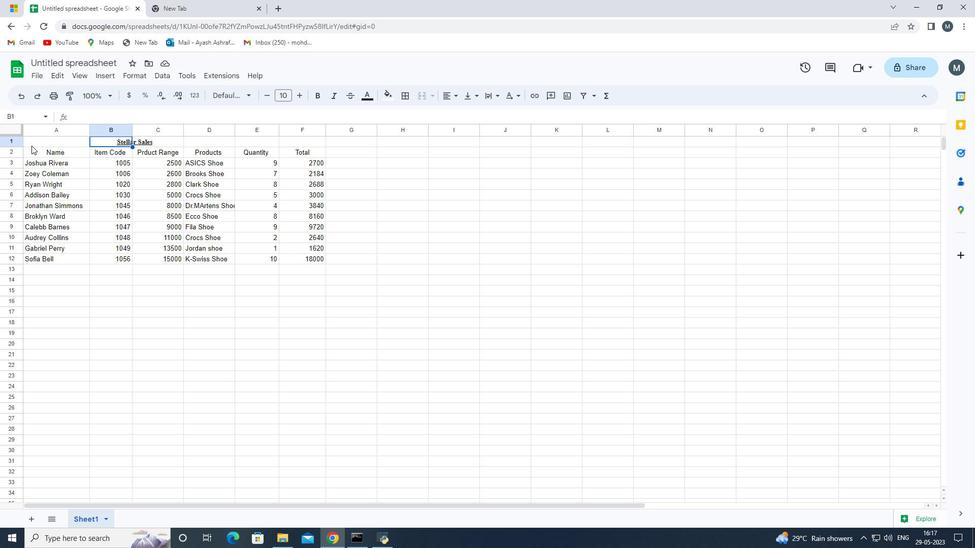 
Action: Mouse pressed left at (11, 142)
Screenshot: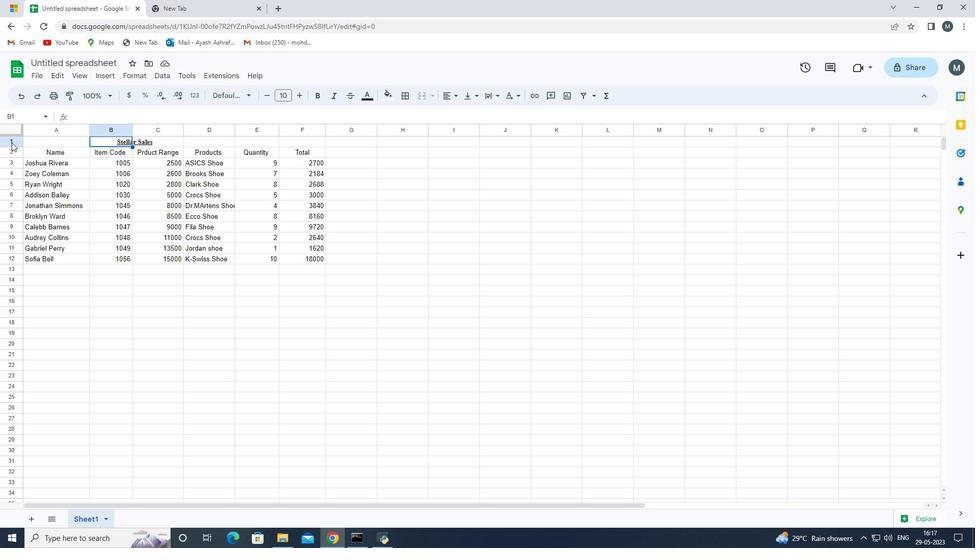 
Action: Mouse moved to (182, 118)
Screenshot: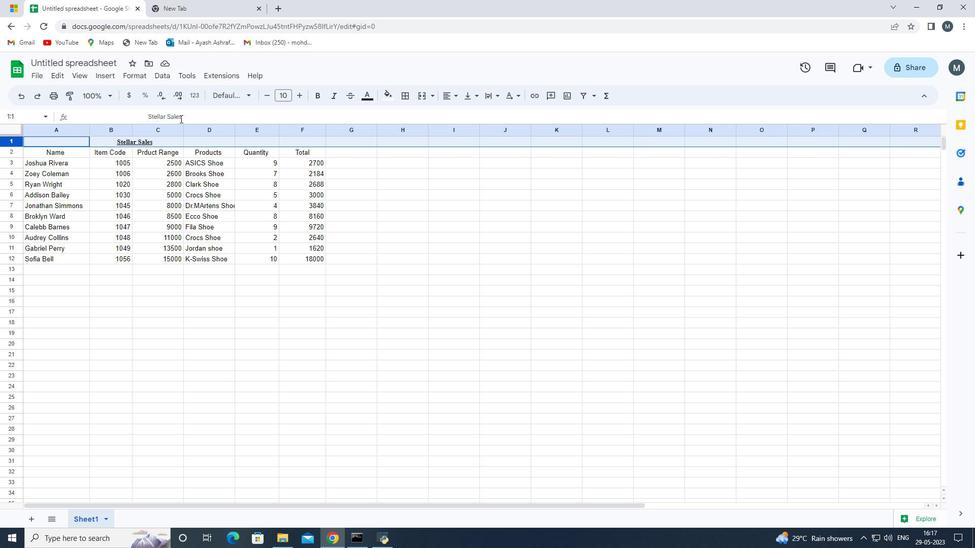 
Action: Mouse pressed left at (182, 118)
Screenshot: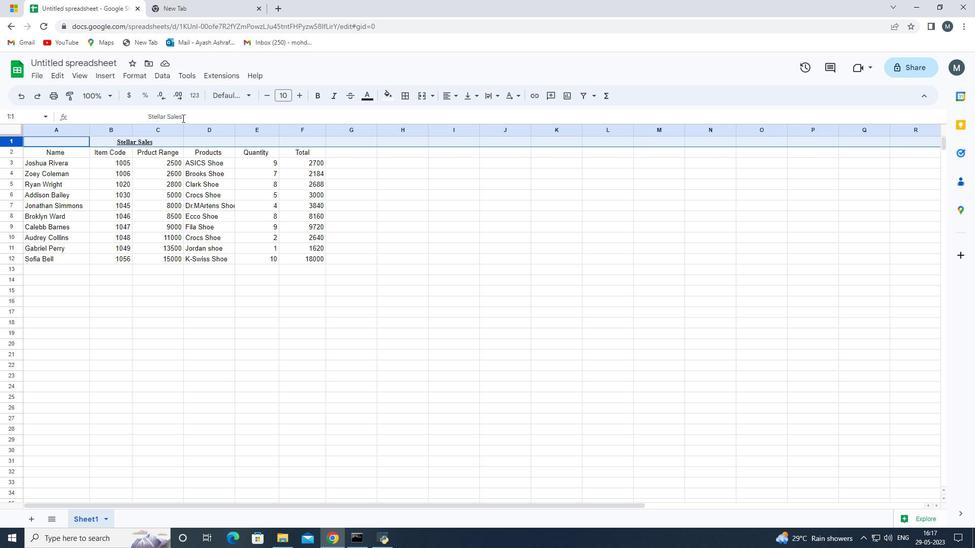 
Action: Mouse moved to (299, 96)
Screenshot: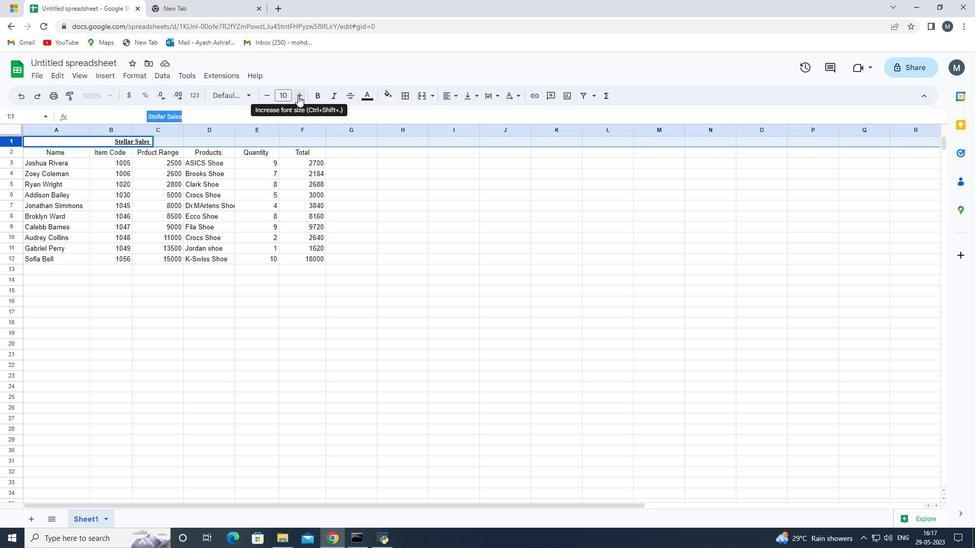 
Action: Mouse pressed left at (299, 96)
Screenshot: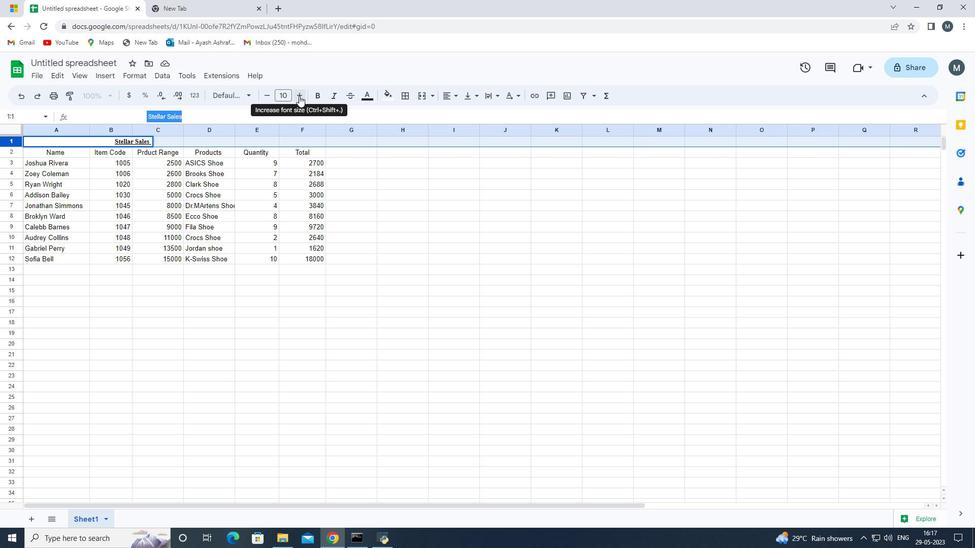 
Action: Mouse moved to (300, 96)
Screenshot: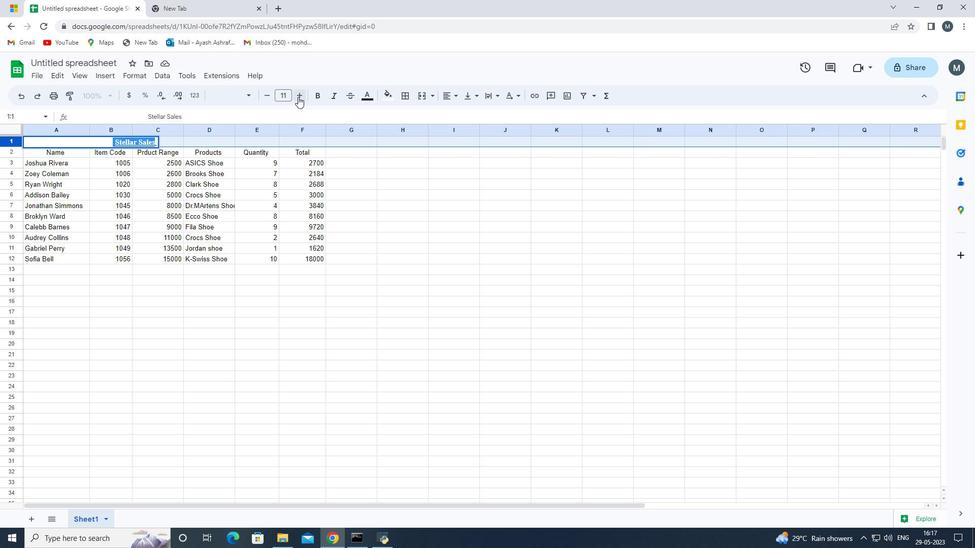 
Action: Mouse pressed left at (300, 96)
Screenshot: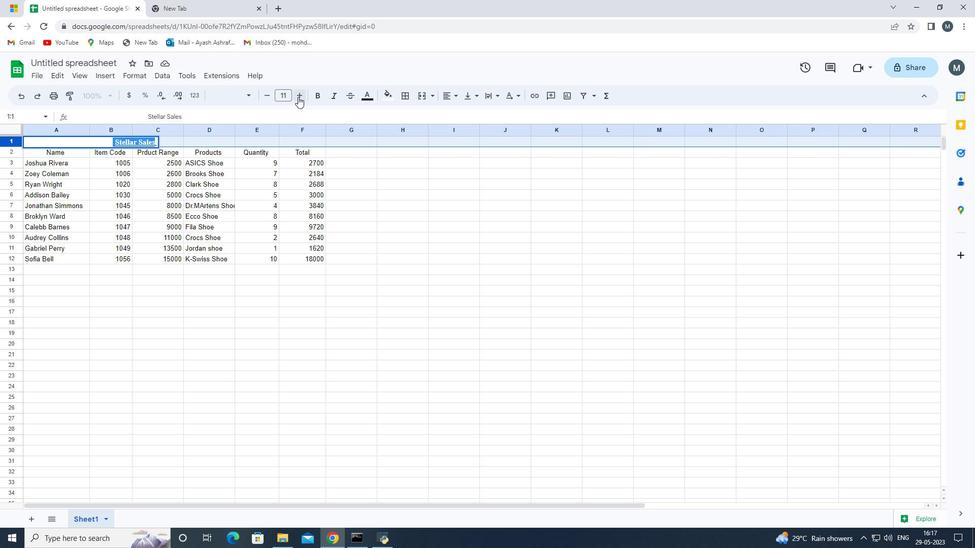 
Action: Mouse pressed left at (300, 96)
Screenshot: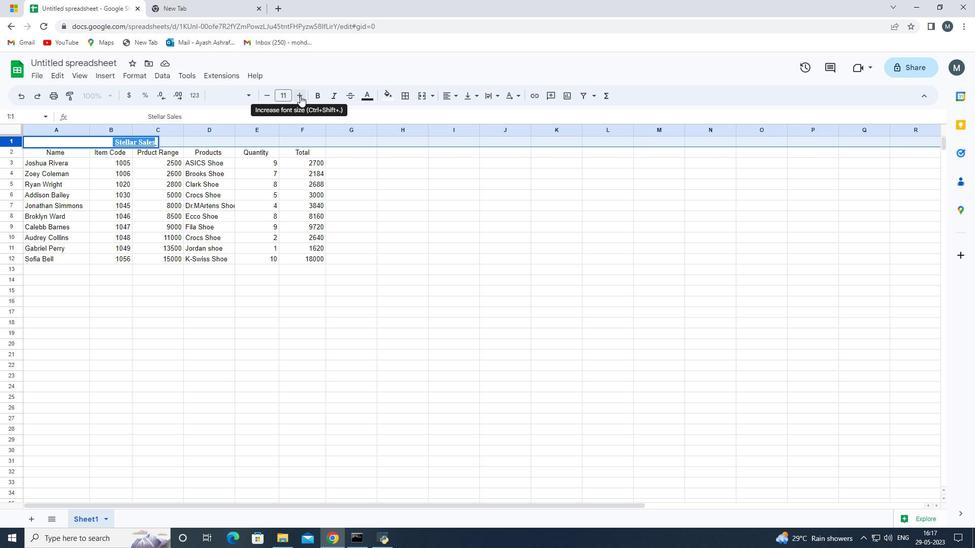 
Action: Mouse pressed left at (300, 96)
Screenshot: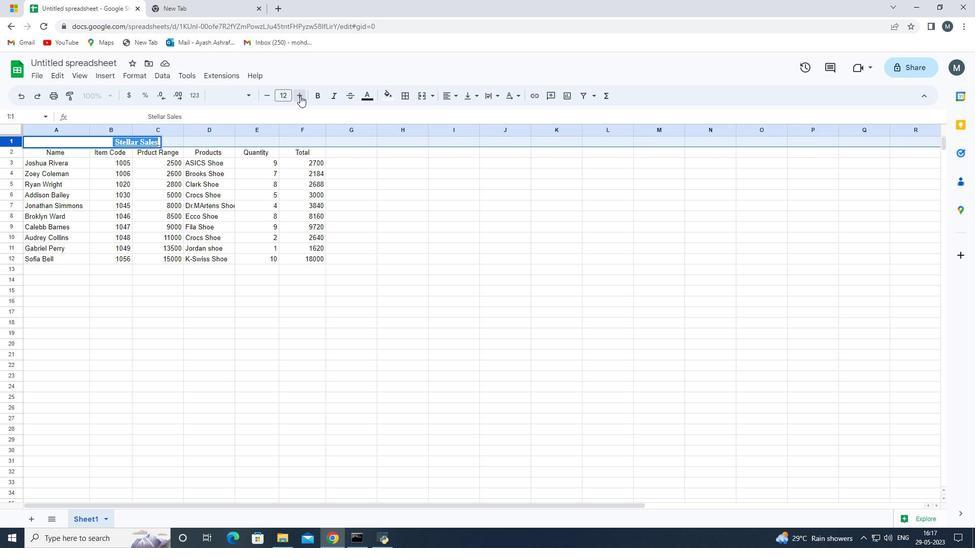 
Action: Mouse pressed left at (300, 96)
Screenshot: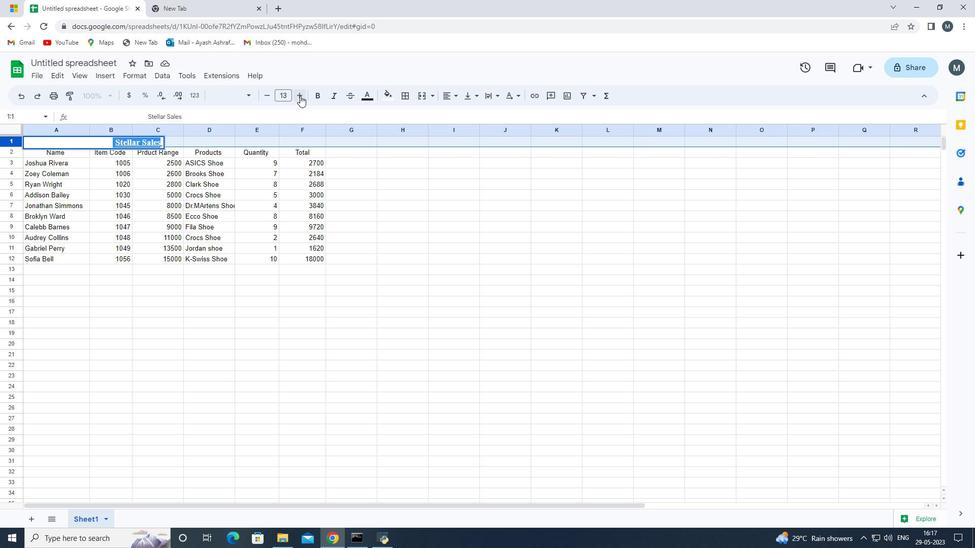 
Action: Mouse pressed left at (300, 96)
Screenshot: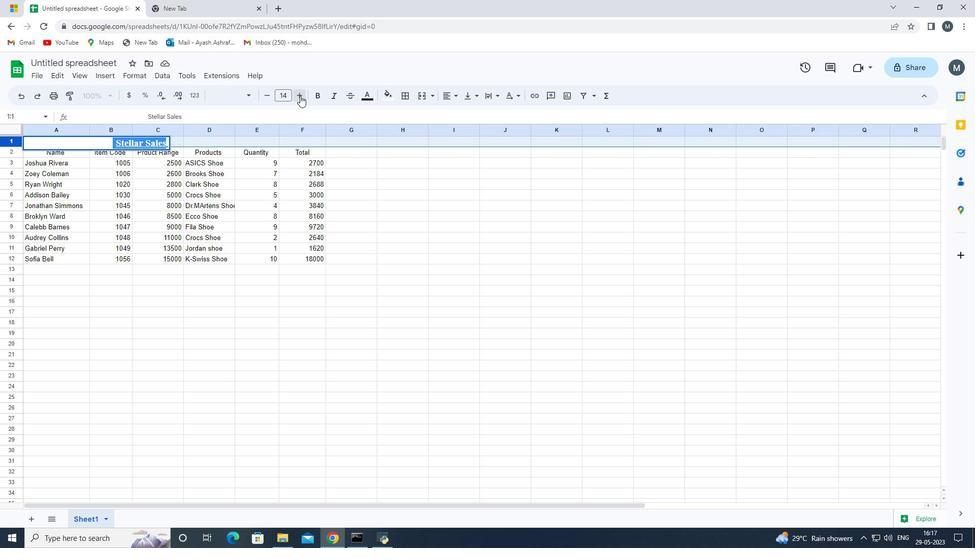 
Action: Mouse moved to (300, 96)
Screenshot: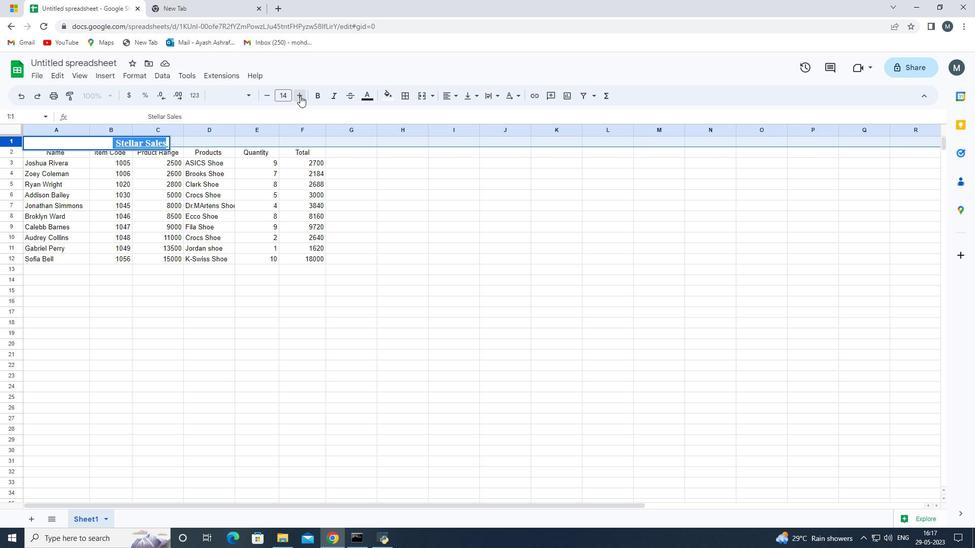 
Action: Mouse pressed left at (300, 96)
Screenshot: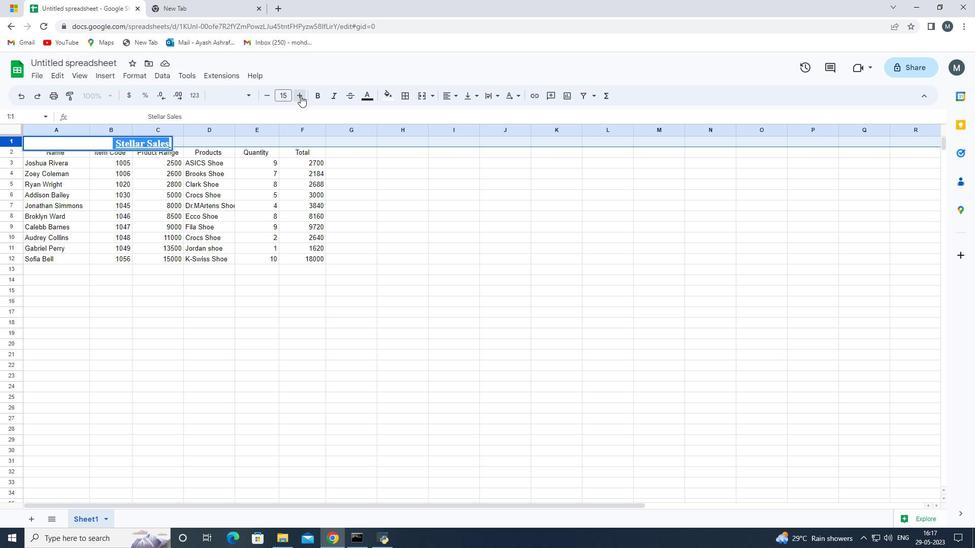 
Action: Mouse pressed left at (300, 96)
Screenshot: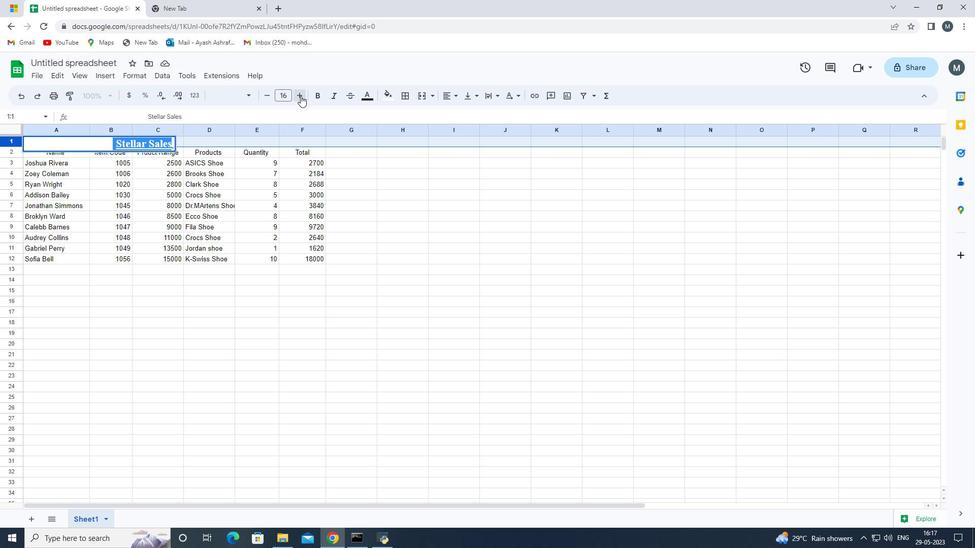 
Action: Mouse pressed left at (300, 96)
Screenshot: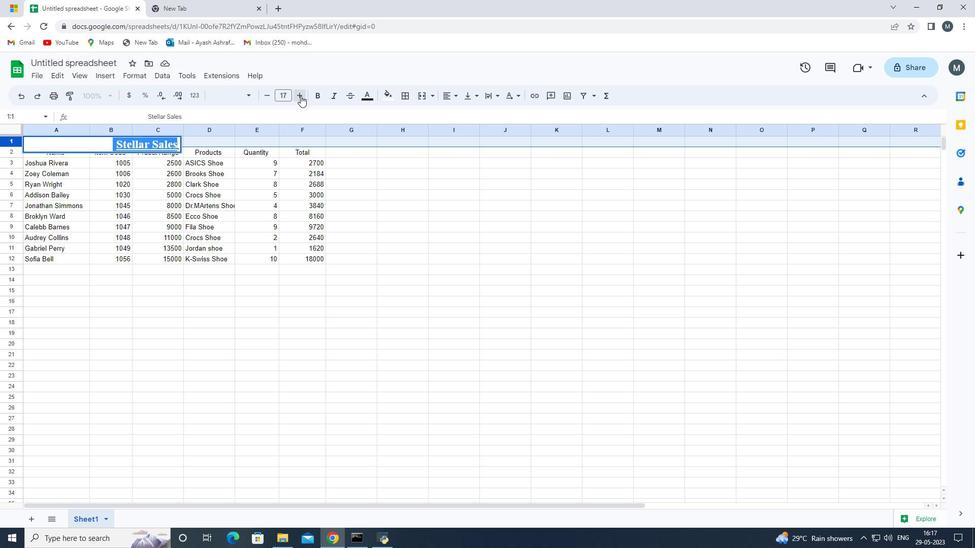 
Action: Mouse pressed left at (300, 96)
Screenshot: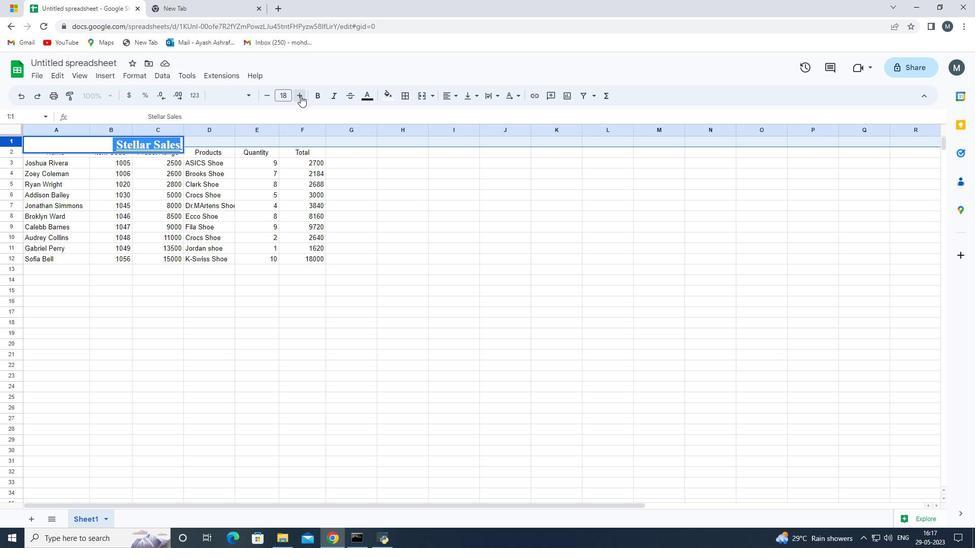 
Action: Mouse pressed left at (300, 96)
Screenshot: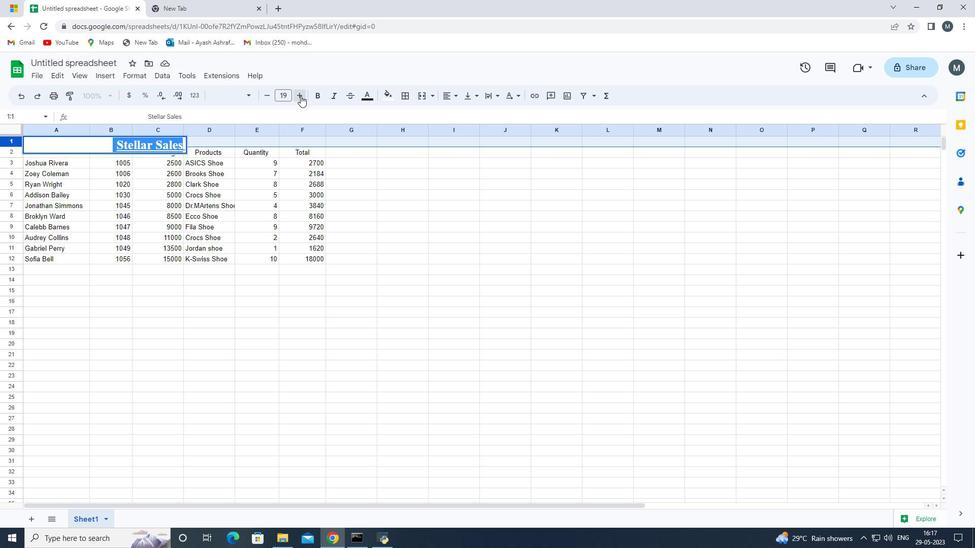 
Action: Mouse pressed left at (300, 96)
Screenshot: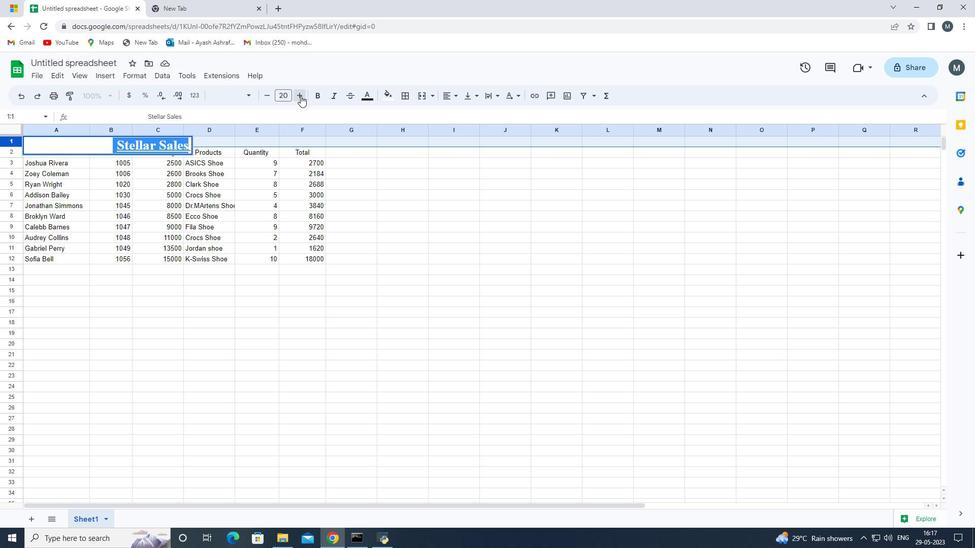 
Action: Mouse pressed left at (300, 96)
Screenshot: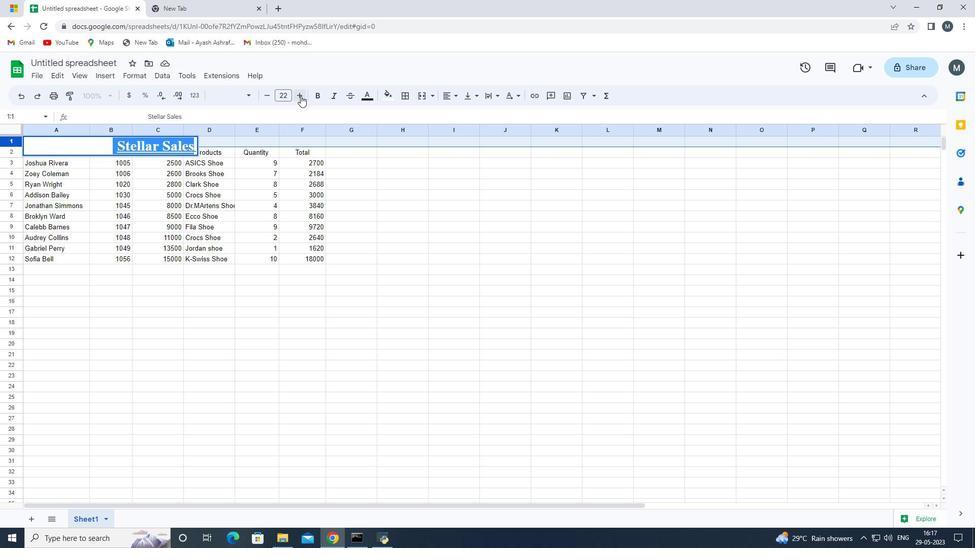 
Action: Mouse pressed left at (300, 96)
Screenshot: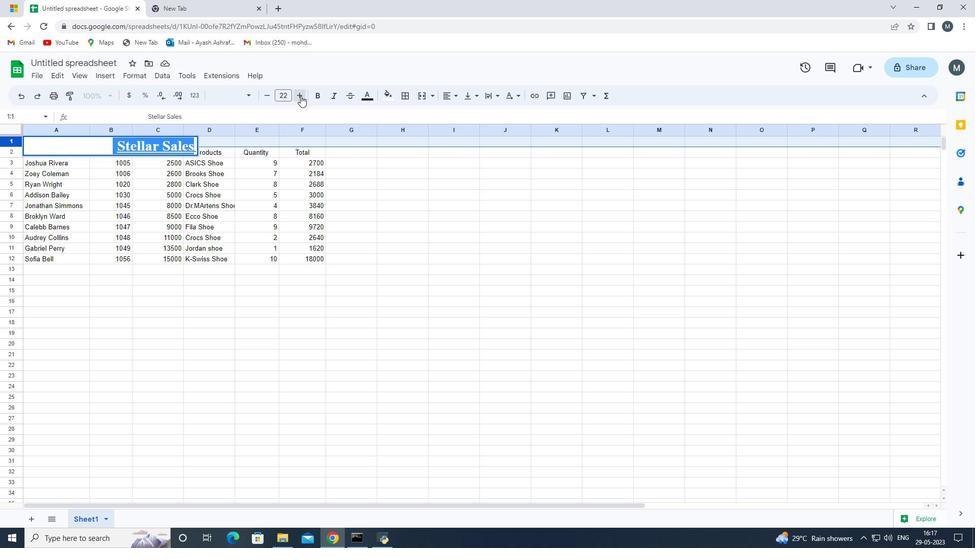 
Action: Mouse moved to (292, 373)
Screenshot: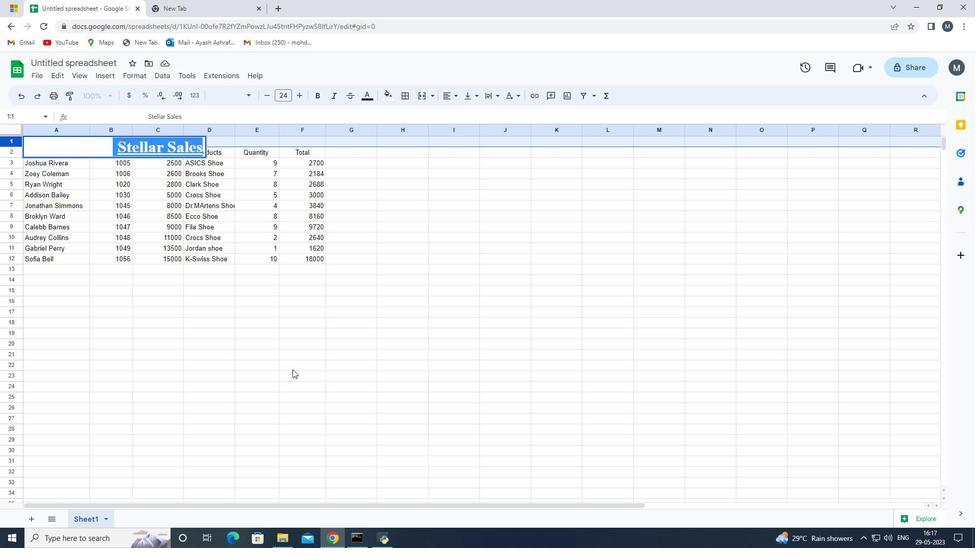 
Action: Mouse pressed left at (292, 373)
Screenshot: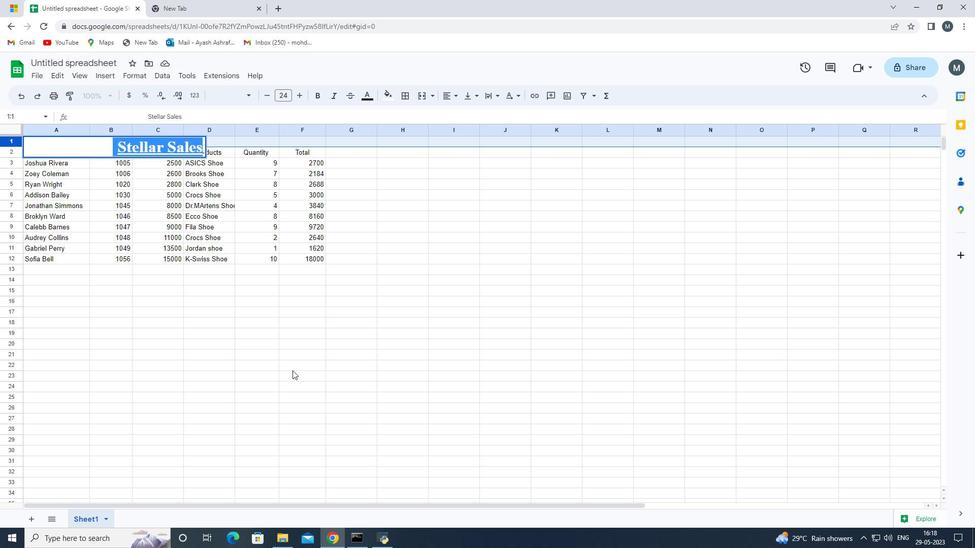 
Action: Mouse moved to (26, 173)
Screenshot: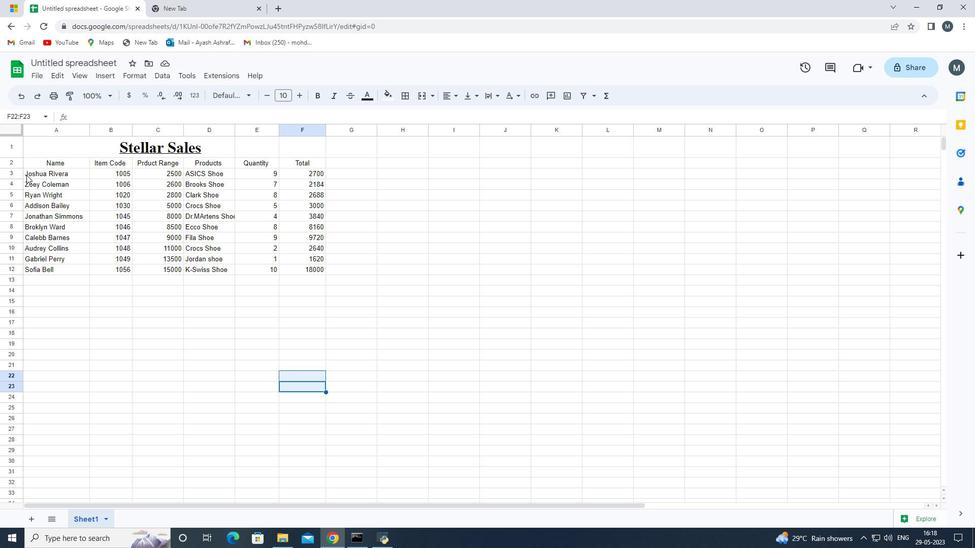 
Action: Mouse pressed left at (26, 173)
Screenshot: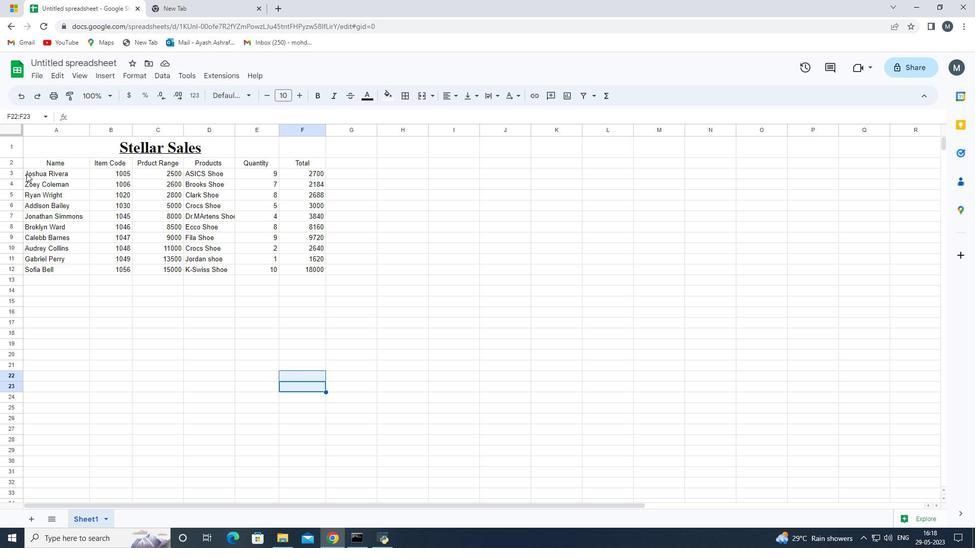 
Action: Mouse moved to (302, 94)
Screenshot: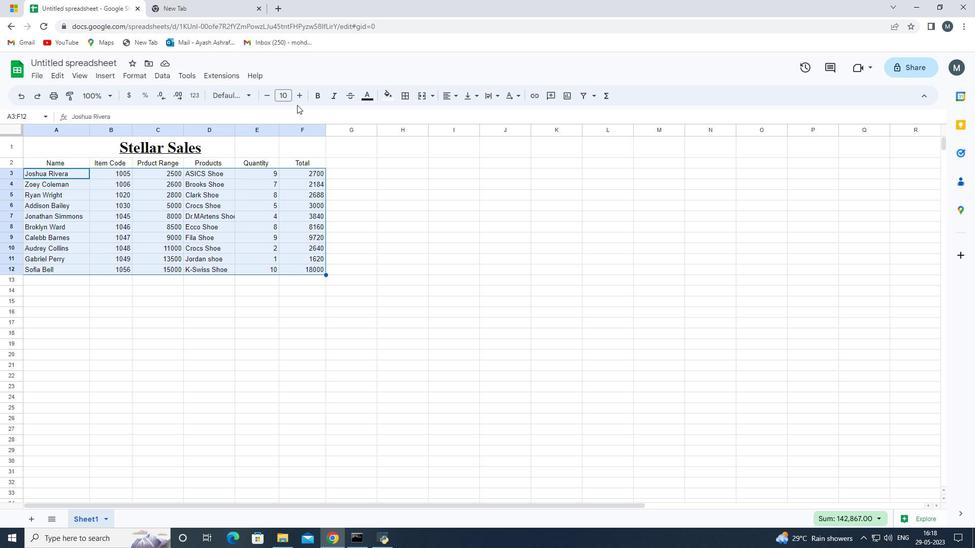 
Action: Mouse pressed left at (302, 94)
Screenshot: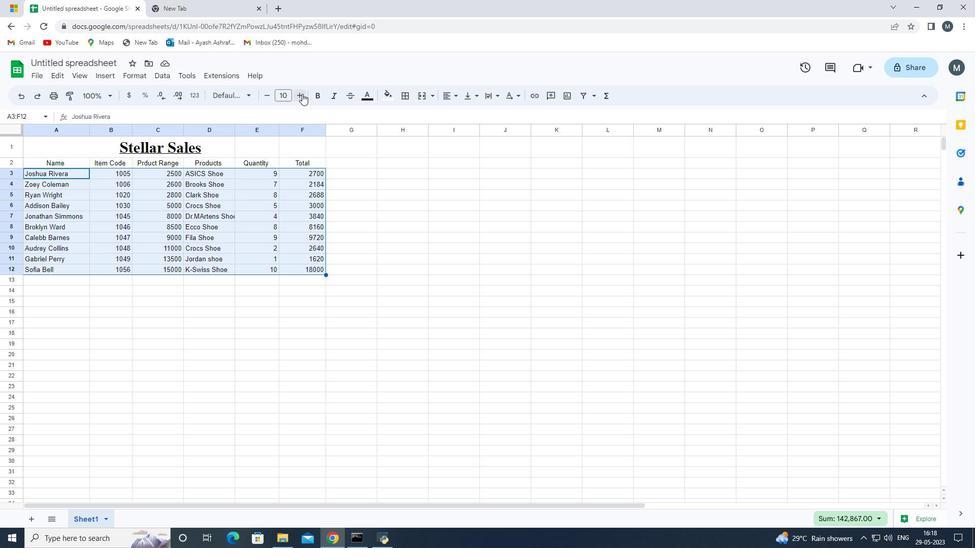 
Action: Mouse pressed left at (302, 94)
Screenshot: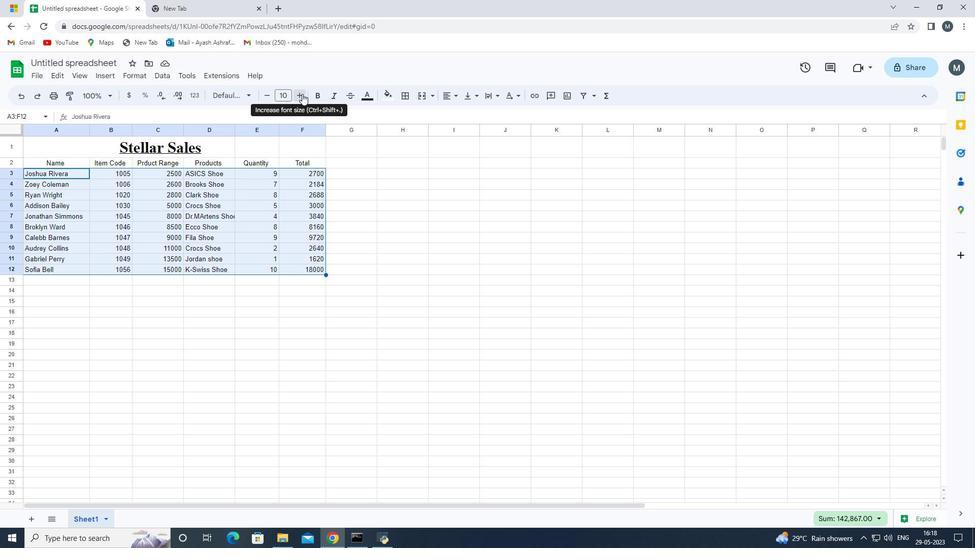 
Action: Mouse pressed left at (302, 94)
Screenshot: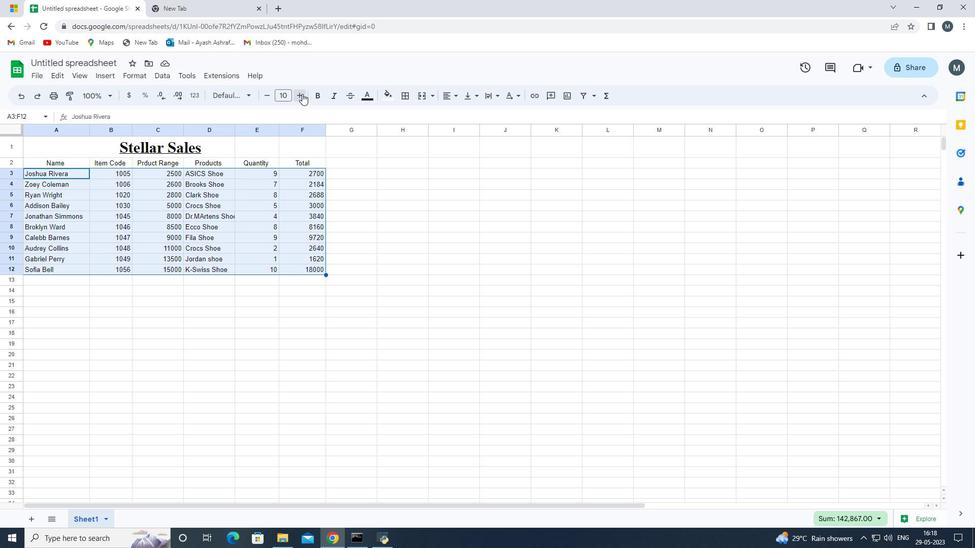 
Action: Mouse pressed left at (302, 94)
Screenshot: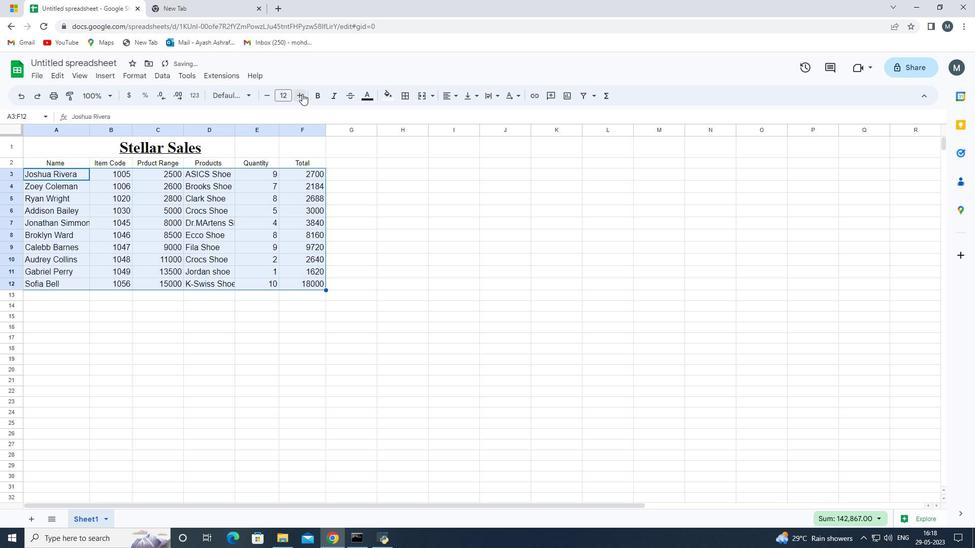 
Action: Mouse pressed left at (302, 94)
Screenshot: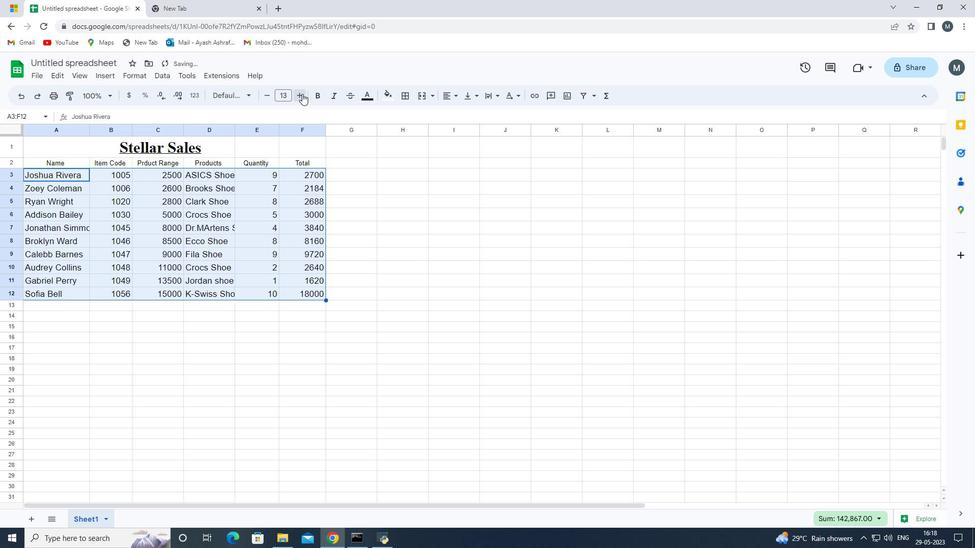 
Action: Mouse pressed left at (302, 94)
Screenshot: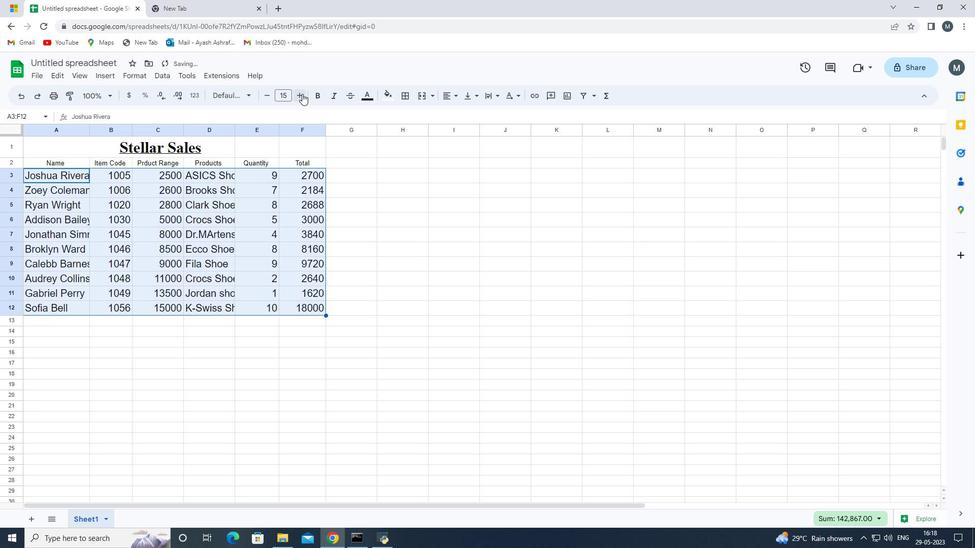 
Action: Mouse moved to (101, 152)
Screenshot: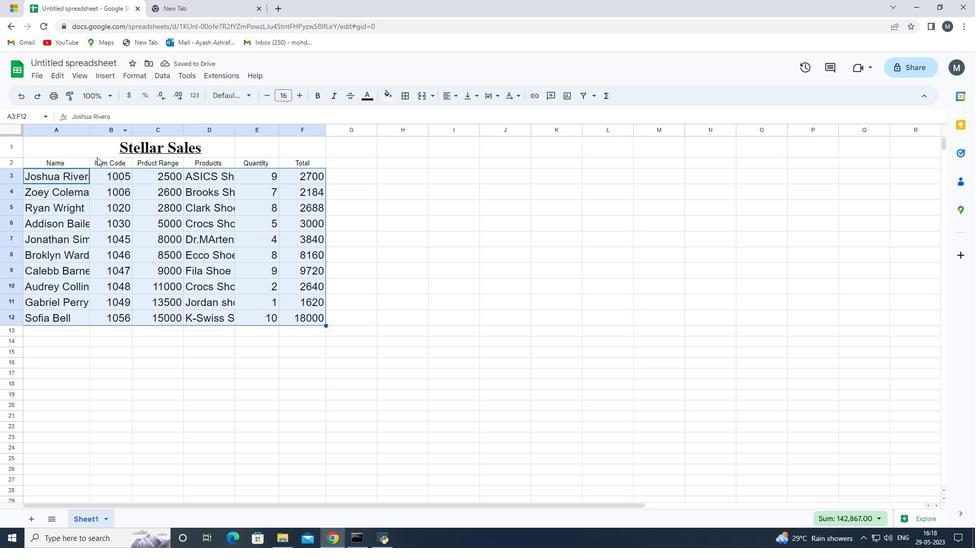 
Action: Mouse pressed left at (101, 152)
Screenshot: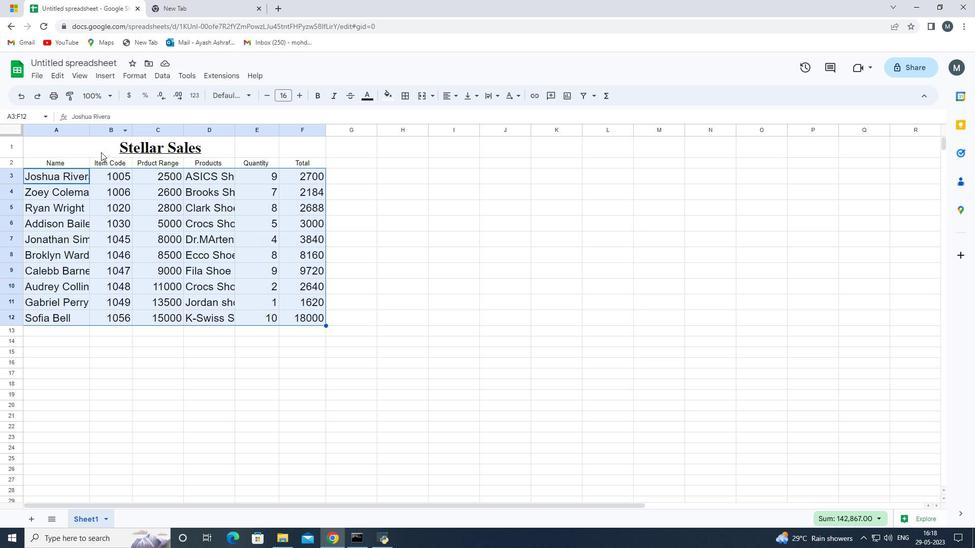 
Action: Mouse moved to (18, 149)
Screenshot: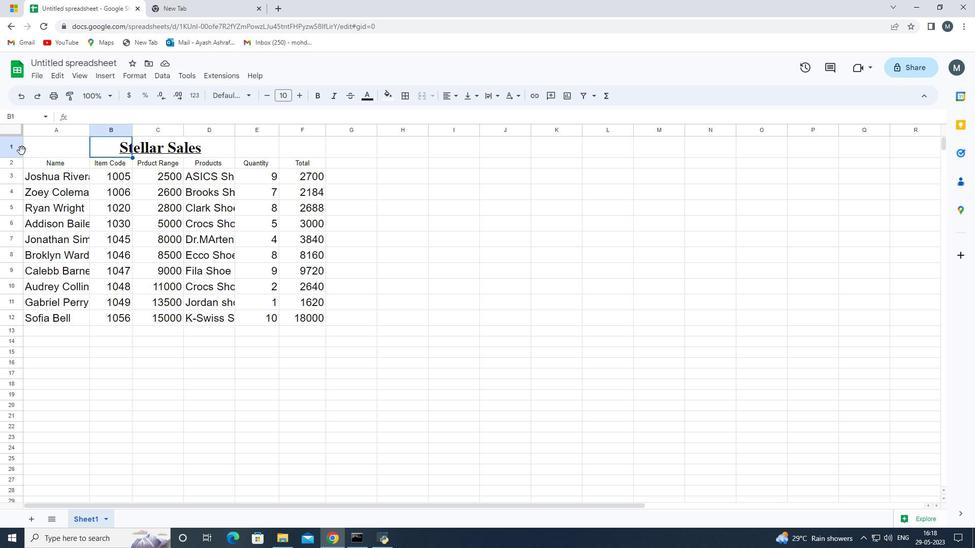 
Action: Mouse pressed left at (18, 149)
Screenshot: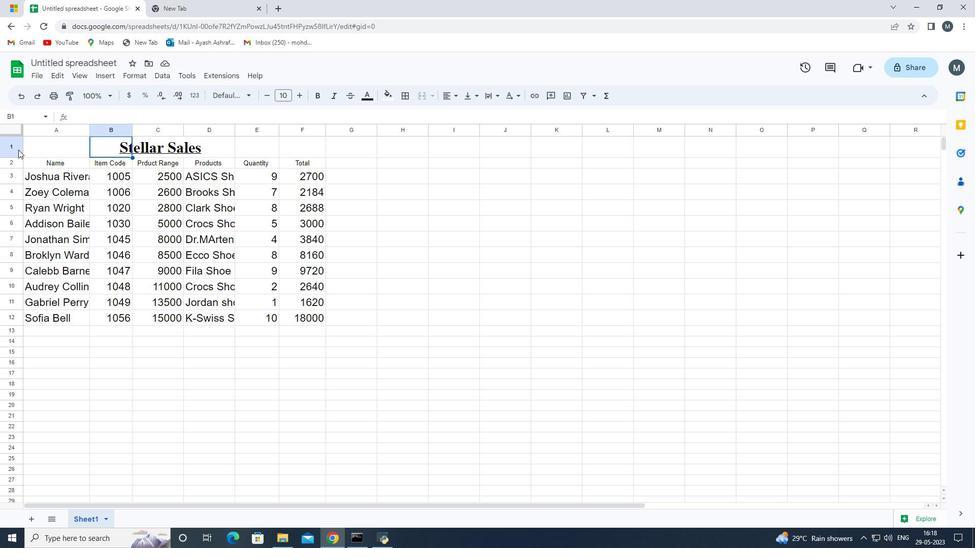 
Action: Mouse moved to (448, 98)
Screenshot: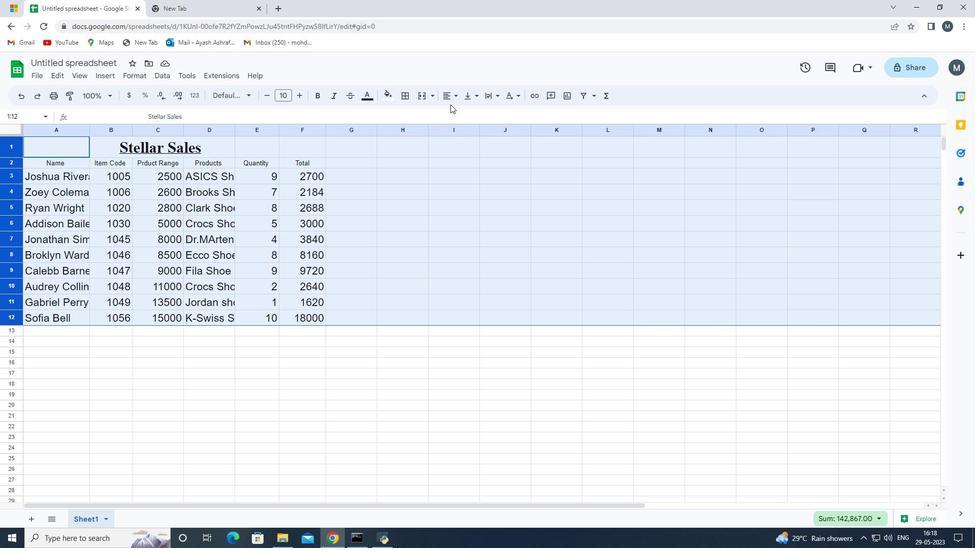 
Action: Mouse pressed left at (448, 98)
Screenshot: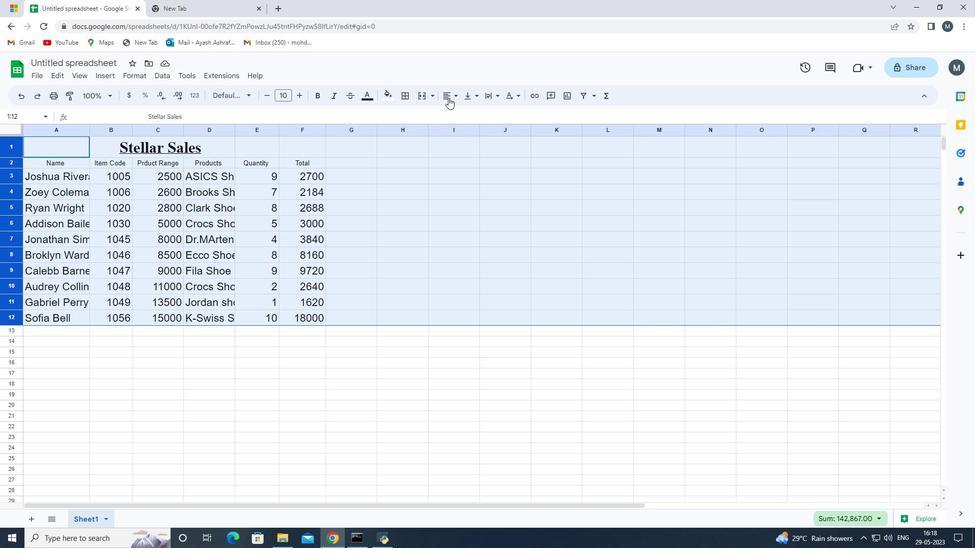 
Action: Mouse moved to (465, 118)
Screenshot: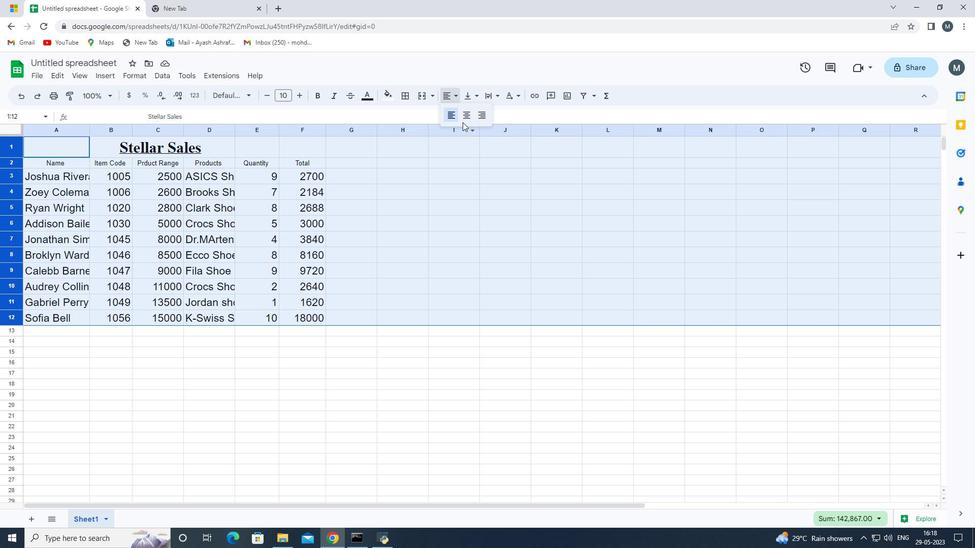 
Action: Mouse pressed left at (465, 118)
Screenshot: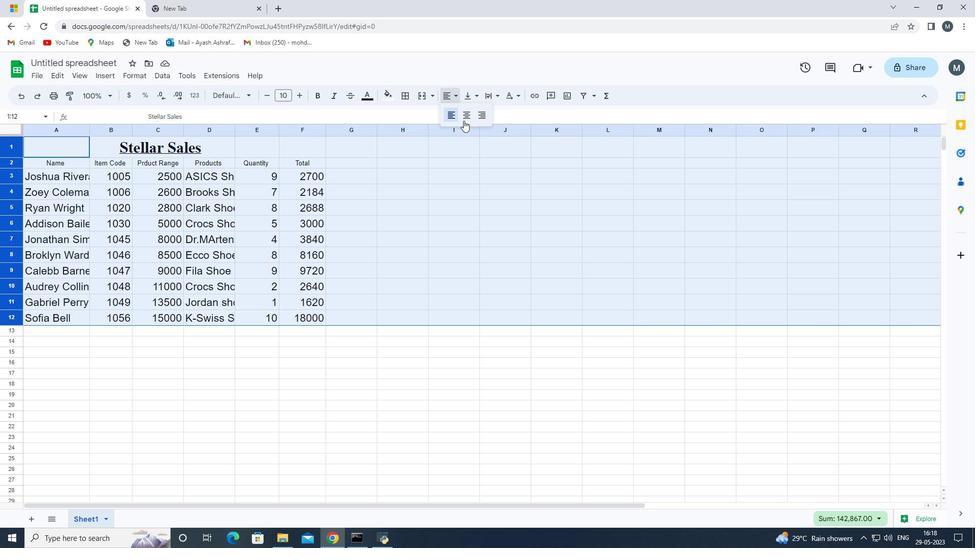 
Action: Mouse moved to (160, 357)
Screenshot: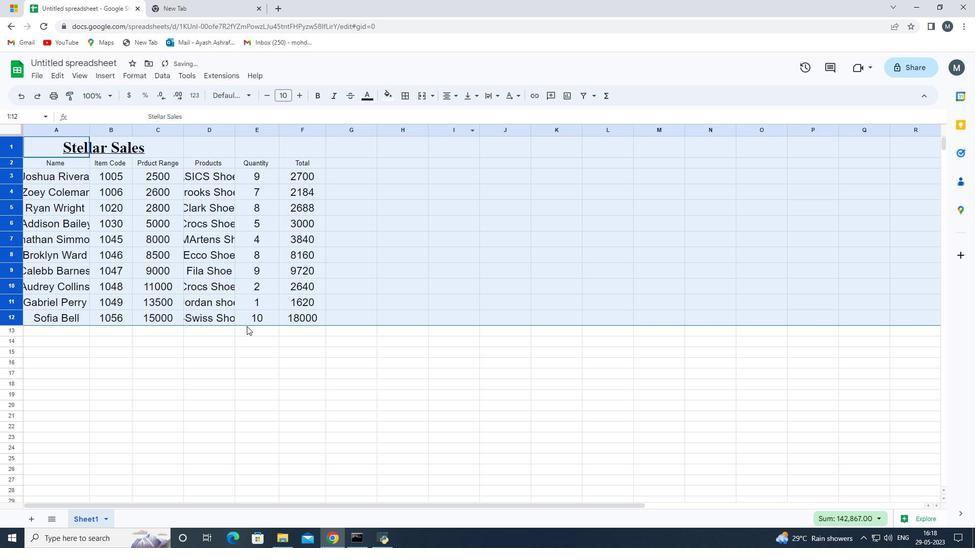 
Action: Mouse pressed left at (160, 357)
Screenshot: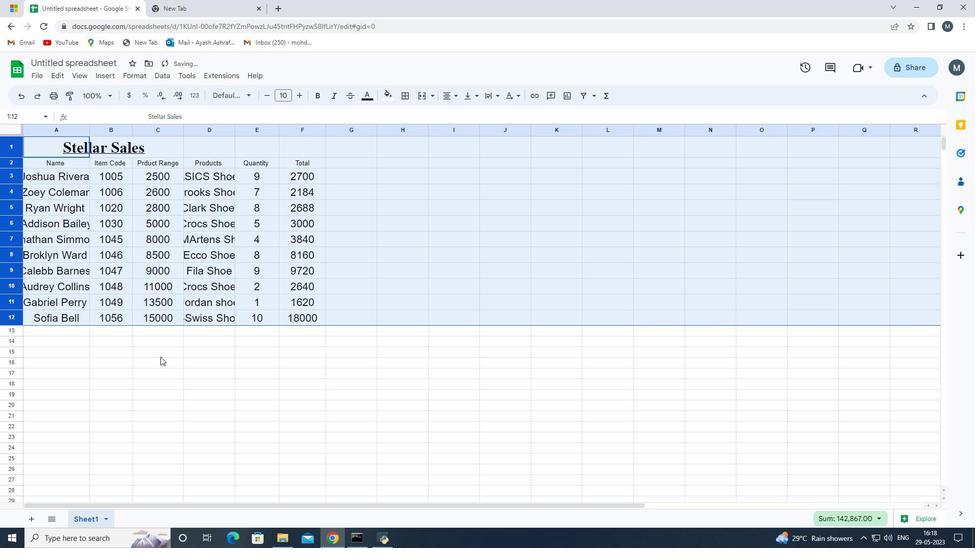 
Action: Mouse moved to (18, 148)
Screenshot: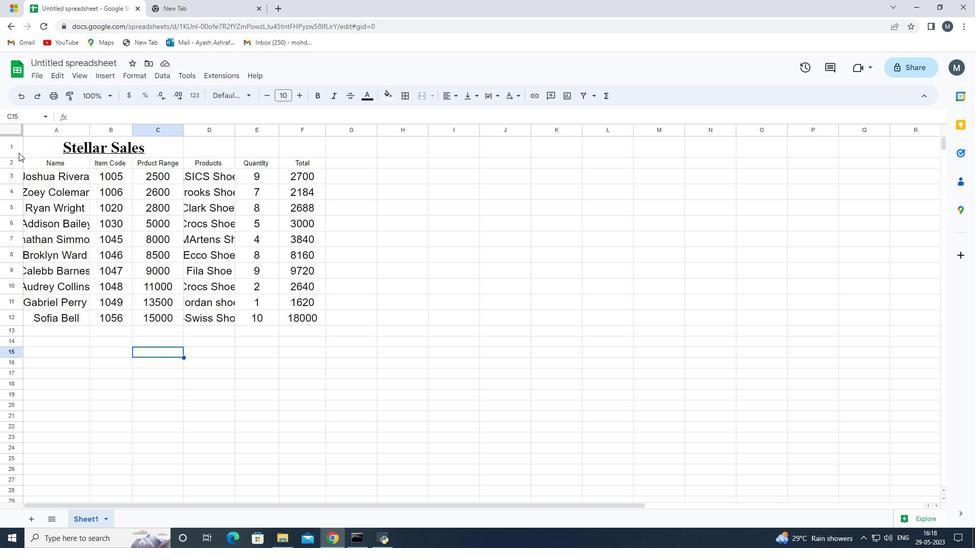 
Action: Mouse pressed left at (18, 148)
Screenshot: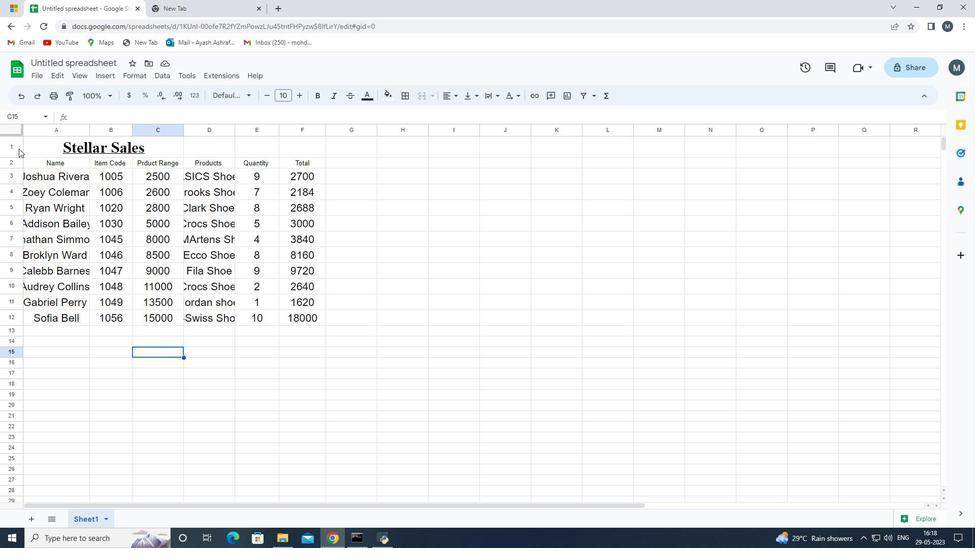 
Action: Mouse moved to (444, 94)
Screenshot: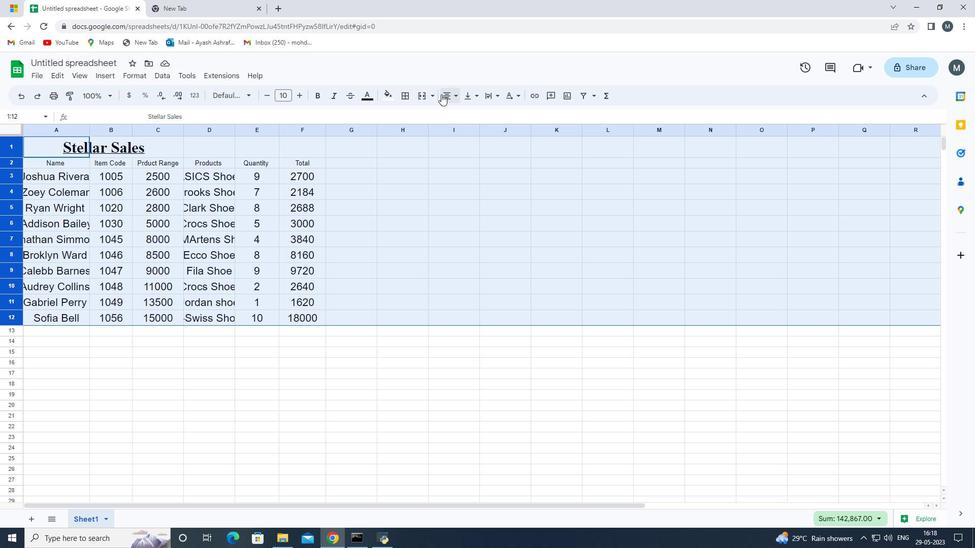 
Action: Mouse pressed left at (444, 94)
Screenshot: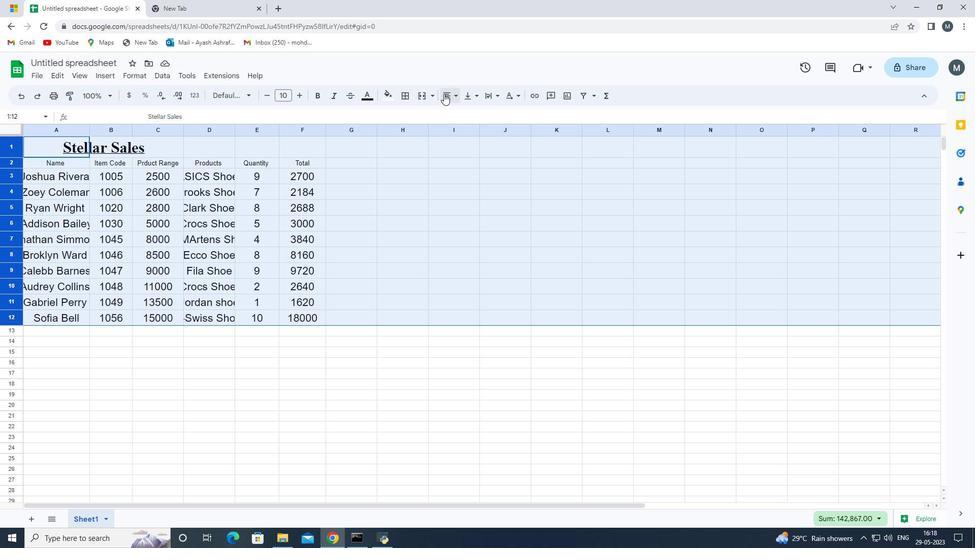 
Action: Mouse moved to (449, 117)
Screenshot: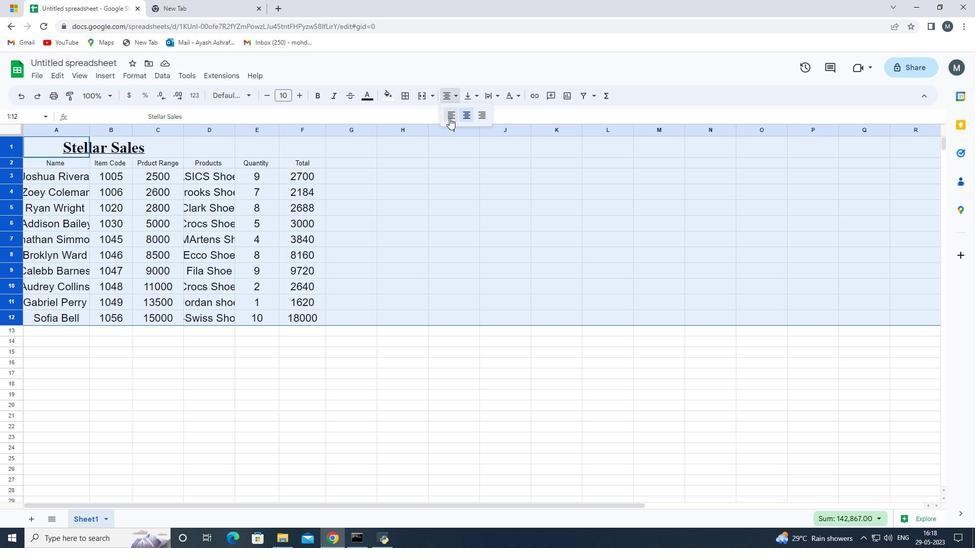 
Action: Mouse pressed left at (449, 117)
Screenshot: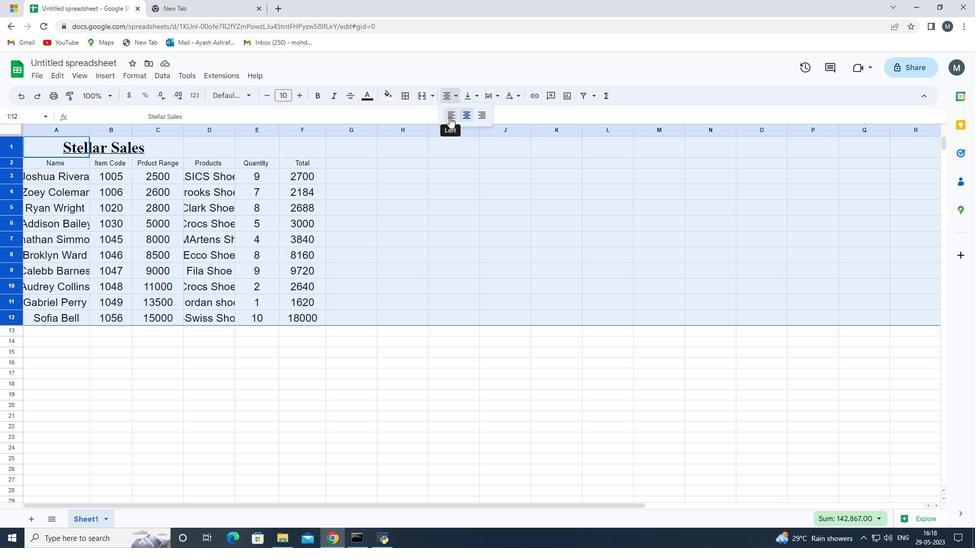 
Action: Mouse moved to (252, 367)
Screenshot: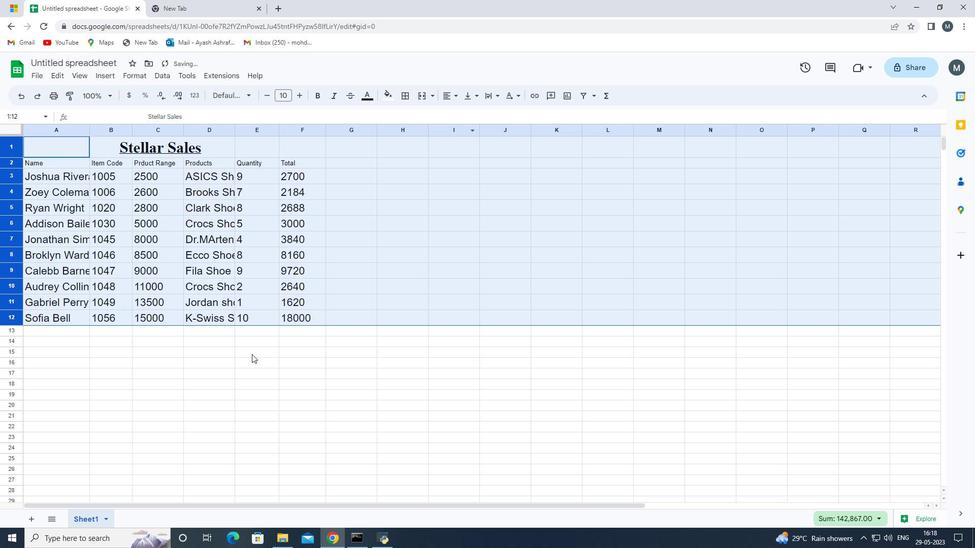 
Action: Mouse pressed left at (252, 367)
Screenshot: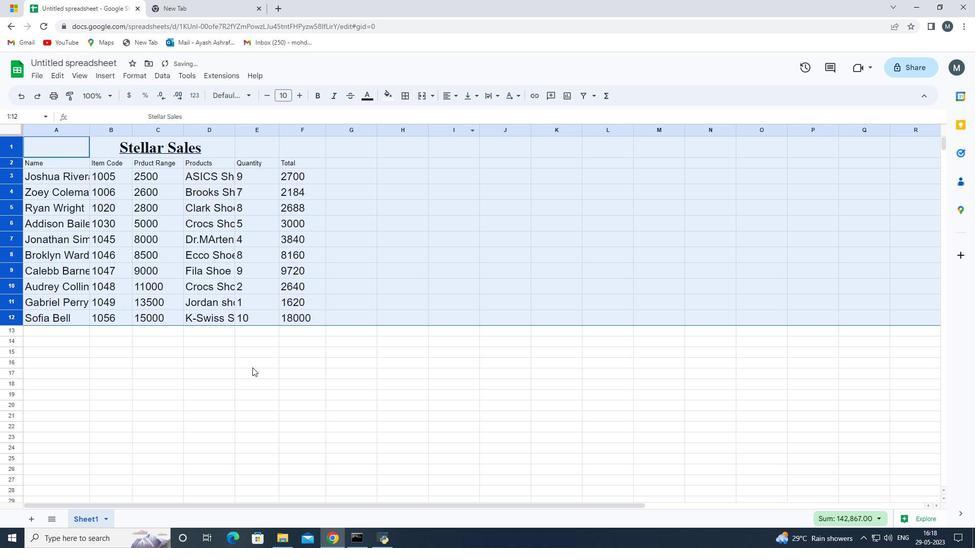 
Action: Mouse moved to (327, 128)
Screenshot: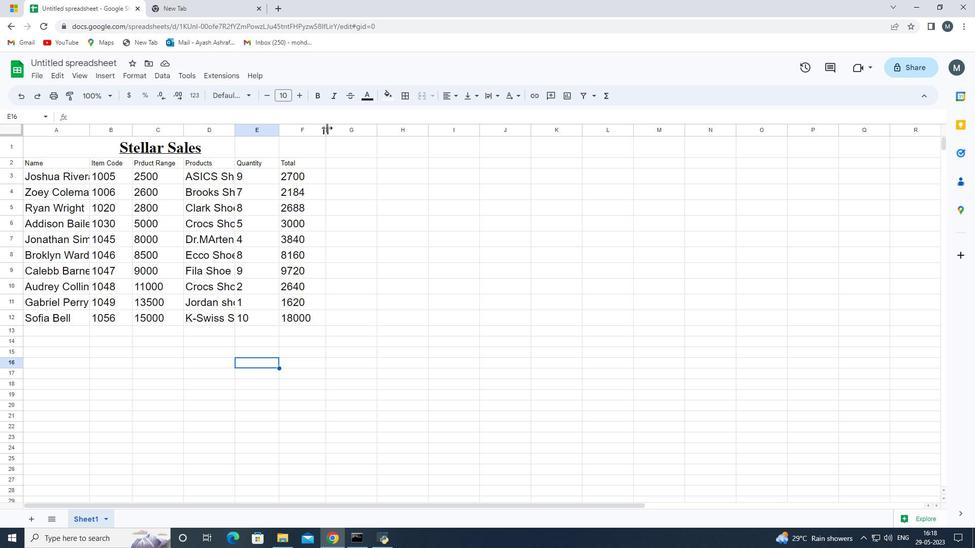 
Action: Mouse pressed left at (327, 128)
Screenshot: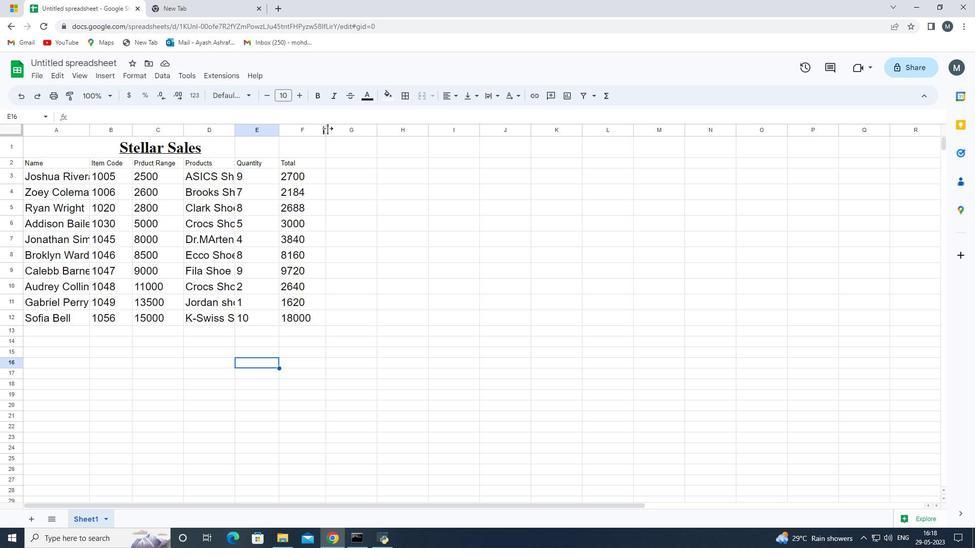 
Action: Mouse moved to (280, 127)
Screenshot: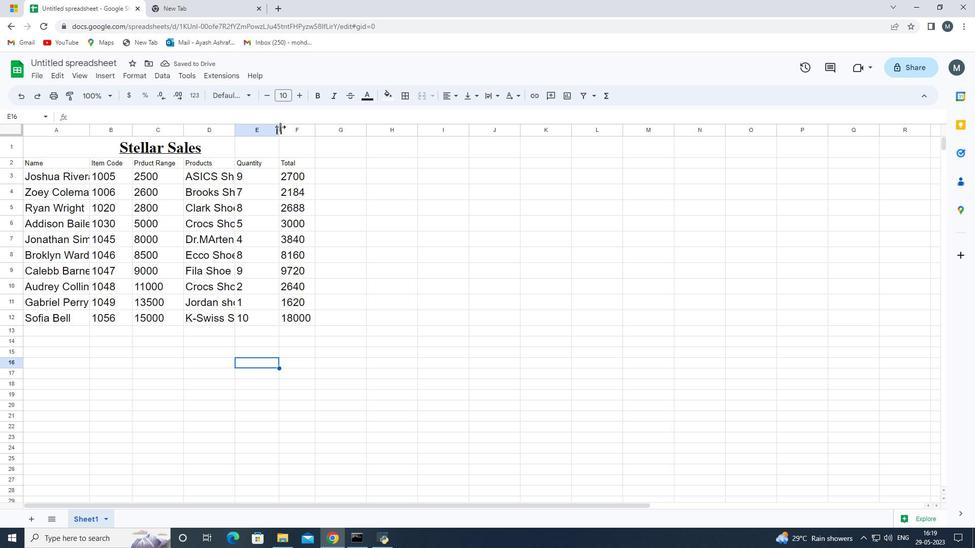 
Action: Mouse pressed left at (280, 127)
Screenshot: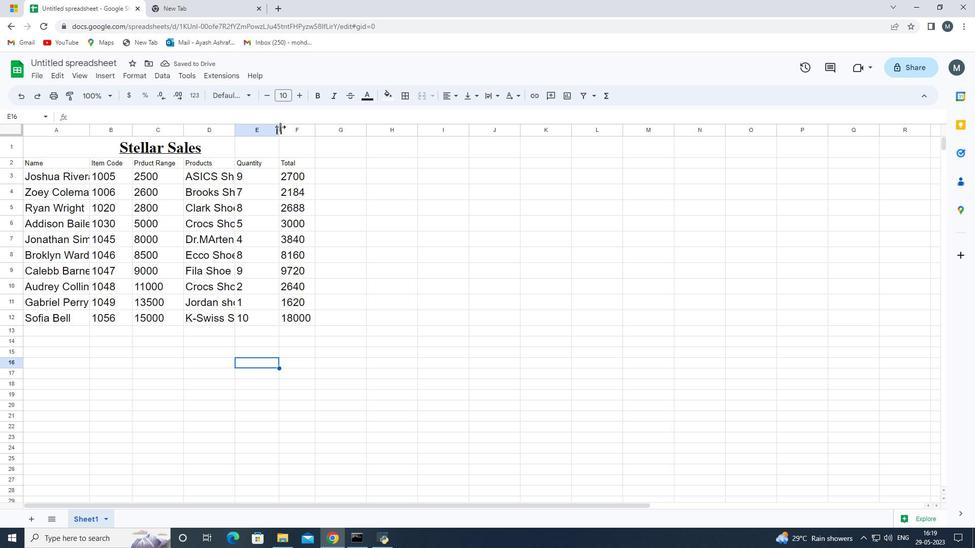 
Action: Mouse moved to (234, 130)
Screenshot: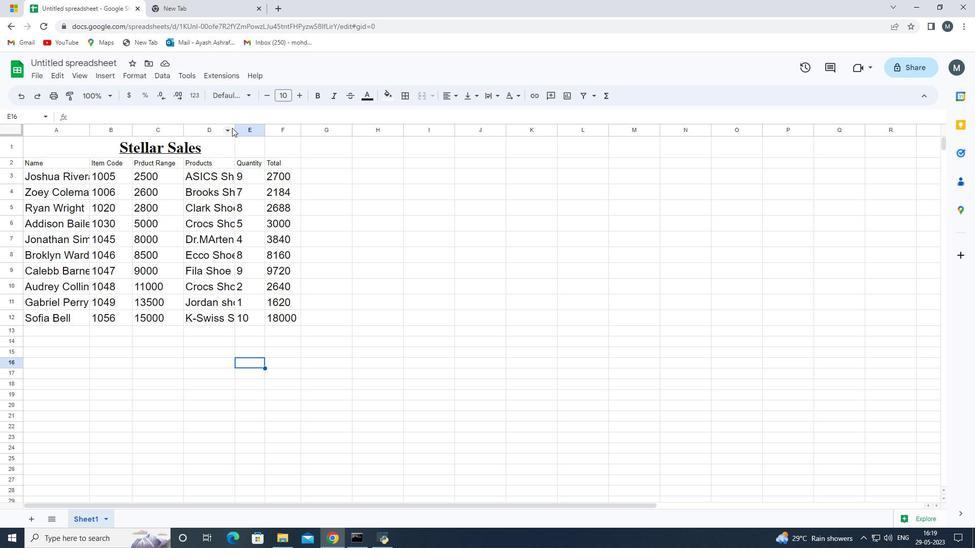 
Action: Mouse pressed left at (234, 130)
Screenshot: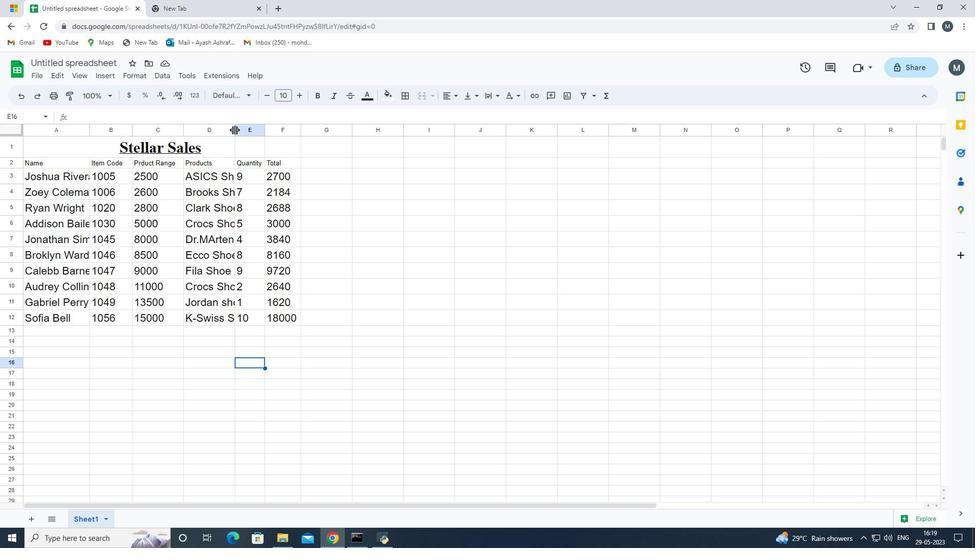 
Action: Mouse moved to (259, 129)
Screenshot: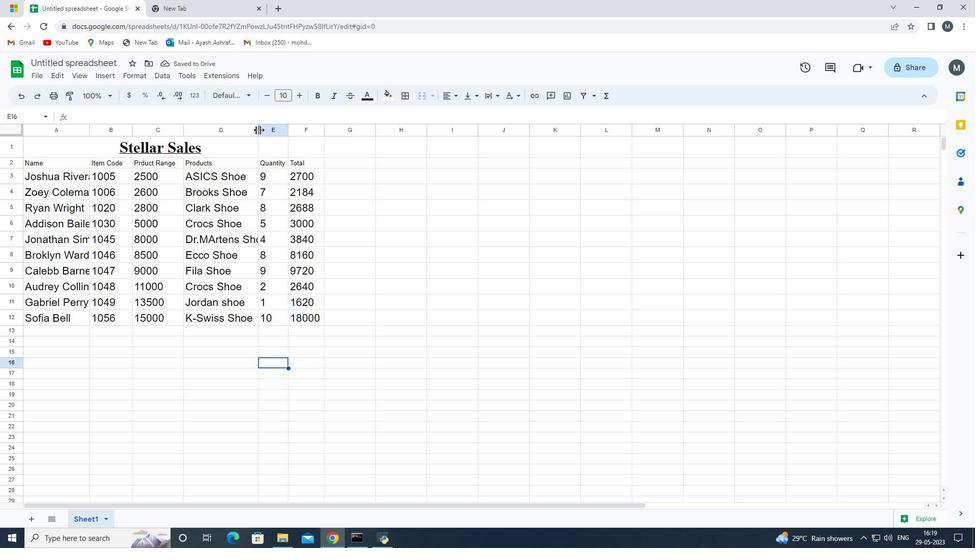 
Action: Mouse pressed left at (259, 129)
Screenshot: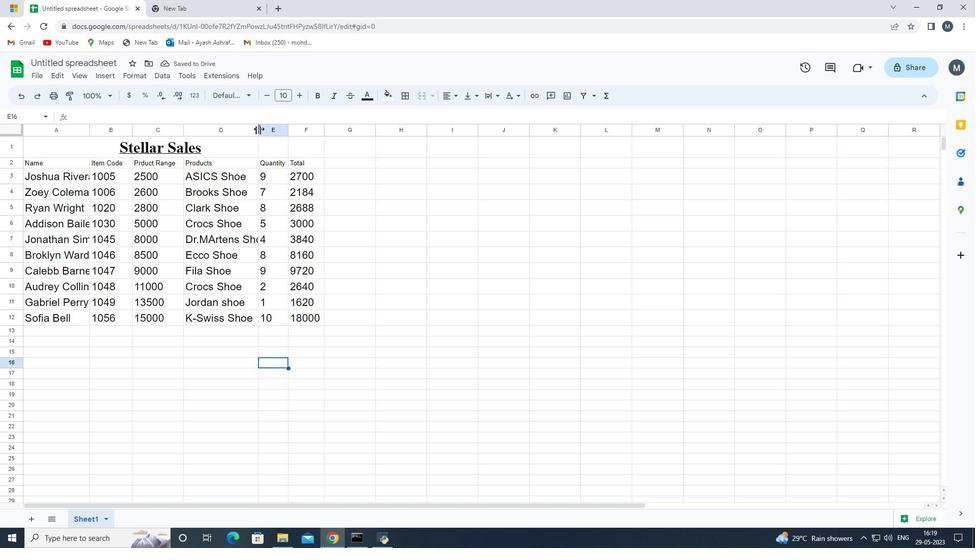 
Action: Mouse moved to (91, 126)
Screenshot: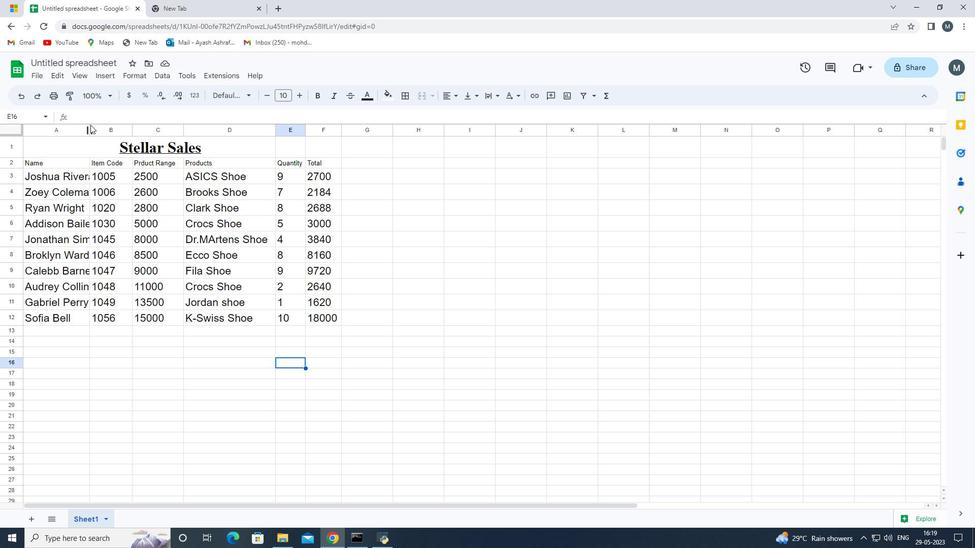 
Action: Mouse pressed left at (91, 126)
Screenshot: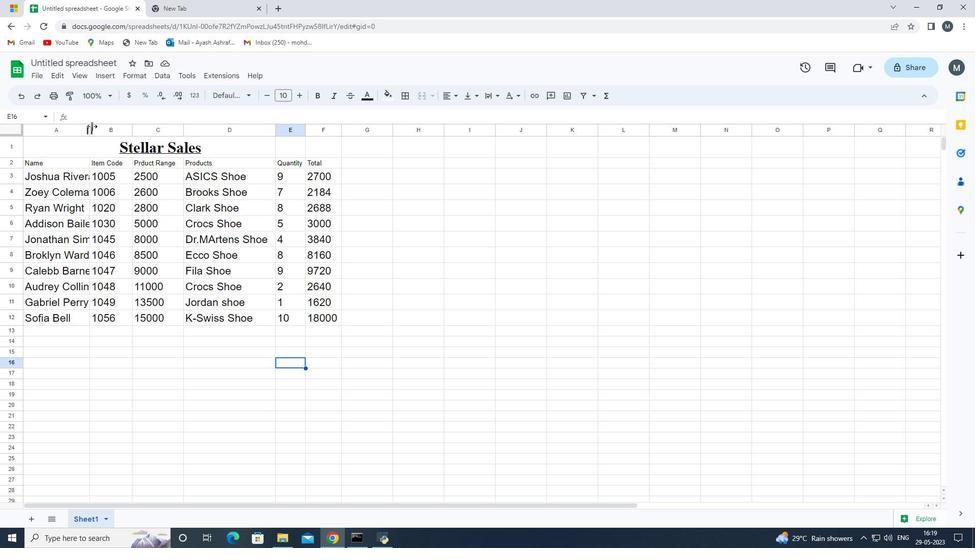 
Action: Mouse moved to (365, 315)
Screenshot: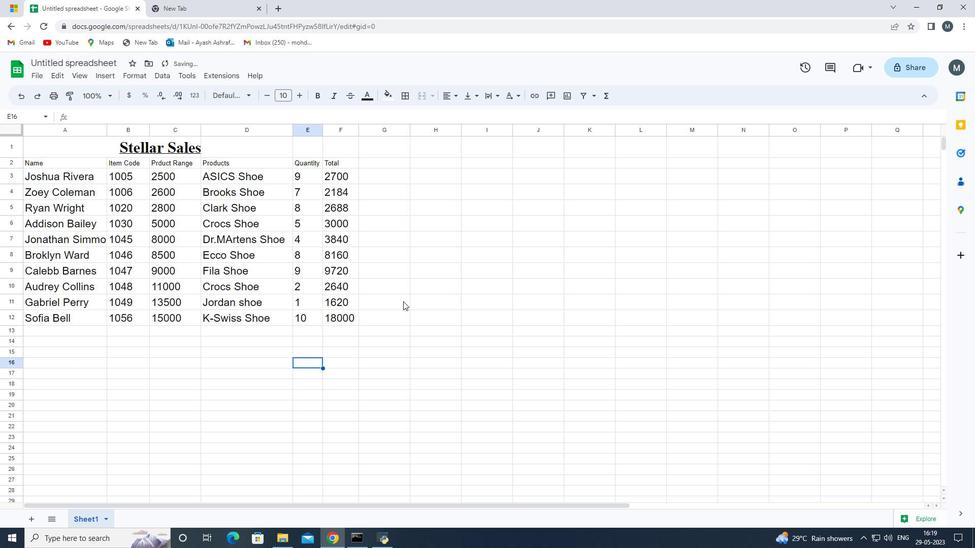 
Action: Mouse pressed left at (365, 315)
Screenshot: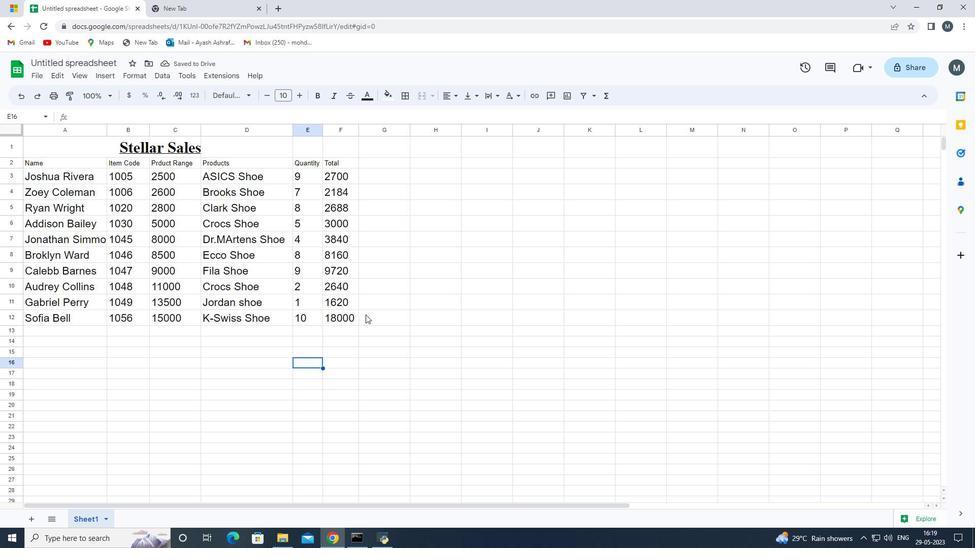 
Action: Mouse moved to (95, 321)
Screenshot: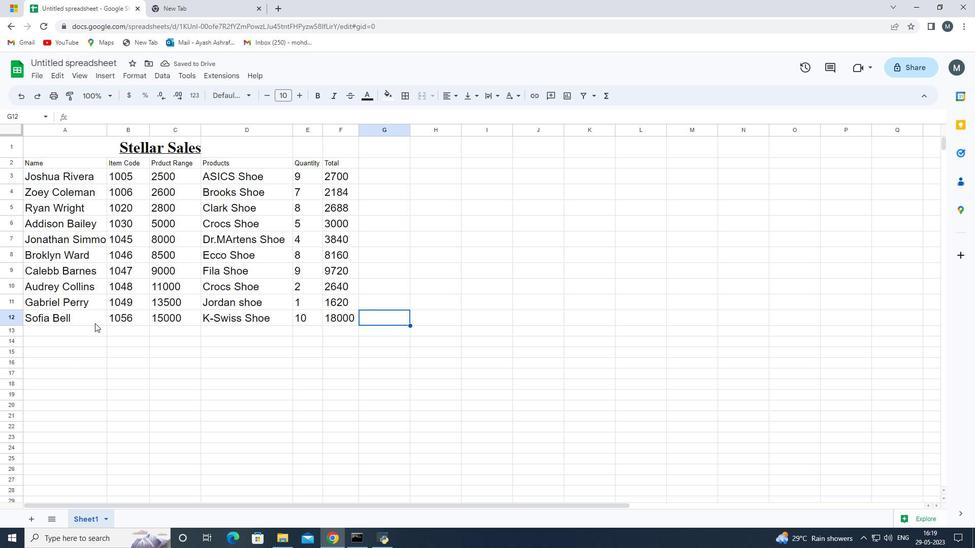 
Action: Mouse pressed left at (95, 321)
Screenshot: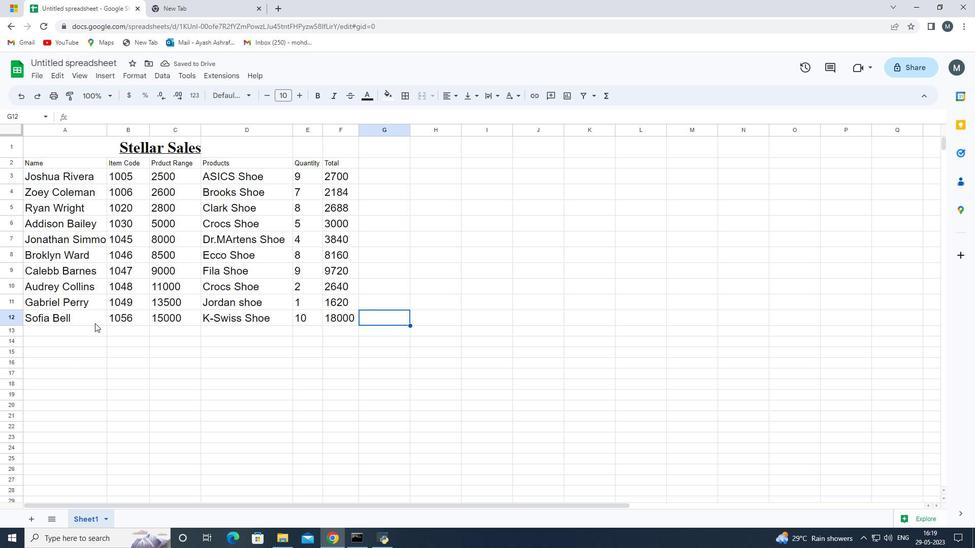 
Action: Mouse moved to (212, 361)
Screenshot: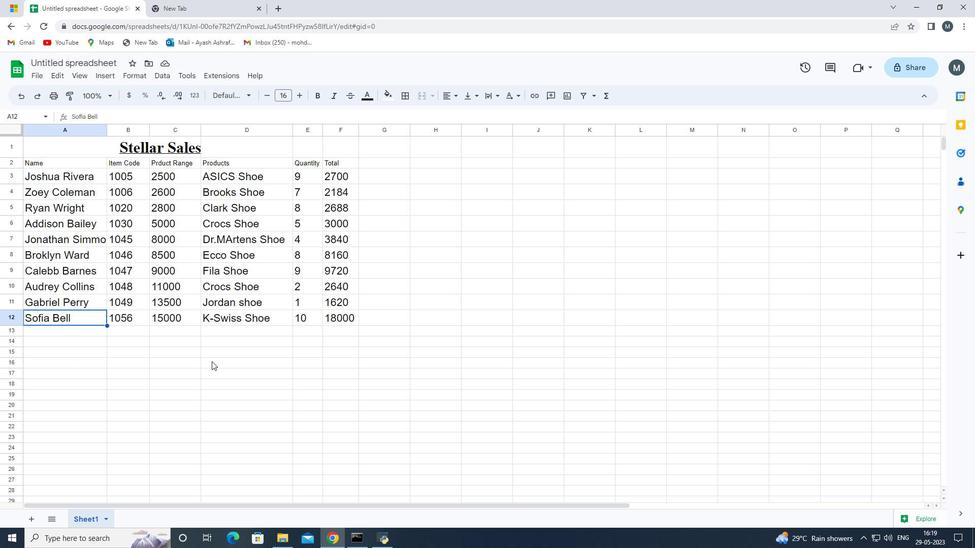 
Action: Mouse scrolled (212, 361) with delta (0, 0)
Screenshot: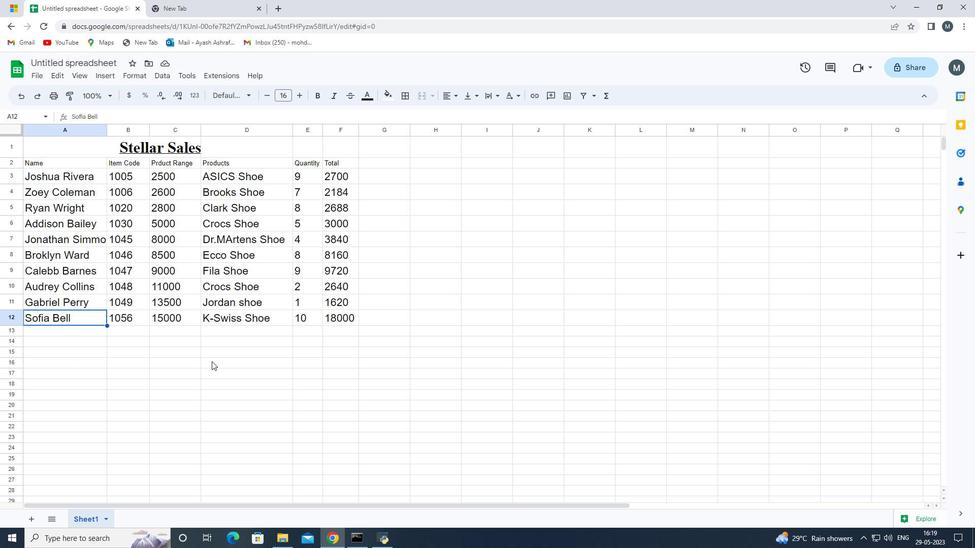 
Action: Mouse scrolled (212, 361) with delta (0, 0)
Screenshot: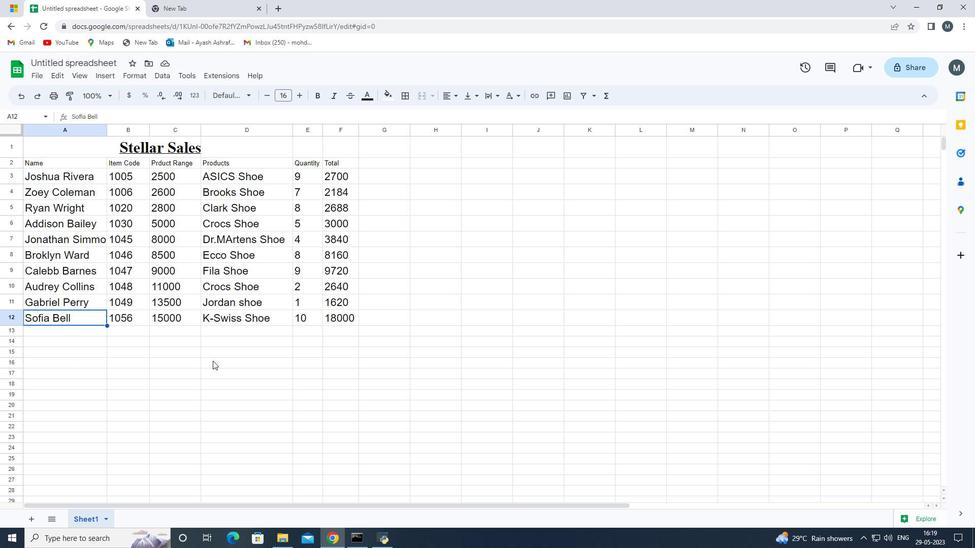 
Action: Mouse scrolled (212, 361) with delta (0, 0)
Screenshot: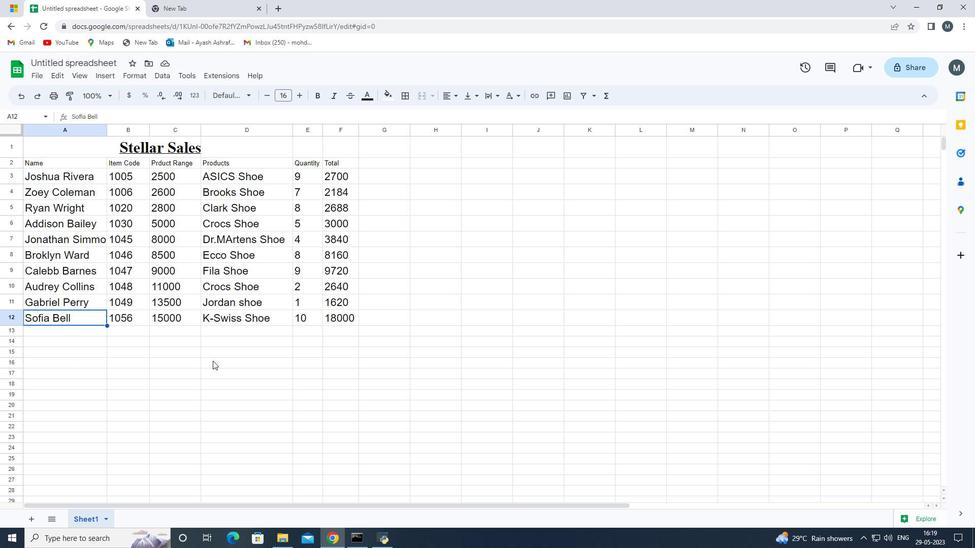 
Action: Mouse moved to (213, 355)
Screenshot: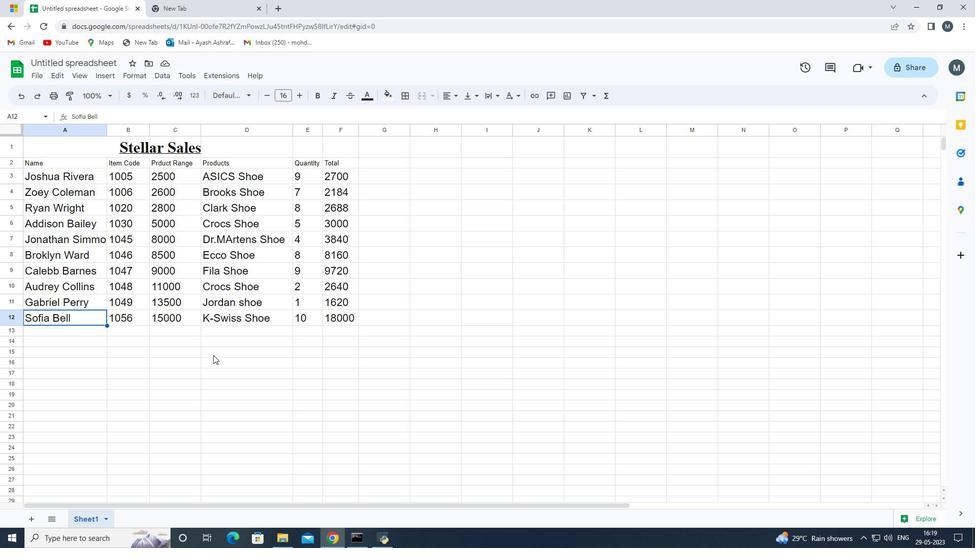 
Action: Mouse scrolled (213, 355) with delta (0, 0)
Screenshot: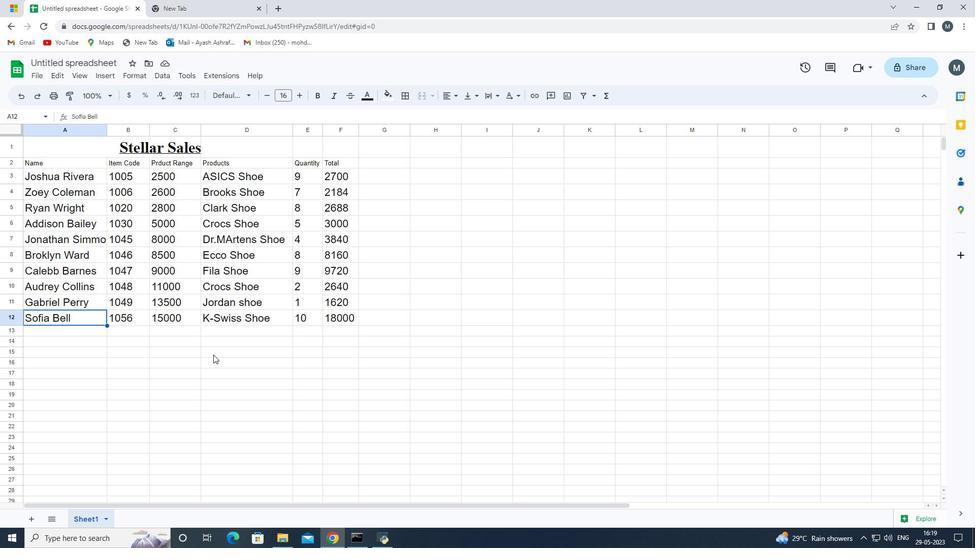 
Action: Mouse scrolled (213, 355) with delta (0, 0)
Screenshot: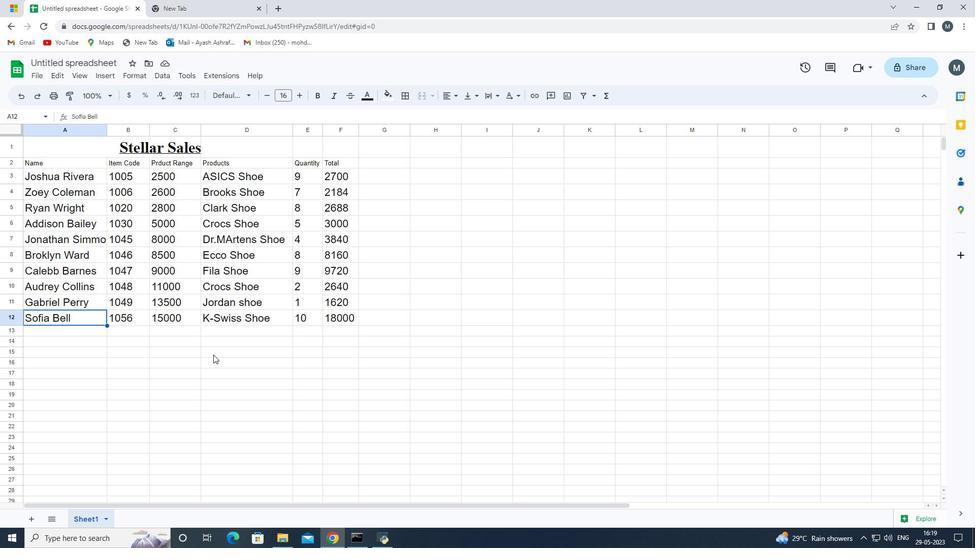 
Action: Mouse scrolled (213, 355) with delta (0, 0)
Screenshot: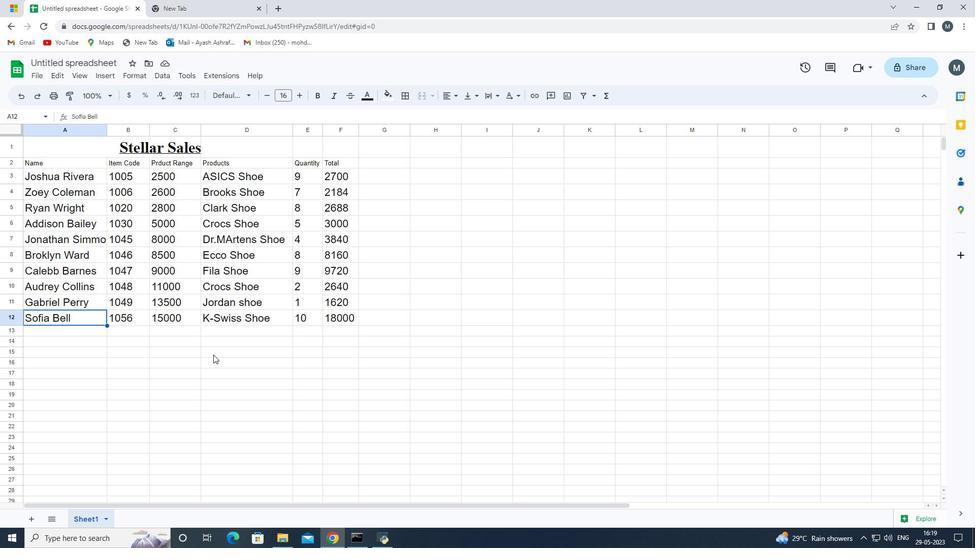 
Action: Mouse moved to (213, 247)
Screenshot: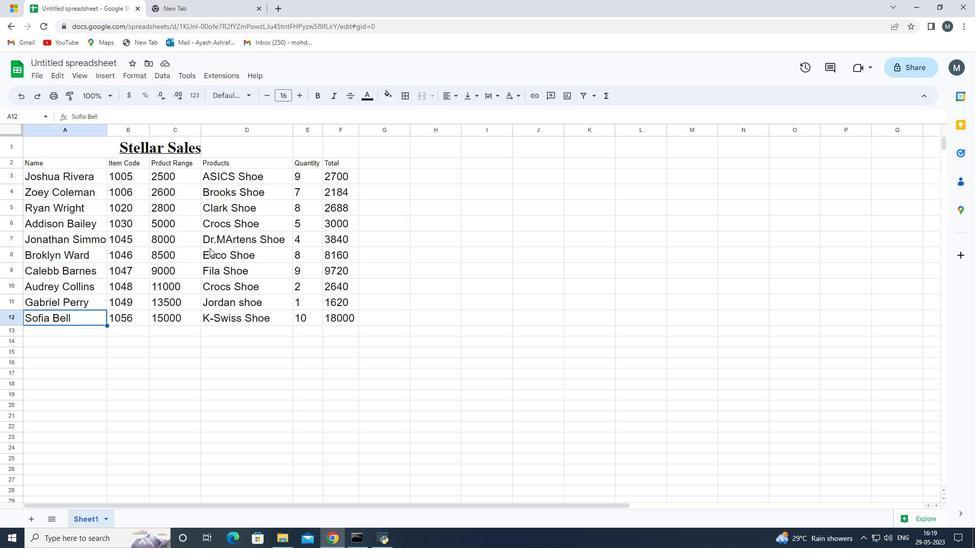 
Action: Mouse pressed left at (213, 247)
Screenshot: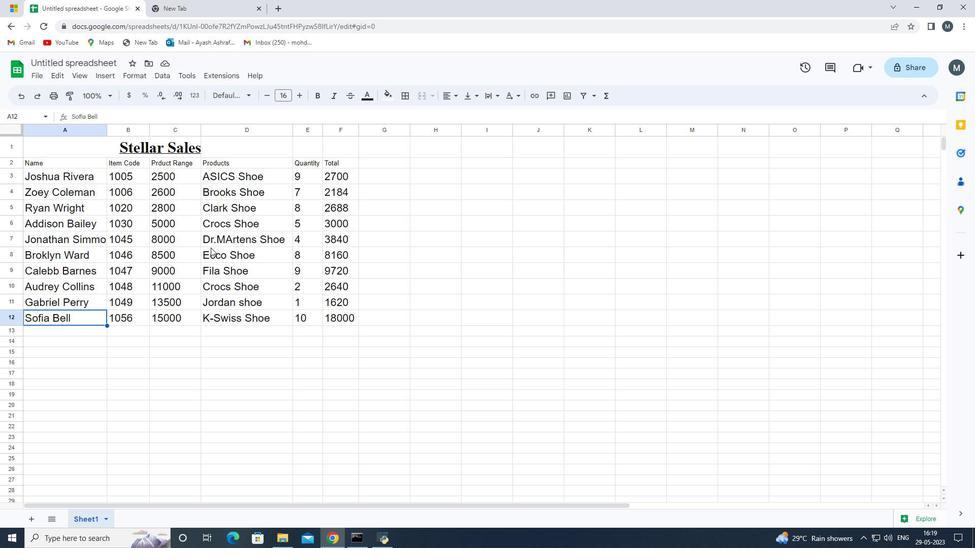 
Action: Mouse moved to (225, 260)
Screenshot: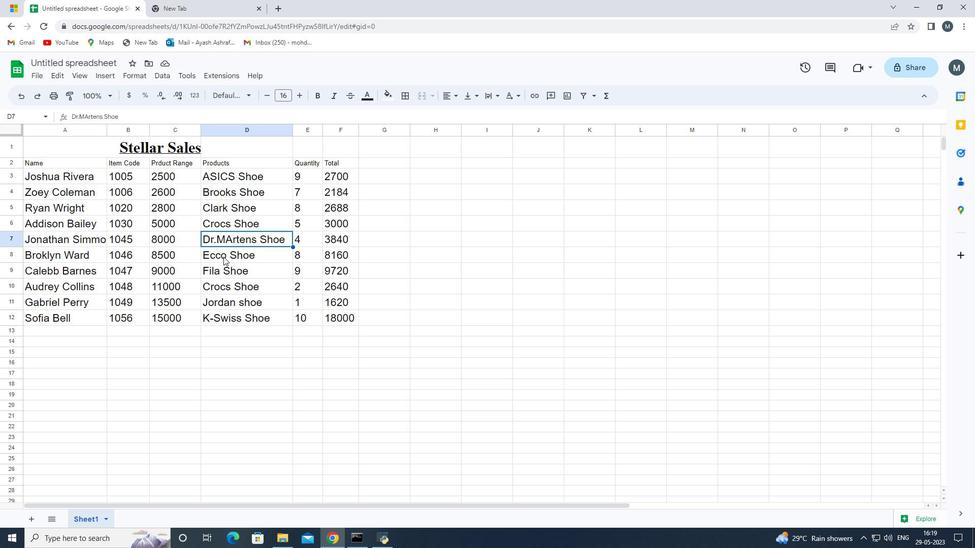 
Action: Mouse pressed left at (225, 260)
Screenshot: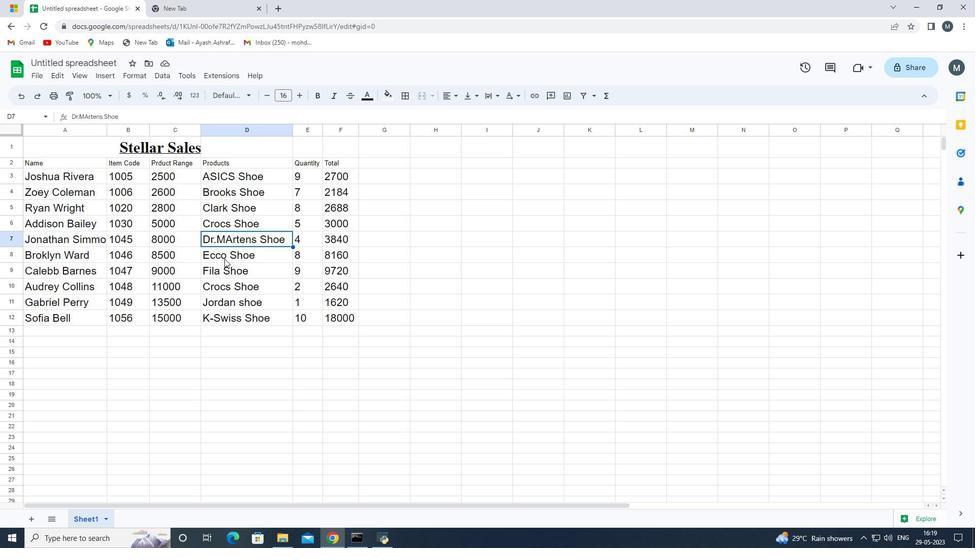 
Action: Mouse moved to (219, 262)
Screenshot: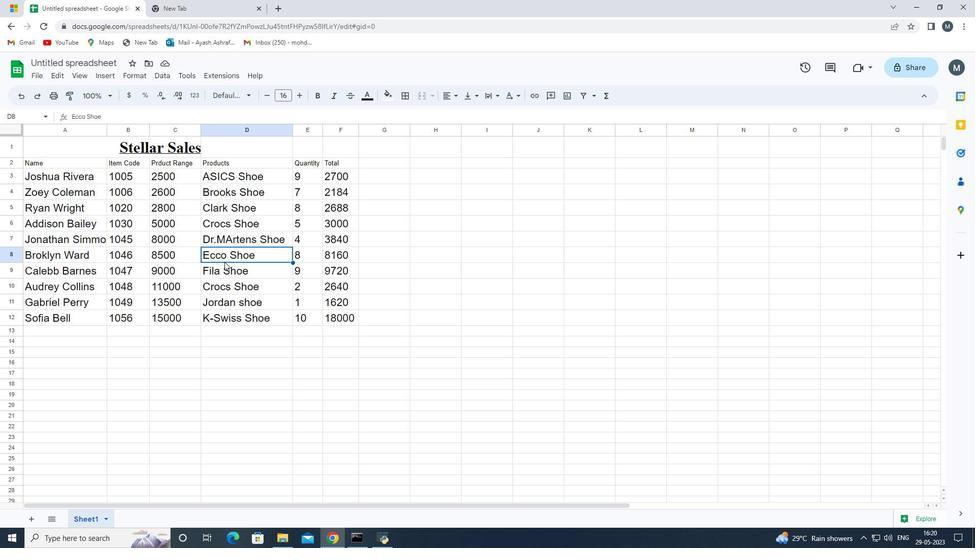 
Action: Mouse scrolled (219, 261) with delta (0, 0)
Screenshot: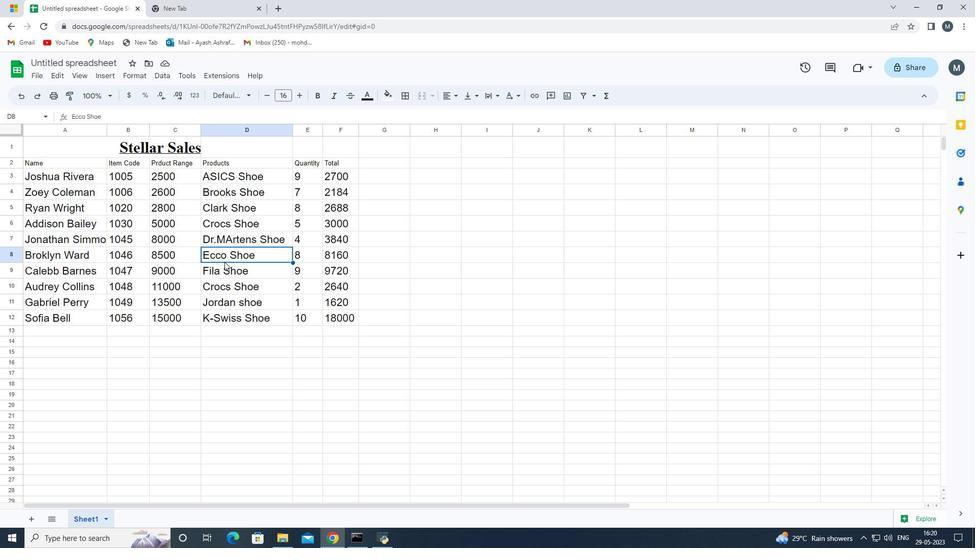 
Action: Mouse moved to (64, 218)
Screenshot: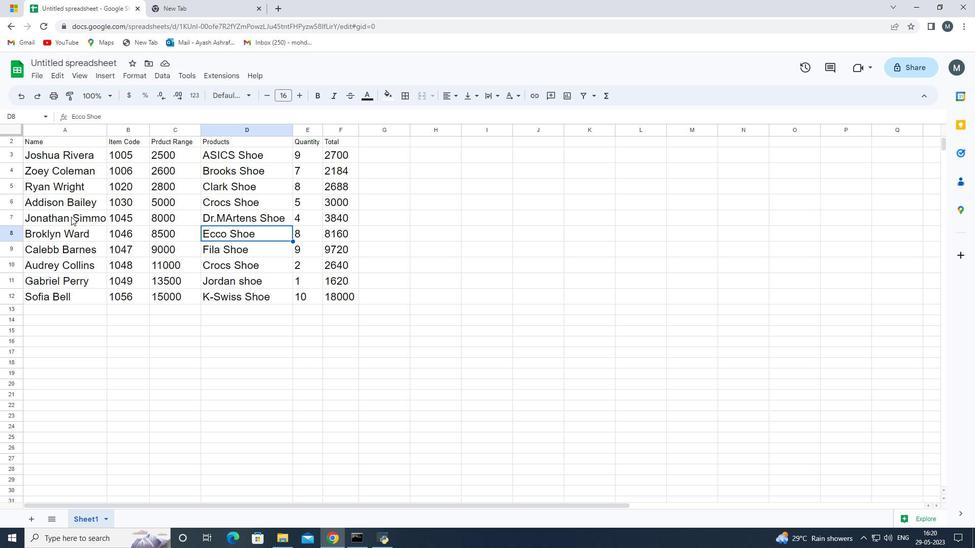 
Action: Mouse pressed left at (64, 218)
Screenshot: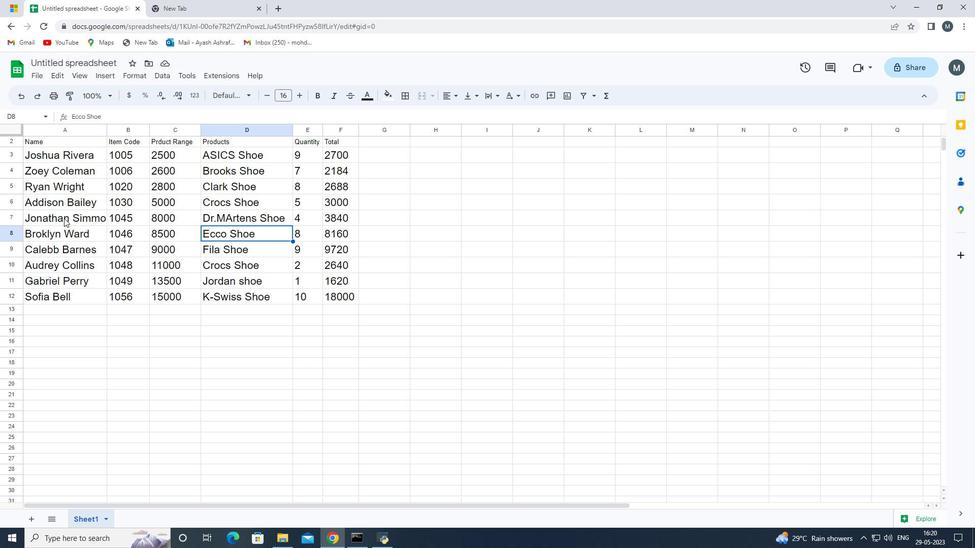 
Action: Mouse moved to (79, 237)
Screenshot: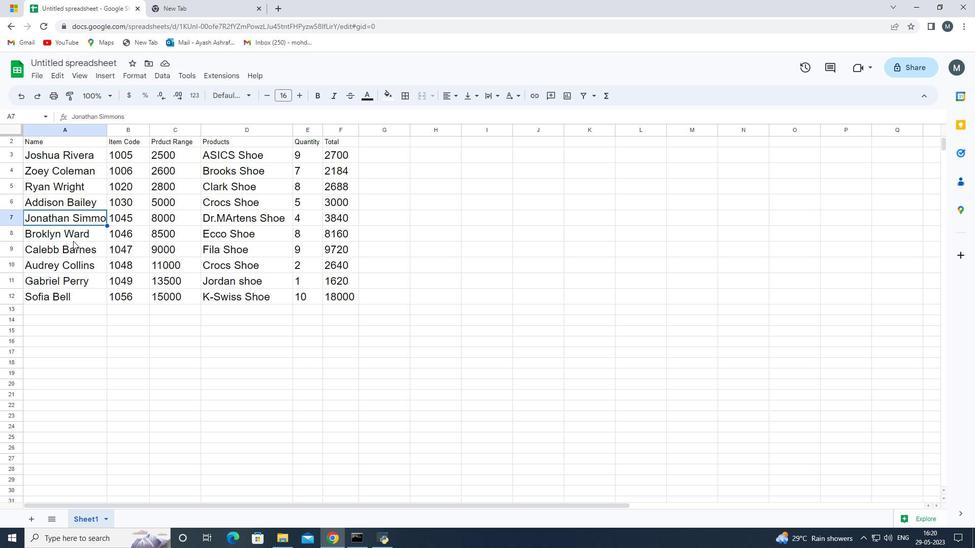 
Action: Mouse pressed left at (79, 237)
Screenshot: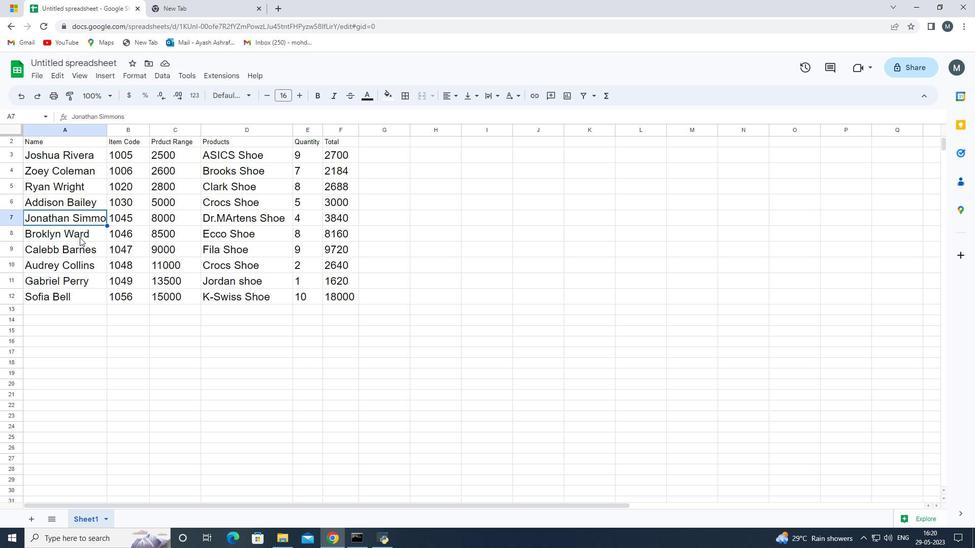 
Action: Mouse moved to (78, 250)
Screenshot: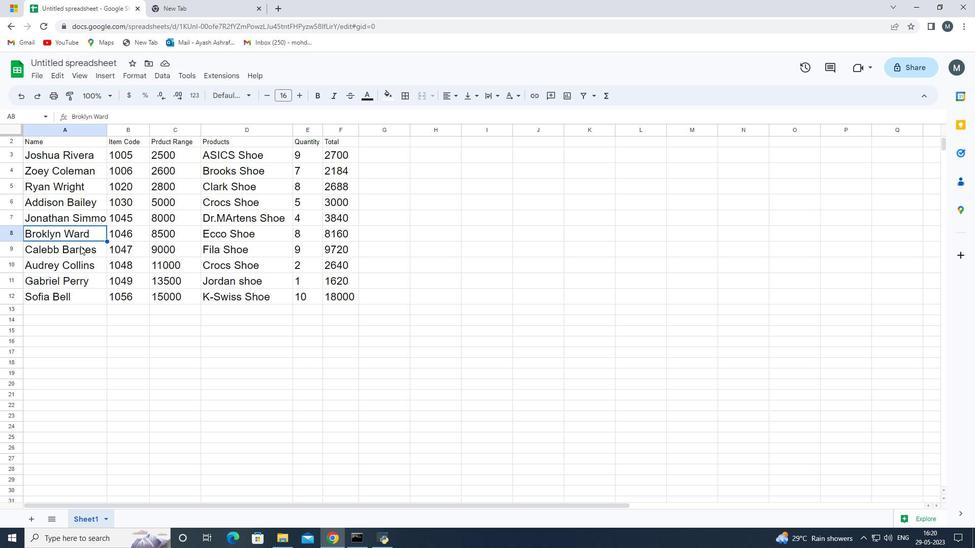 
Action: Mouse pressed left at (78, 250)
Screenshot: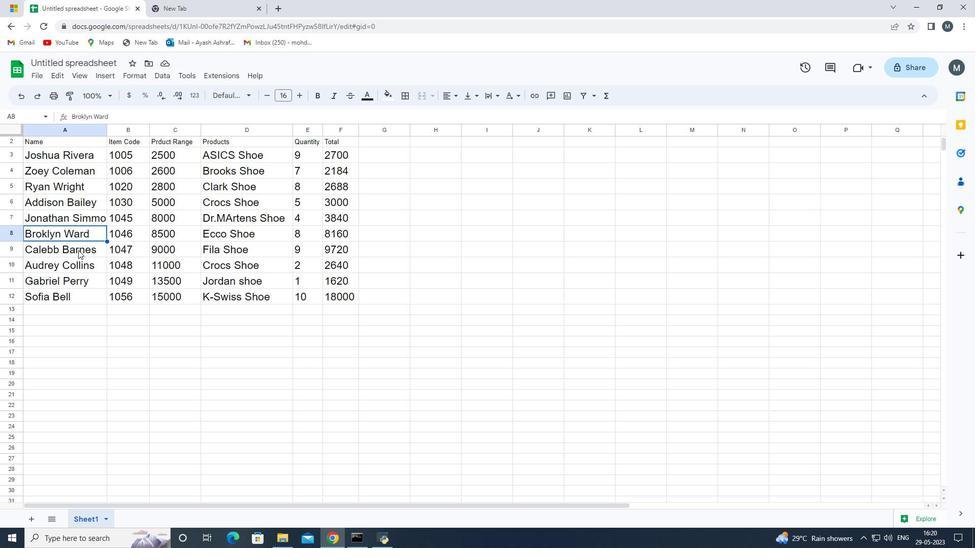 
Action: Mouse moved to (80, 271)
Screenshot: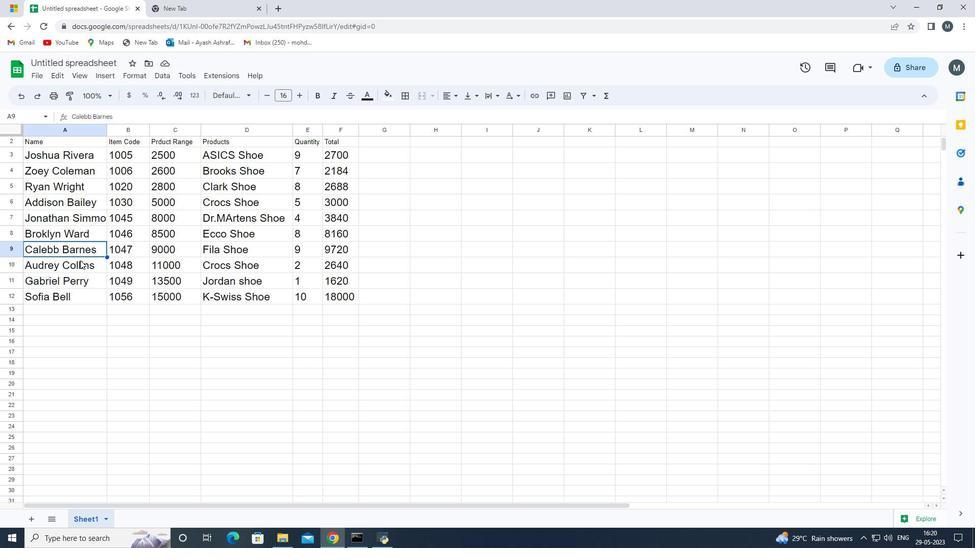 
Action: Mouse pressed left at (80, 271)
Screenshot: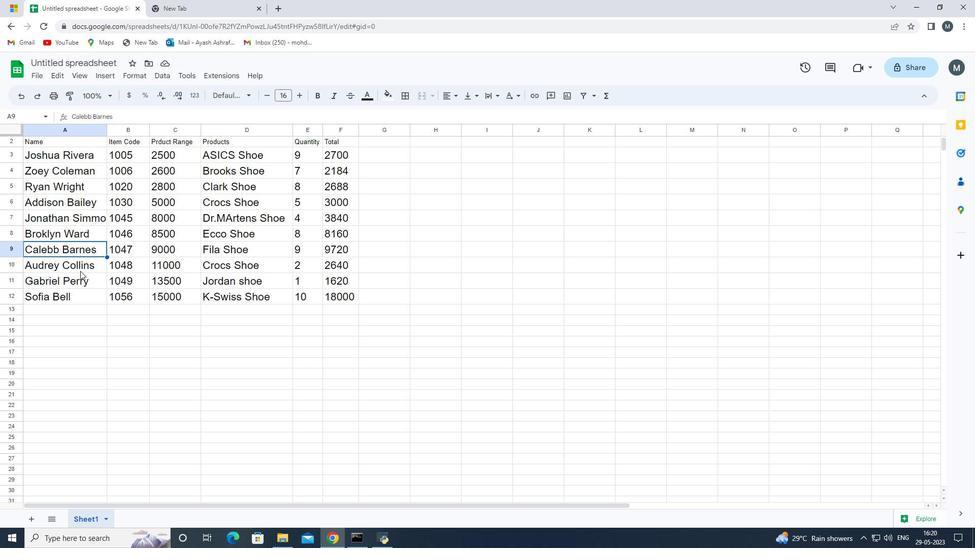 
Action: Mouse moved to (80, 280)
Screenshot: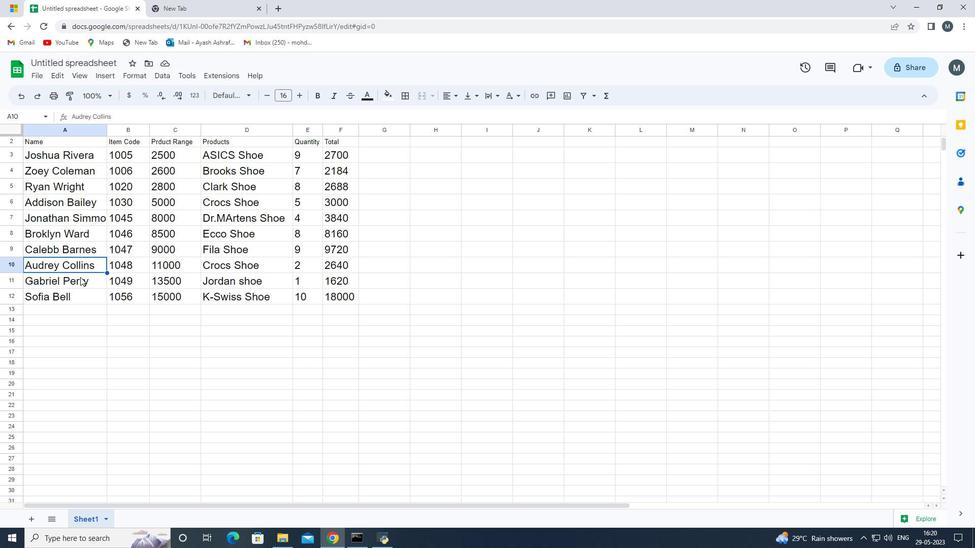 
Action: Mouse pressed left at (80, 280)
Screenshot: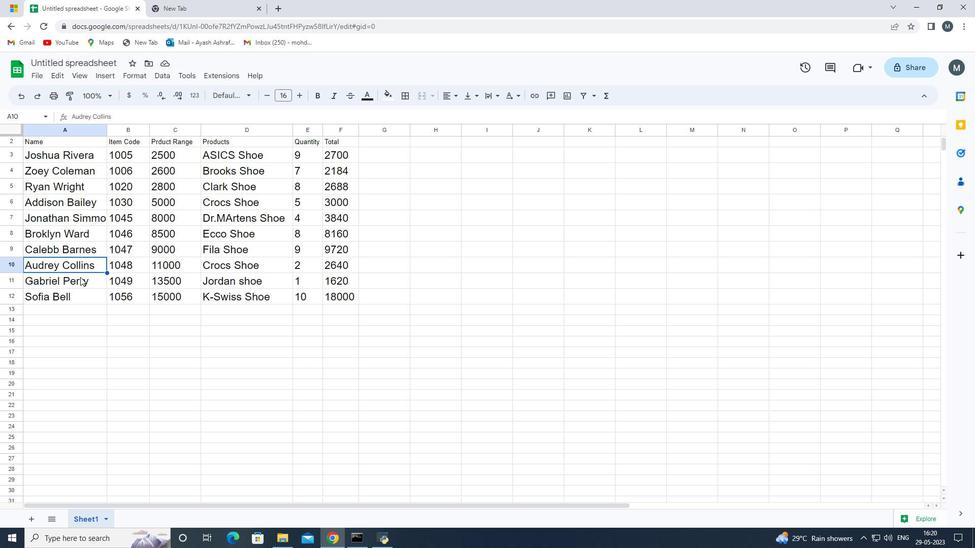 
Action: Mouse moved to (82, 295)
Screenshot: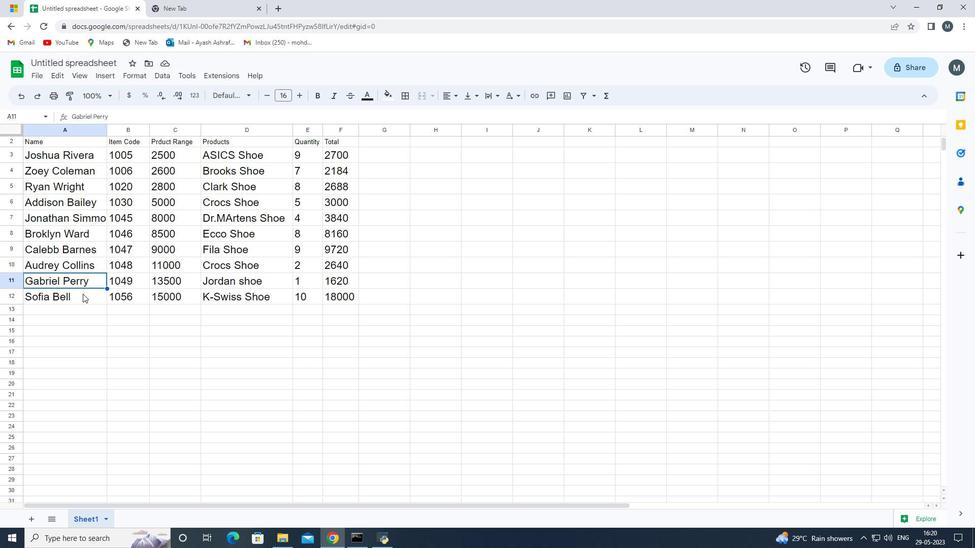 
Action: Mouse pressed left at (82, 295)
Screenshot: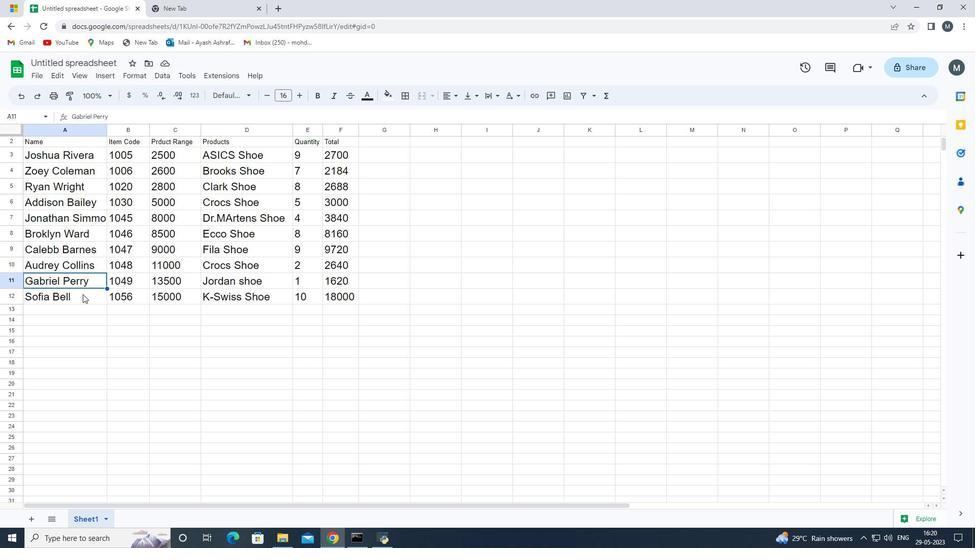 
Action: Mouse moved to (224, 296)
Screenshot: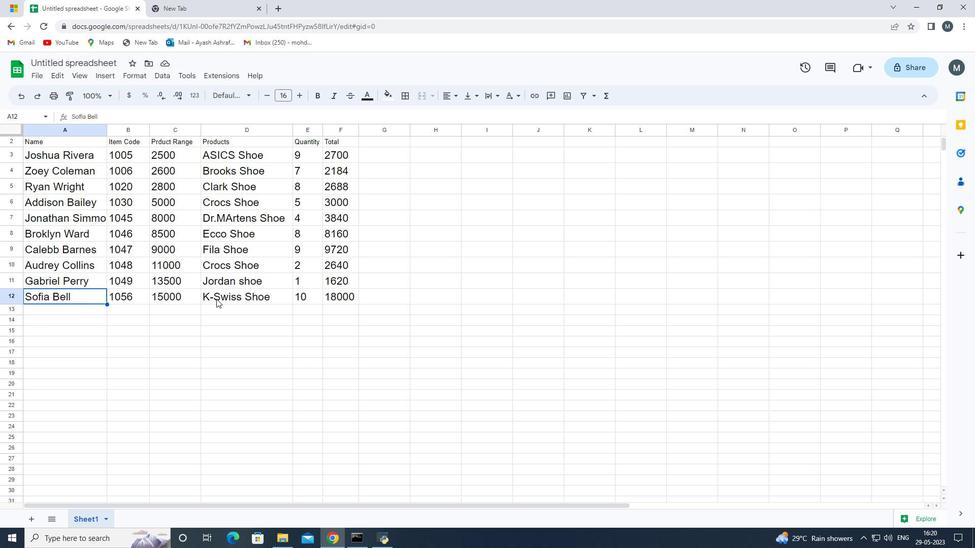 
Action: Mouse pressed left at (224, 296)
Screenshot: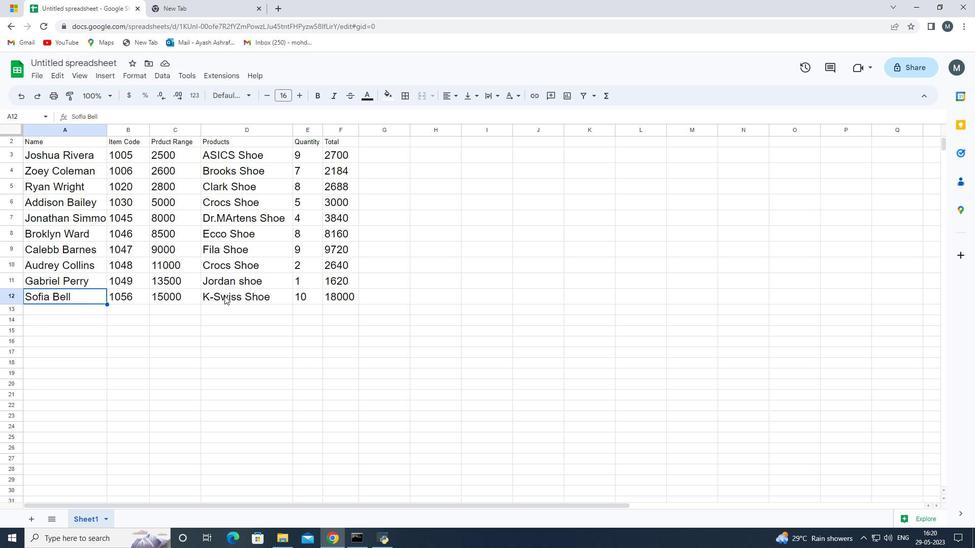 
Action: Mouse moved to (177, 293)
Screenshot: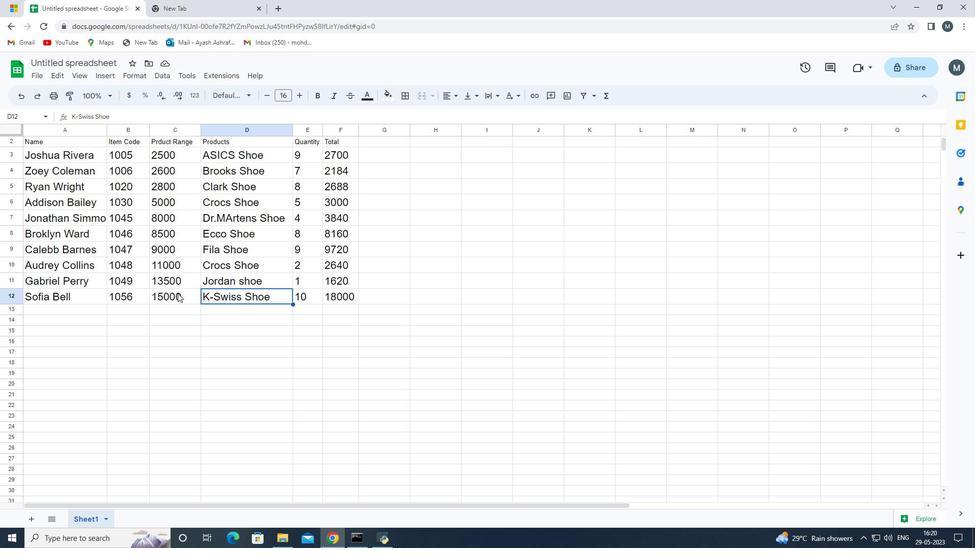 
